 Task: Forward email with the signature Daniel Baker with the subject Payment confirmation from softage.1@softage.net to softage.8@softage.net with the message I need your input on the best way to handle a project issue that has arisen., select first 2 words, change the font color from current to yellow and background color to blue Send the email
Action: Mouse moved to (1010, 80)
Screenshot: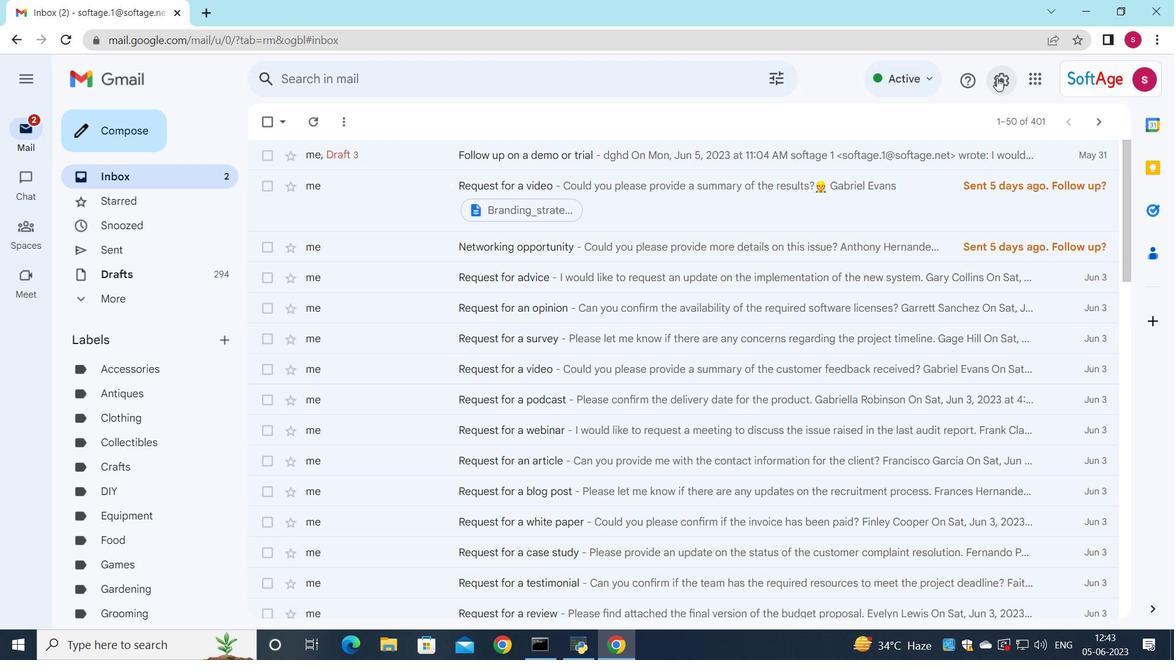
Action: Mouse pressed left at (1010, 80)
Screenshot: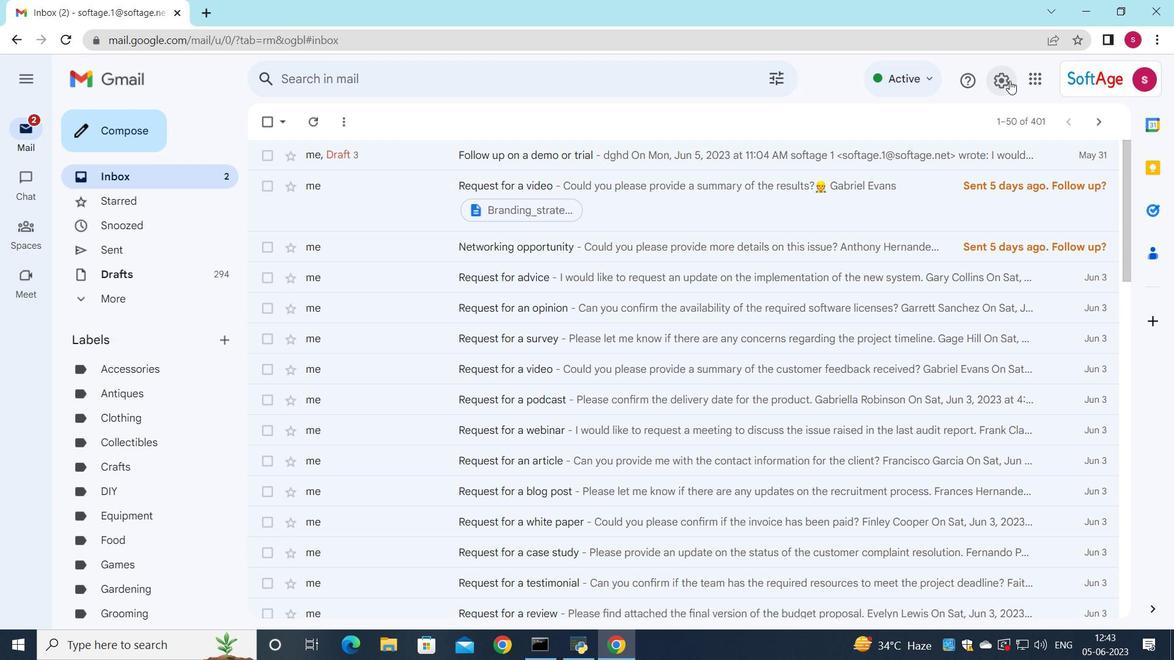 
Action: Mouse moved to (974, 170)
Screenshot: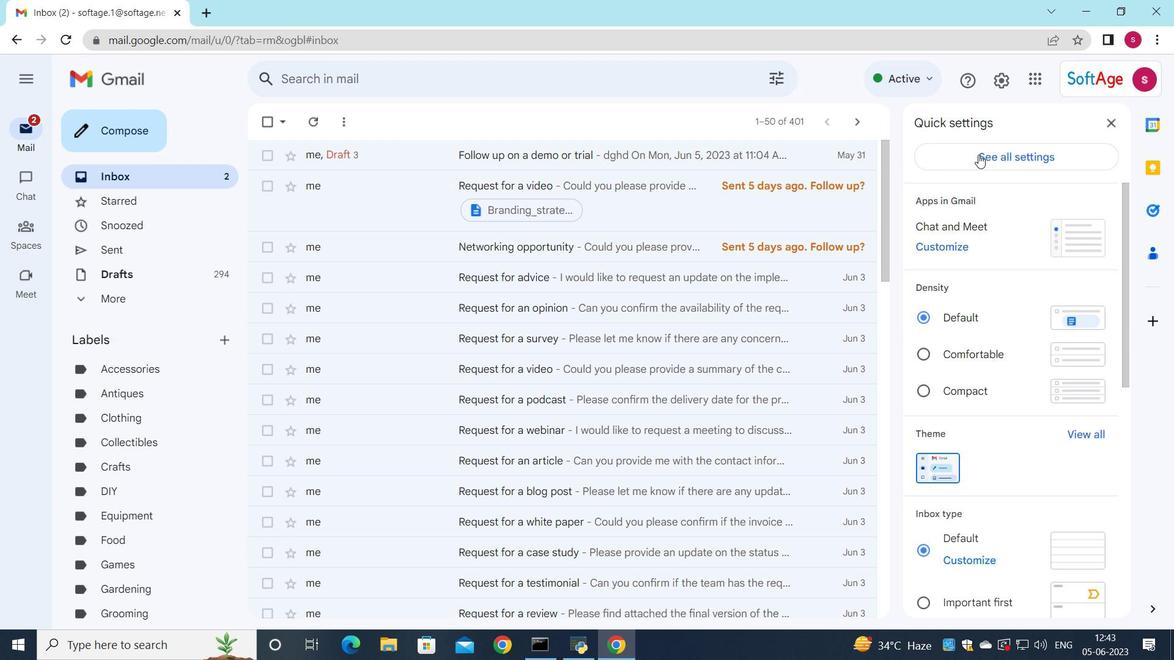 
Action: Mouse pressed left at (974, 170)
Screenshot: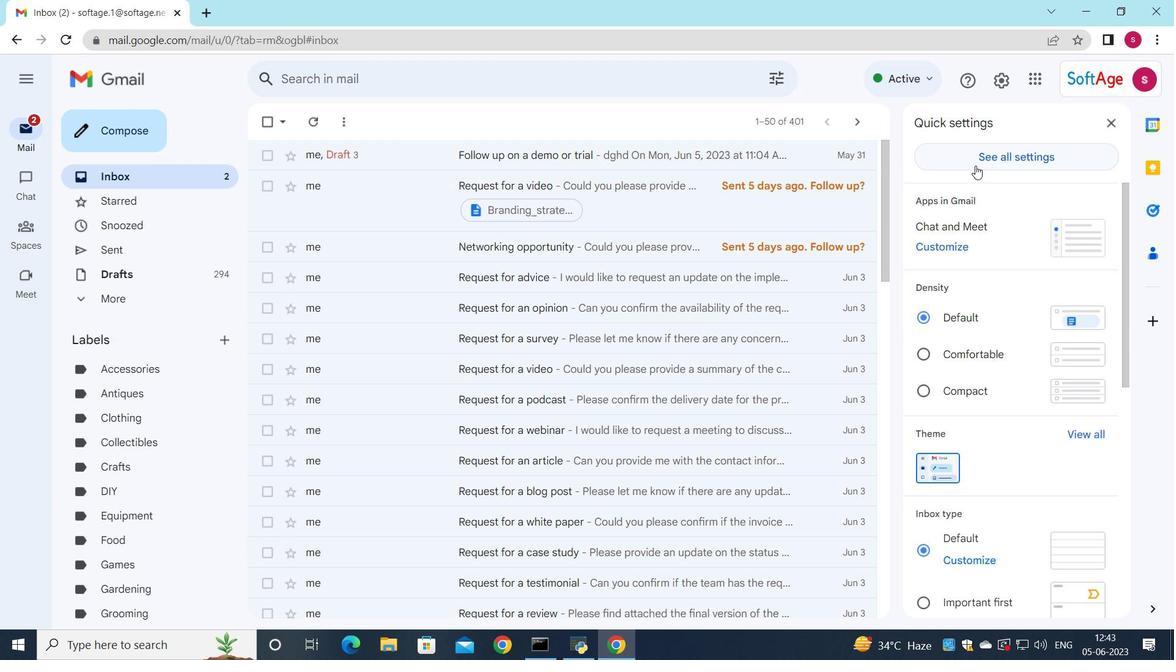 
Action: Mouse moved to (977, 160)
Screenshot: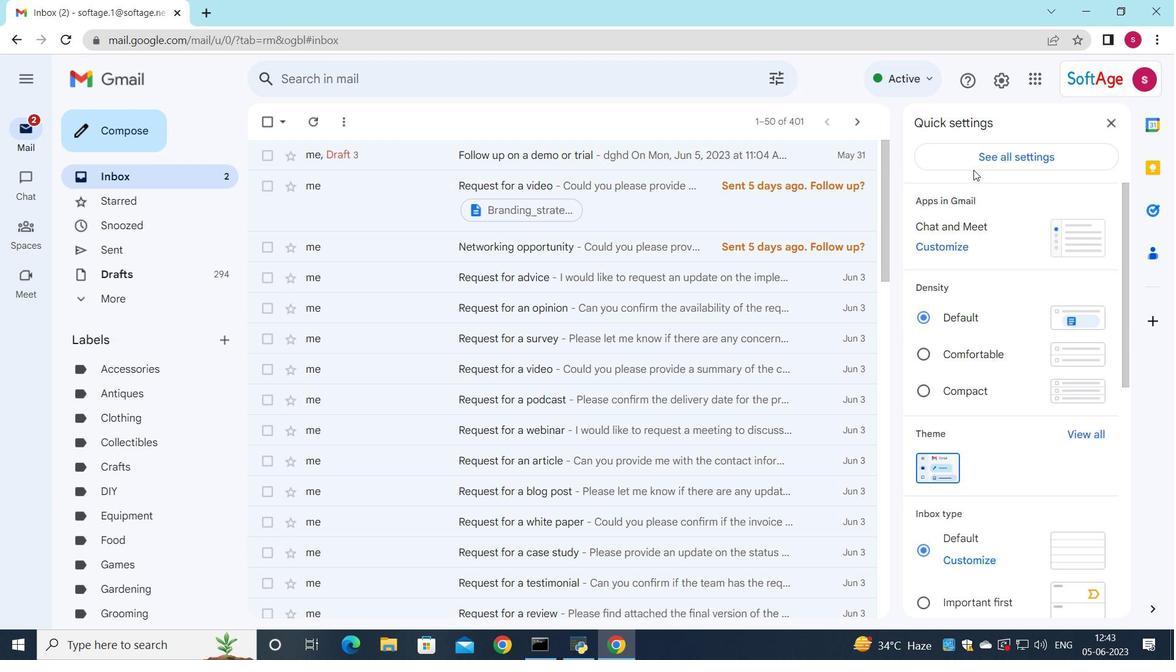 
Action: Mouse pressed left at (977, 160)
Screenshot: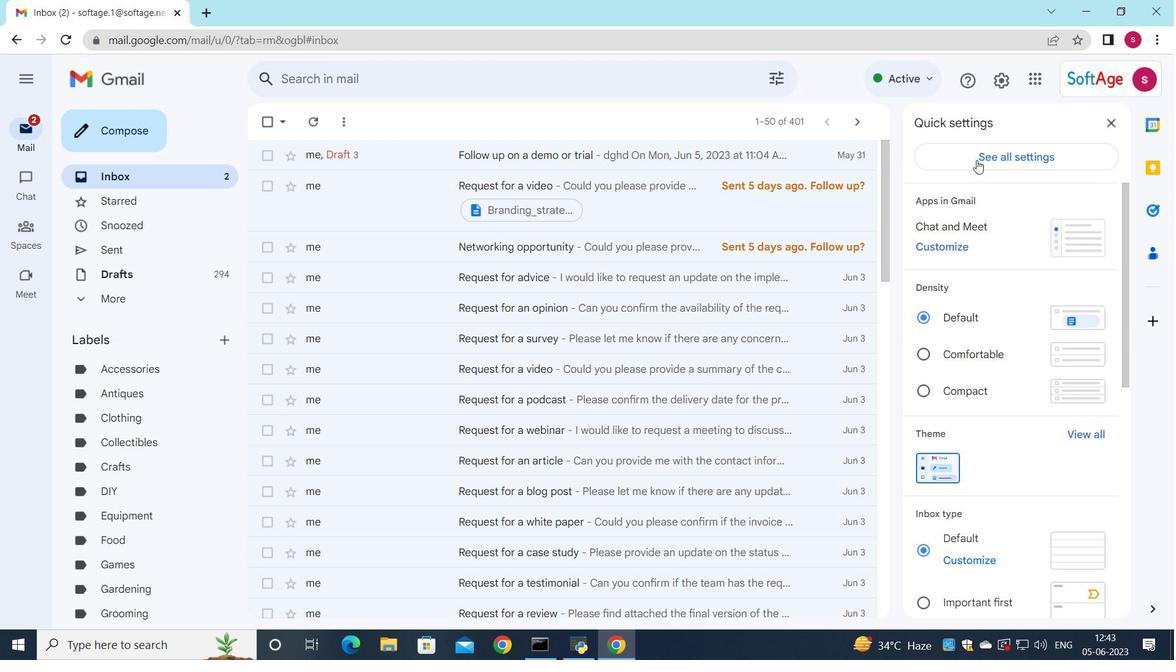 
Action: Mouse moved to (781, 245)
Screenshot: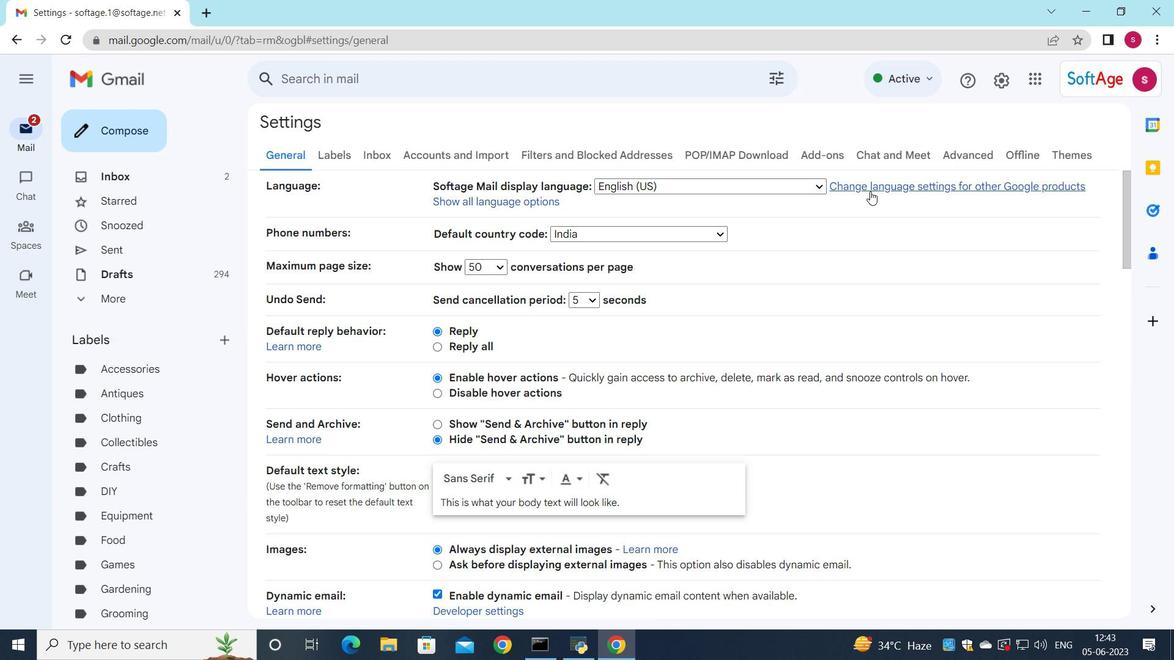 
Action: Mouse scrolled (781, 245) with delta (0, 0)
Screenshot: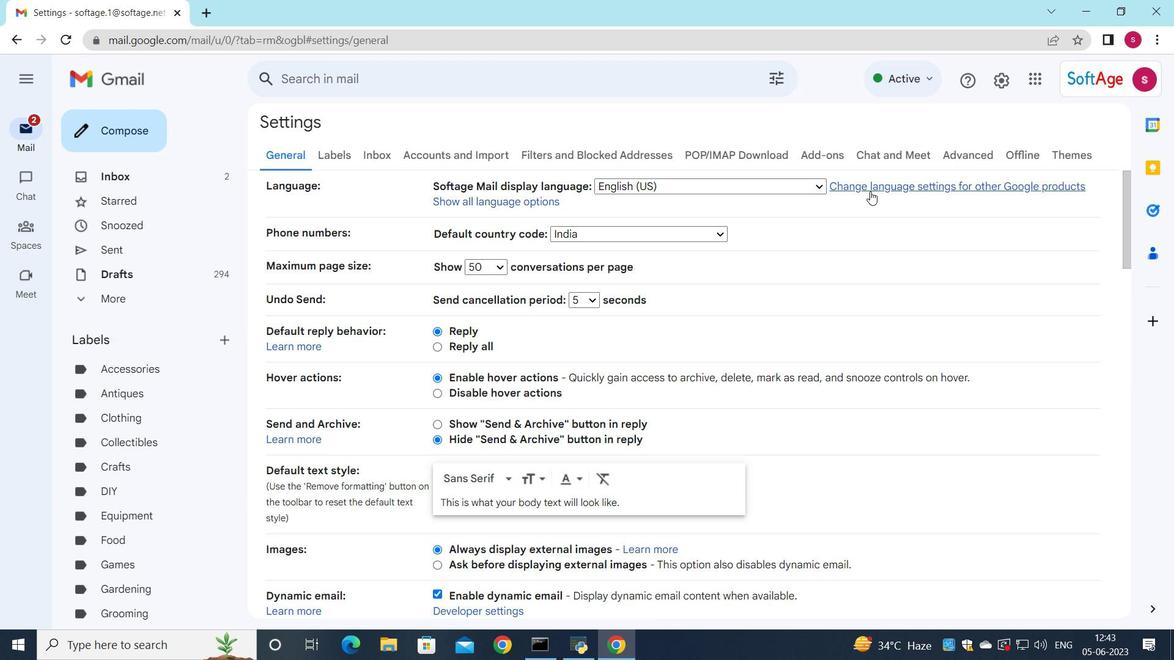 
Action: Mouse moved to (766, 256)
Screenshot: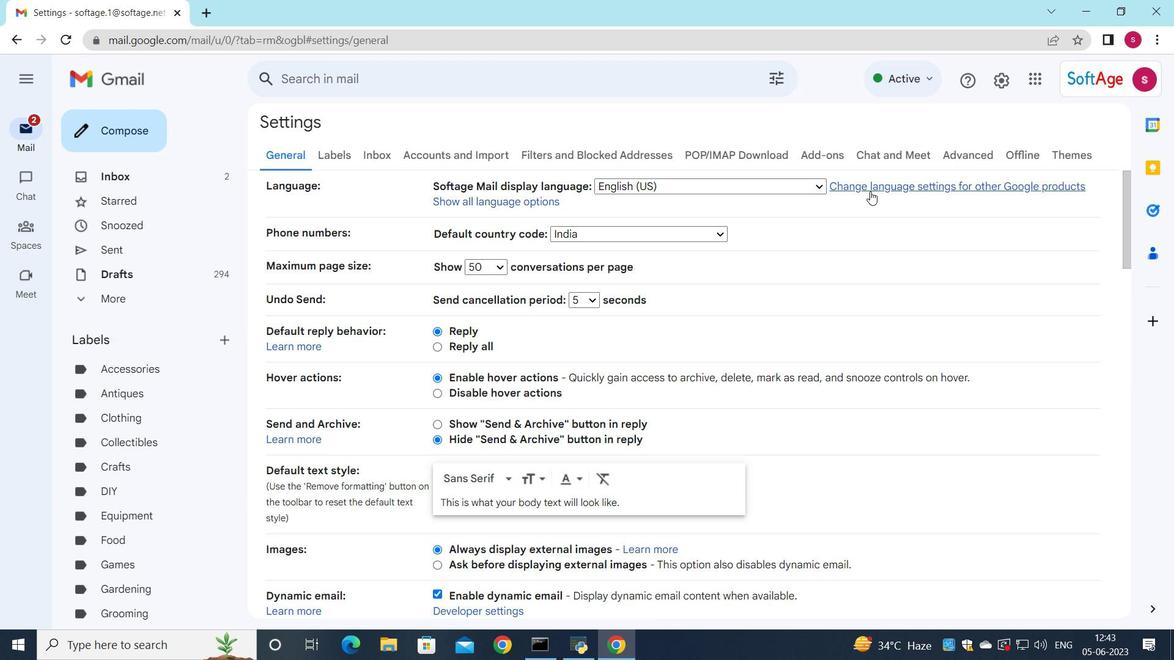 
Action: Mouse scrolled (766, 256) with delta (0, 0)
Screenshot: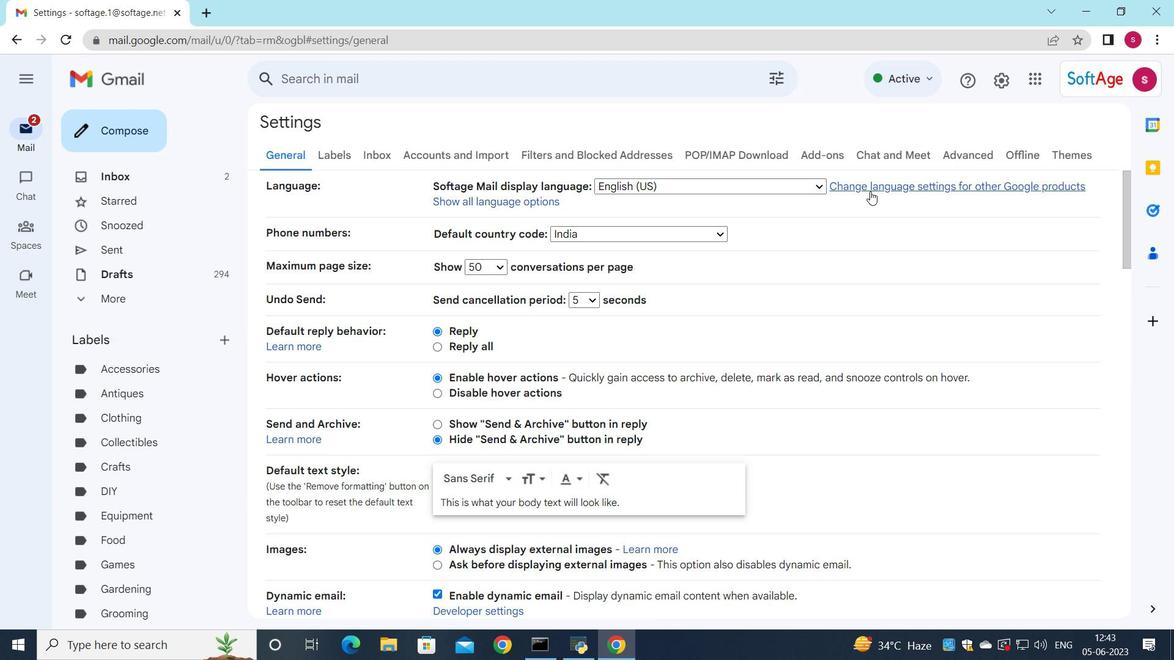
Action: Mouse moved to (742, 273)
Screenshot: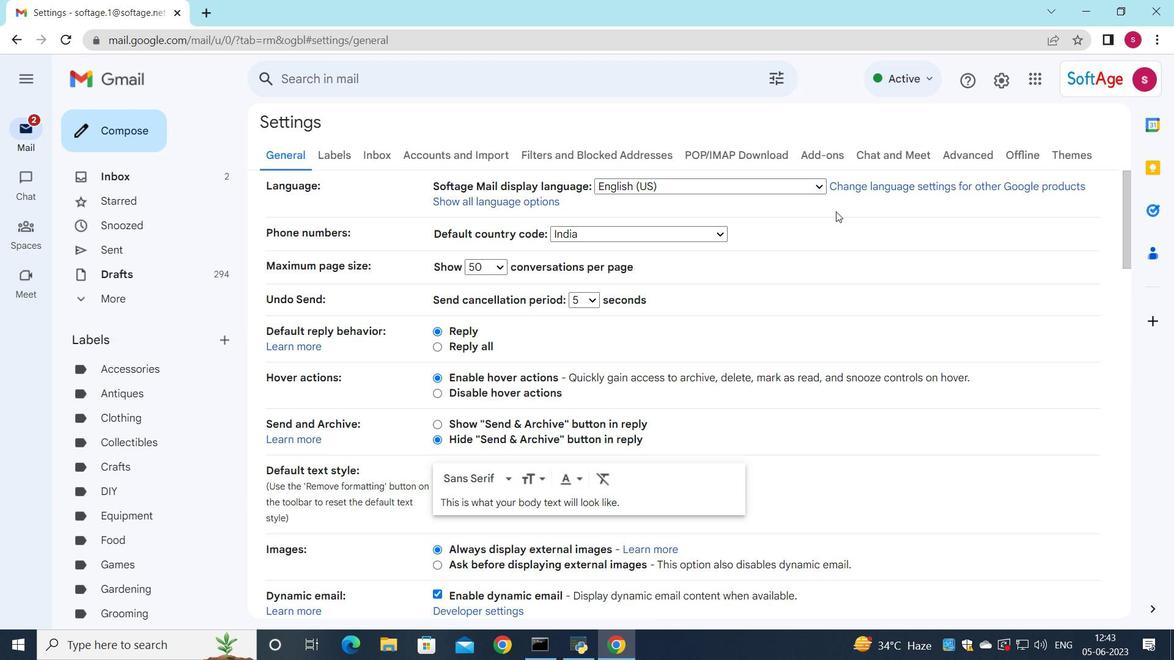 
Action: Mouse scrolled (742, 272) with delta (0, 0)
Screenshot: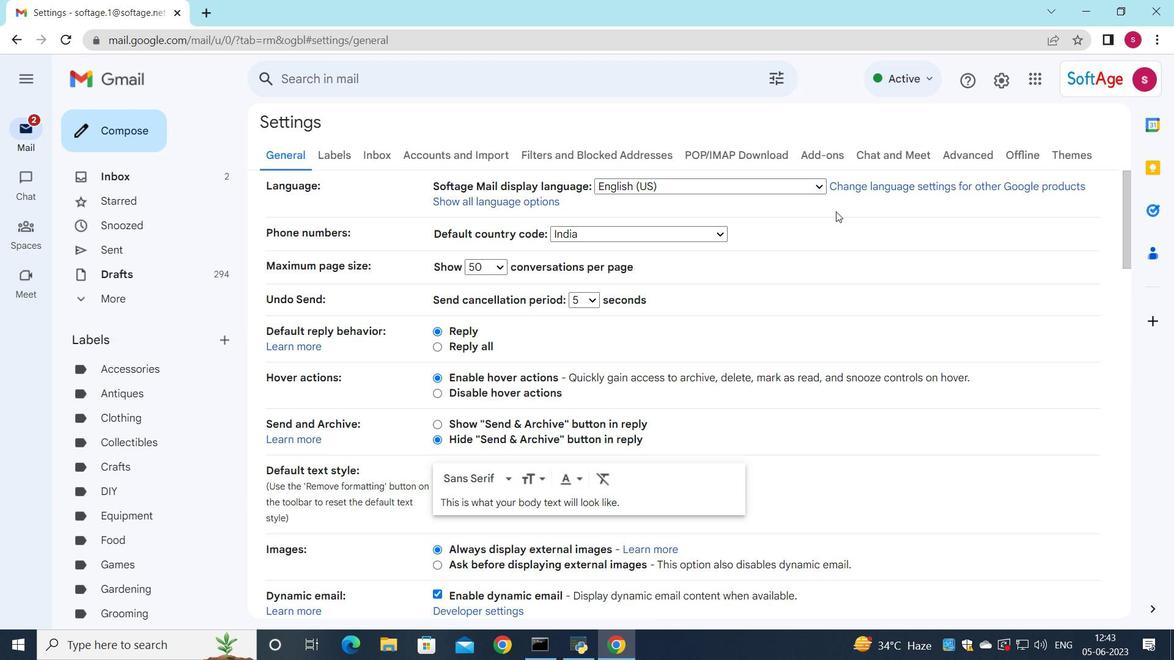 
Action: Mouse moved to (684, 308)
Screenshot: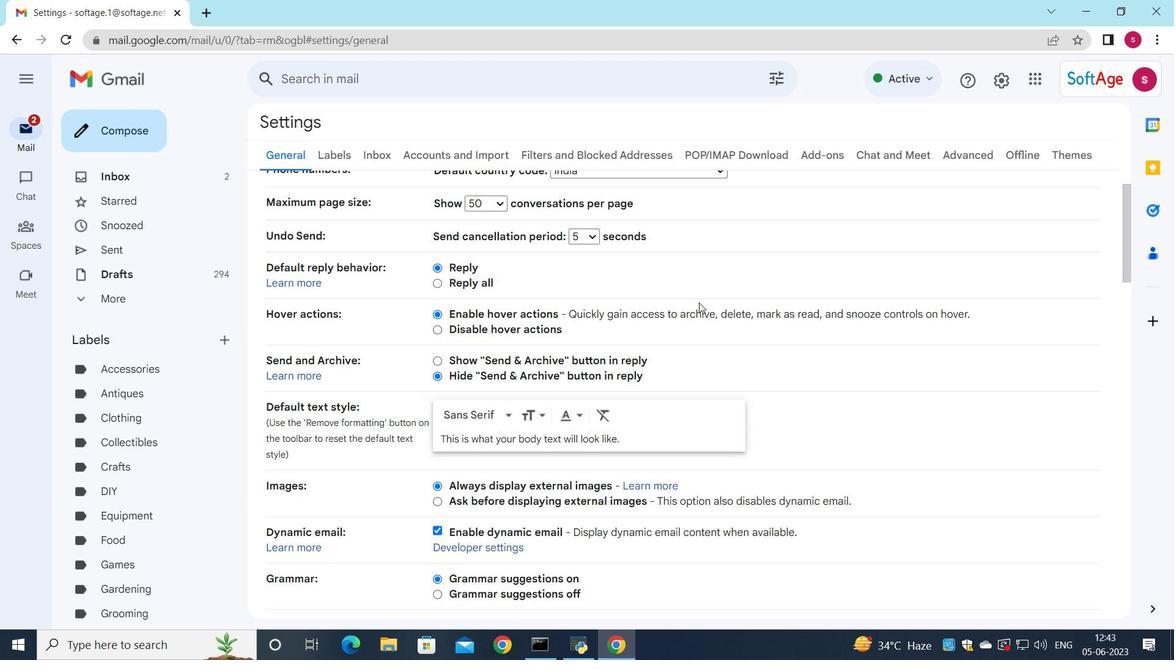 
Action: Mouse scrolled (684, 307) with delta (0, 0)
Screenshot: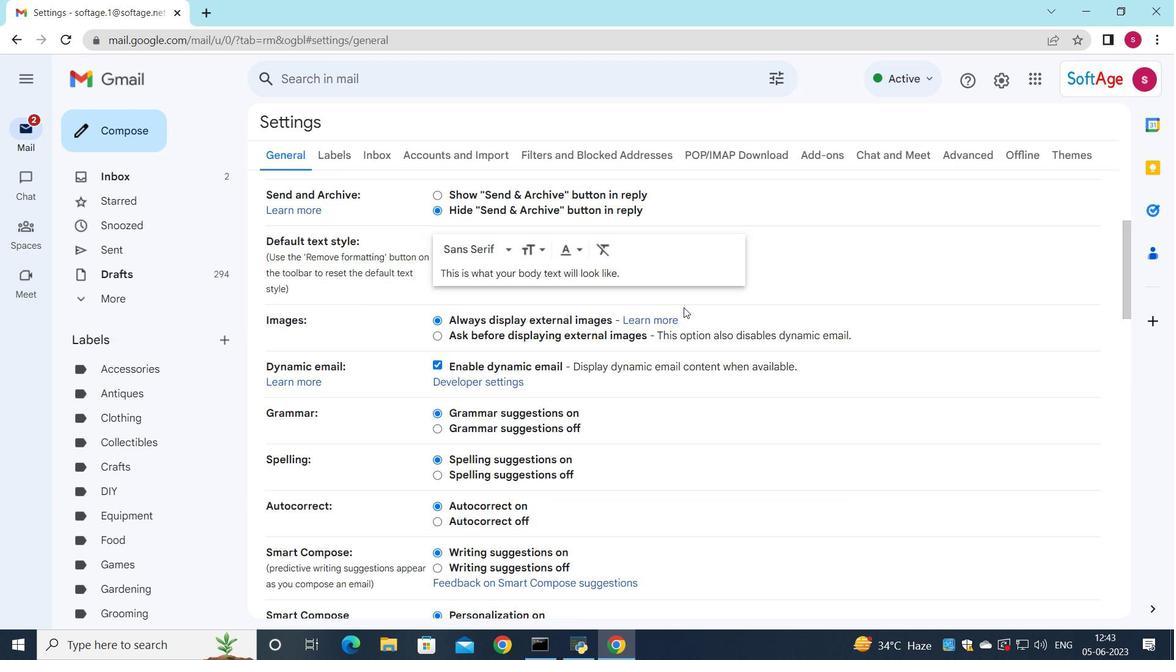 
Action: Mouse scrolled (684, 307) with delta (0, 0)
Screenshot: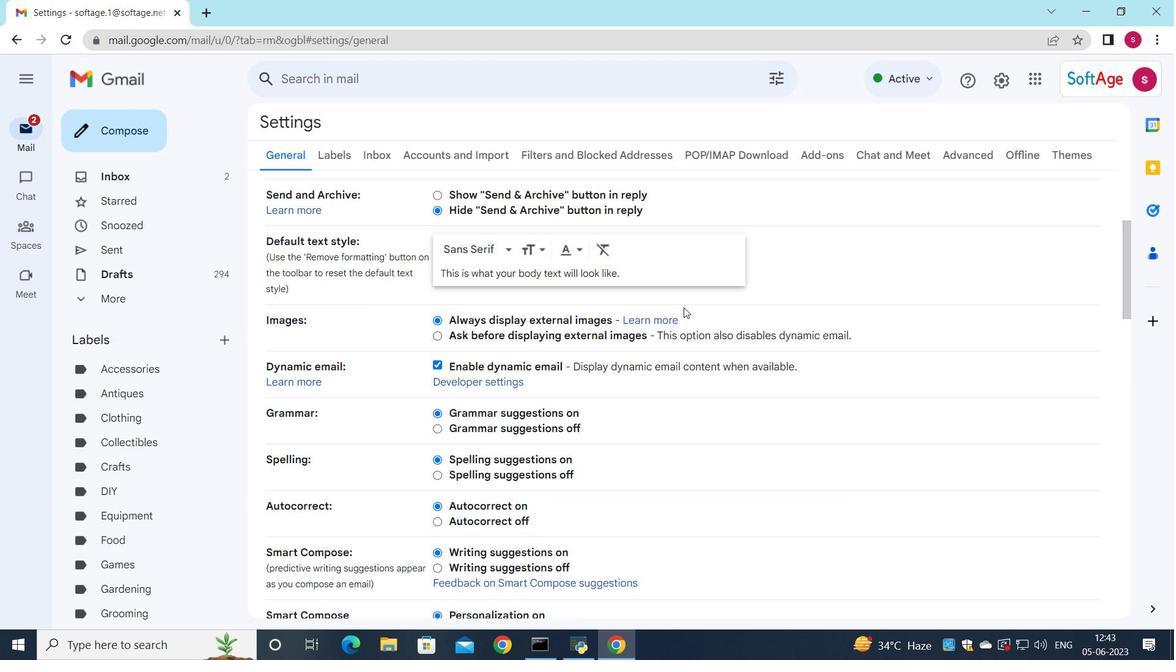 
Action: Mouse scrolled (684, 307) with delta (0, 0)
Screenshot: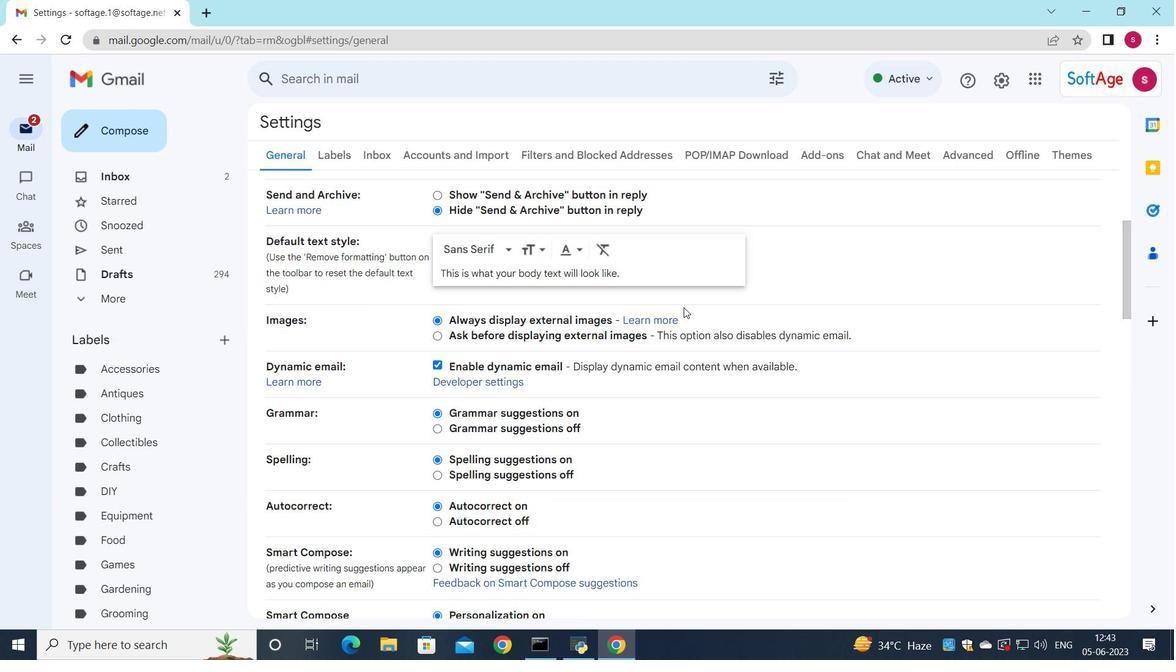 
Action: Mouse moved to (680, 312)
Screenshot: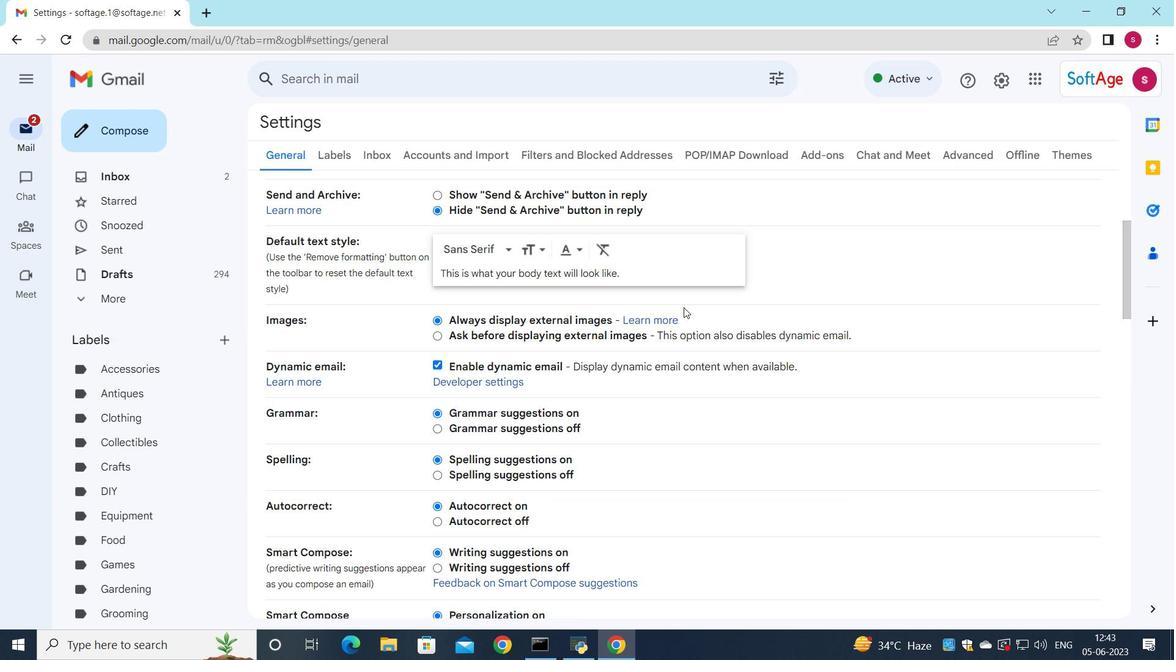 
Action: Mouse scrolled (680, 312) with delta (0, 0)
Screenshot: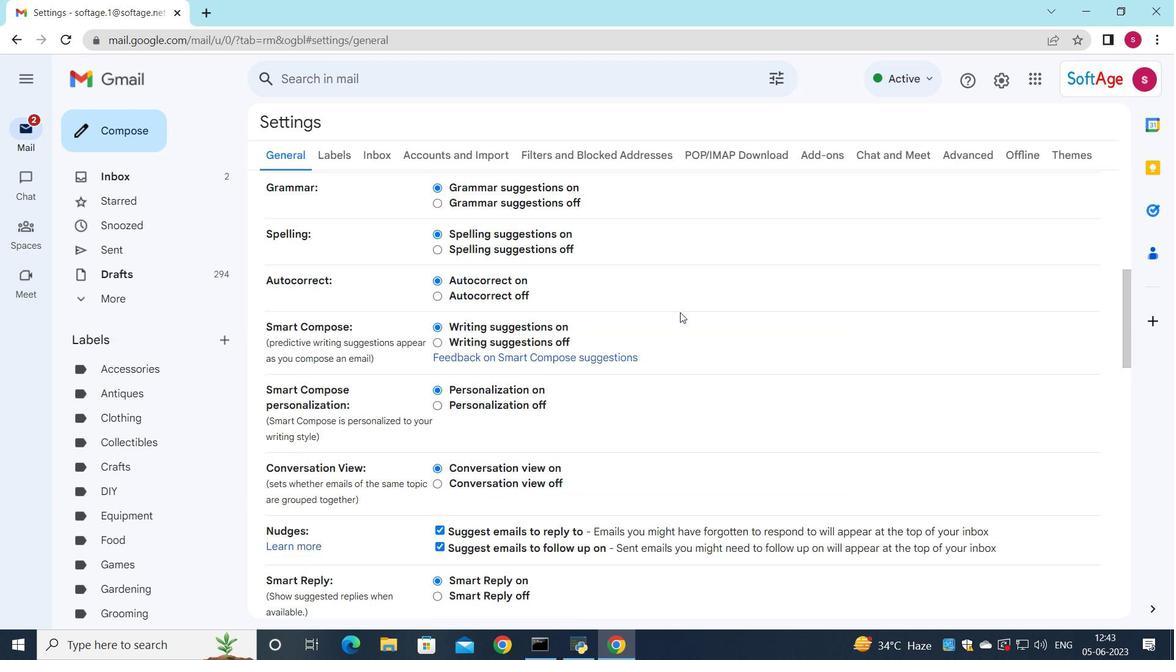 
Action: Mouse scrolled (680, 312) with delta (0, 0)
Screenshot: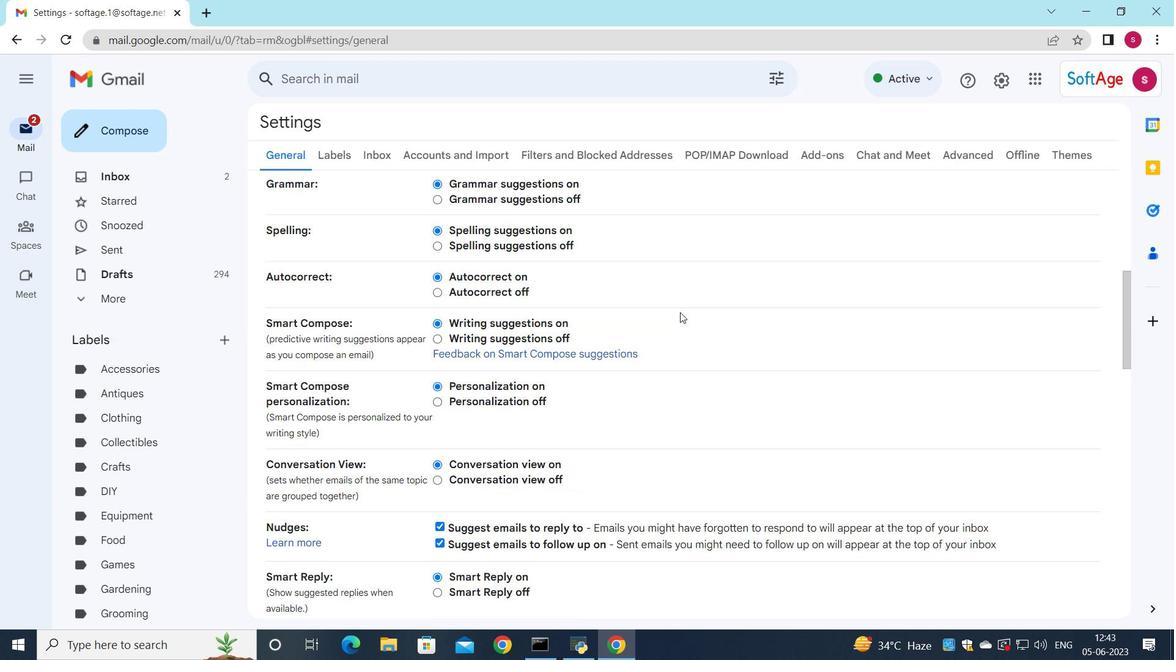 
Action: Mouse scrolled (680, 312) with delta (0, 0)
Screenshot: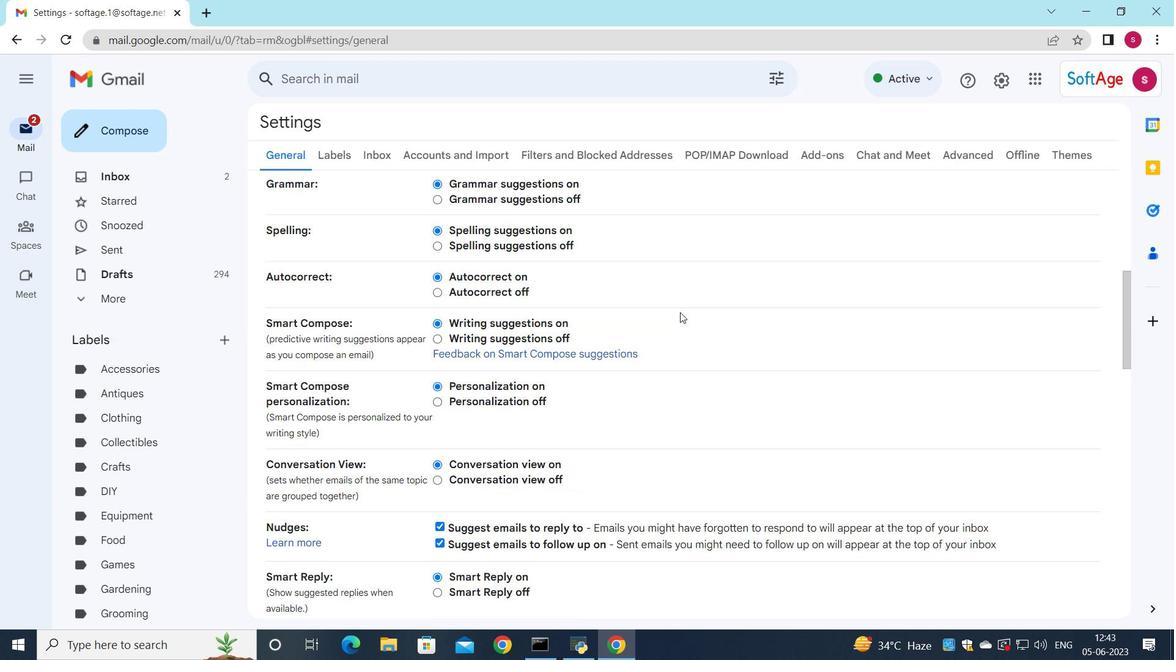 
Action: Mouse scrolled (680, 312) with delta (0, 0)
Screenshot: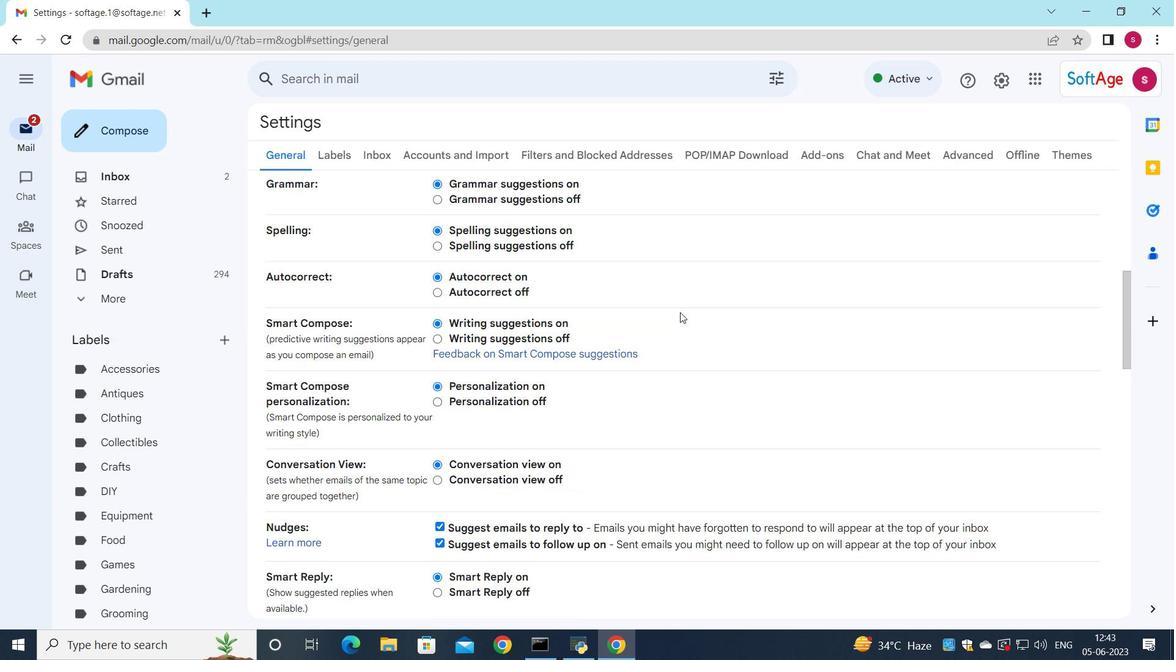 
Action: Mouse scrolled (680, 312) with delta (0, 0)
Screenshot: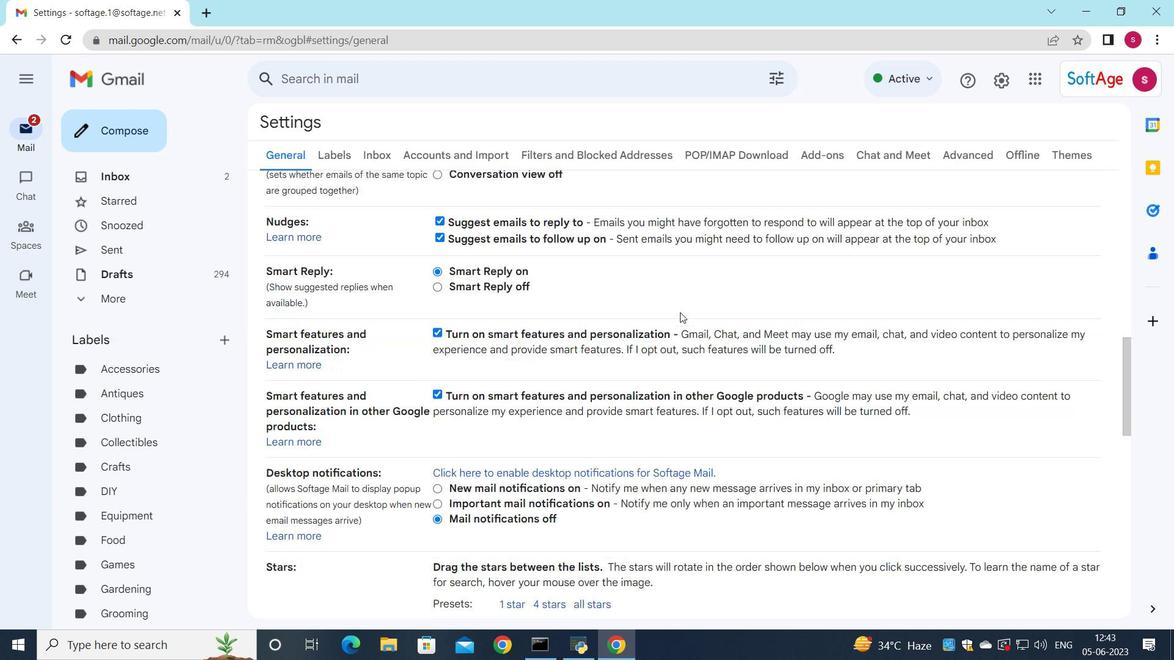 
Action: Mouse scrolled (680, 312) with delta (0, 0)
Screenshot: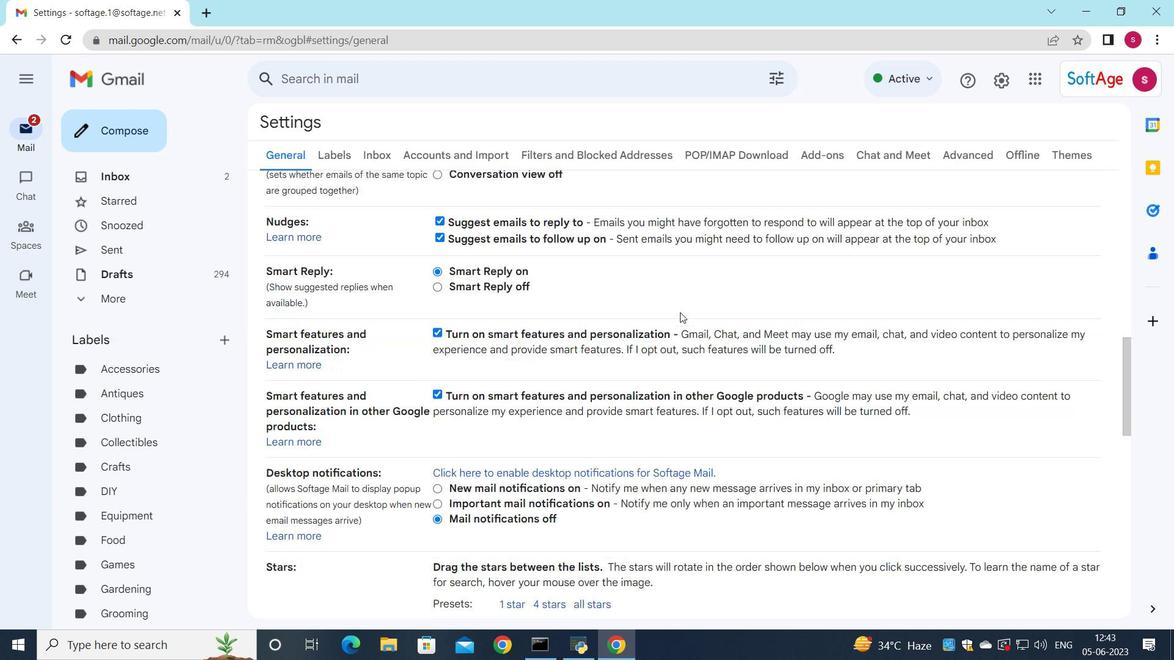 
Action: Mouse scrolled (680, 312) with delta (0, 0)
Screenshot: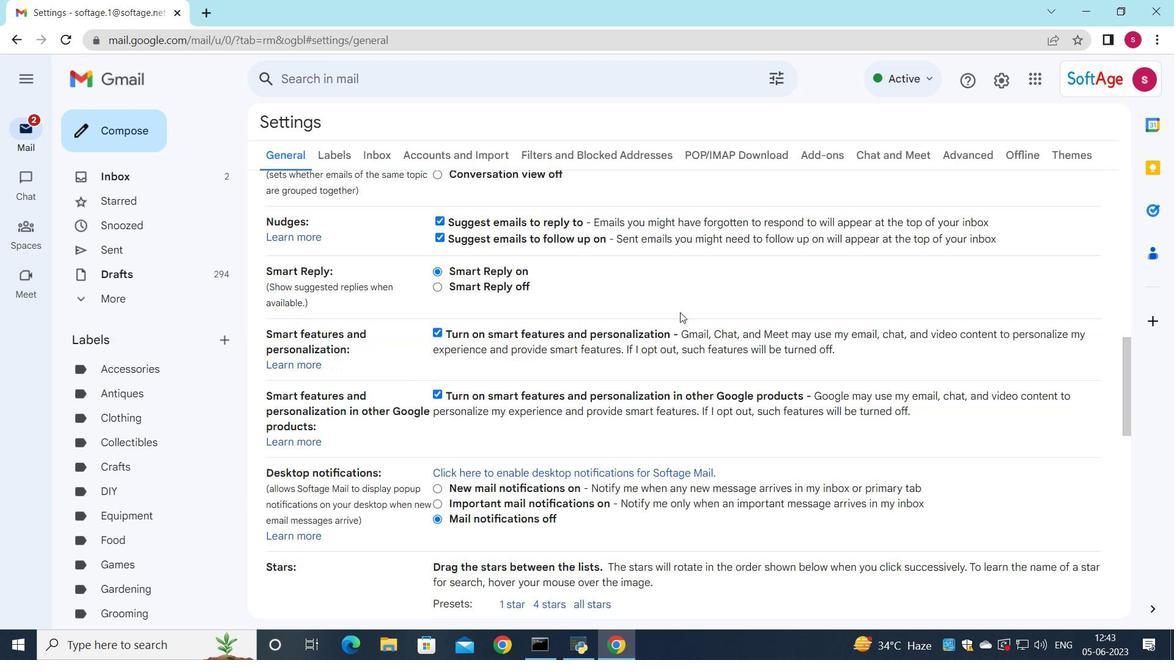 
Action: Mouse scrolled (680, 312) with delta (0, 0)
Screenshot: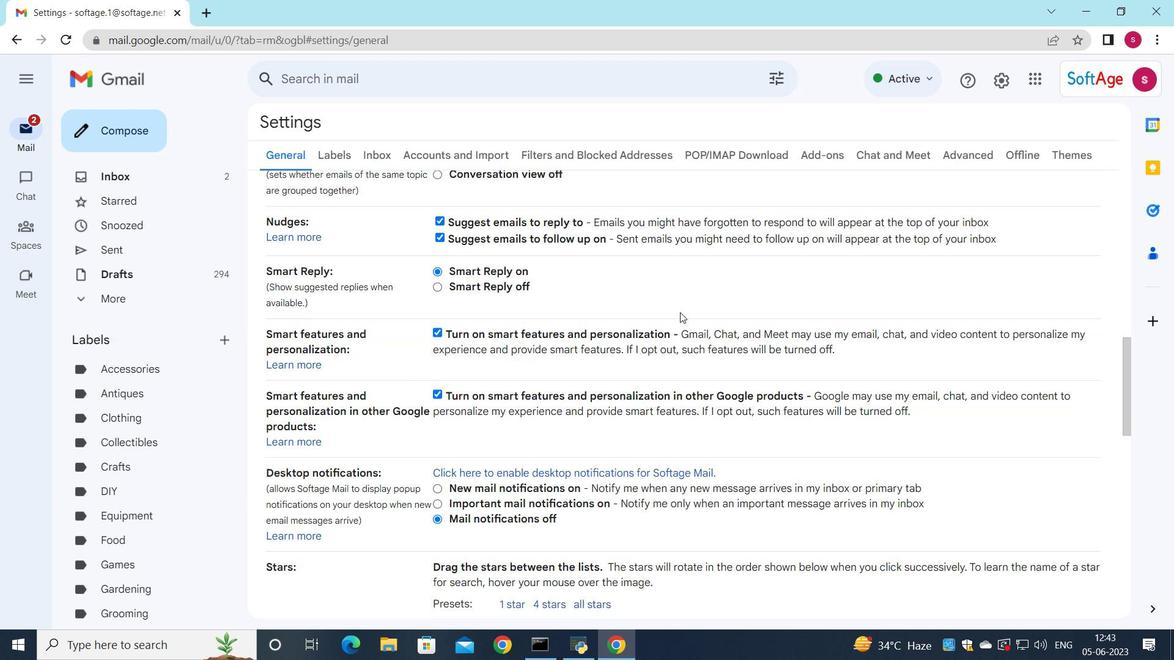 
Action: Mouse moved to (675, 326)
Screenshot: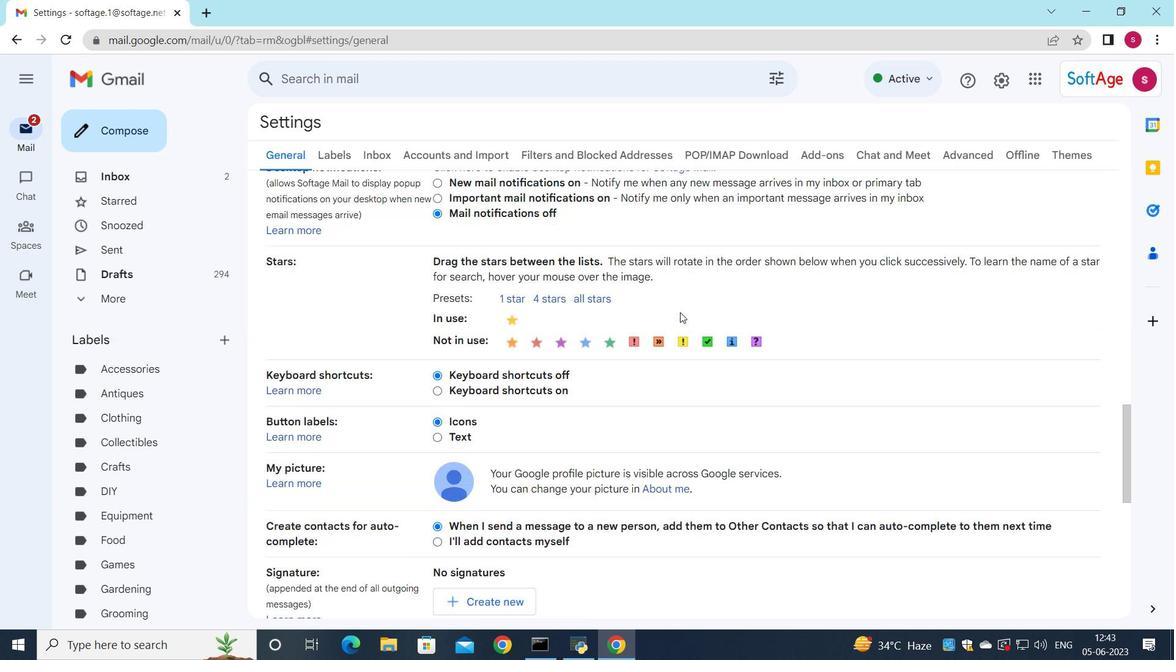
Action: Mouse scrolled (675, 325) with delta (0, 0)
Screenshot: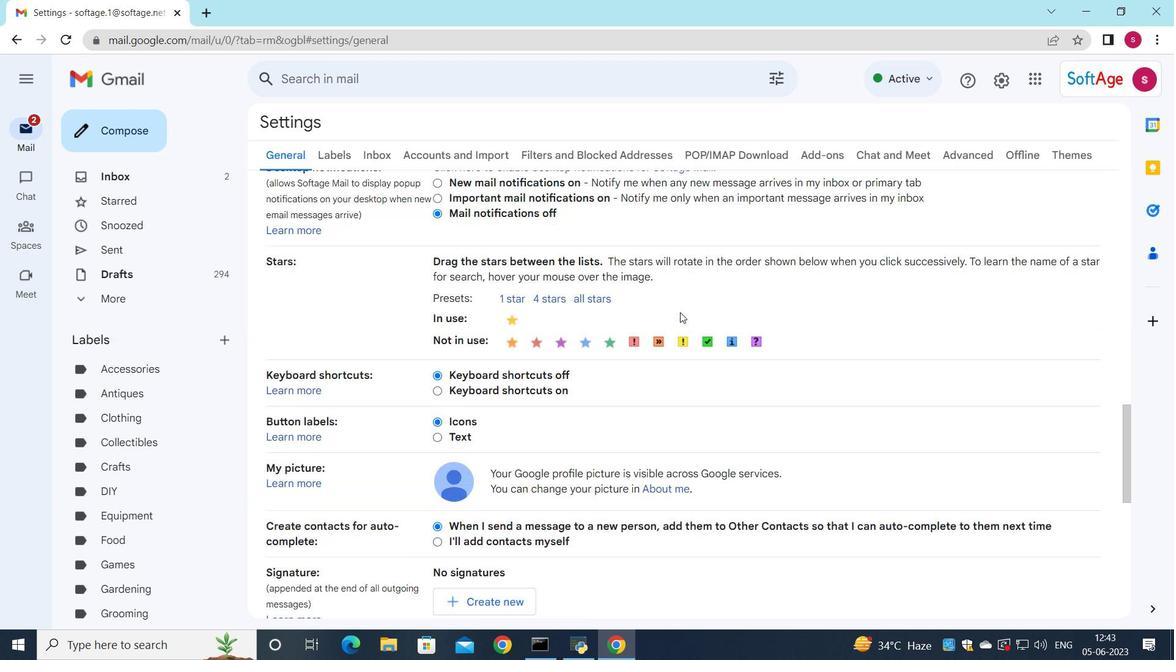 
Action: Mouse moved to (674, 328)
Screenshot: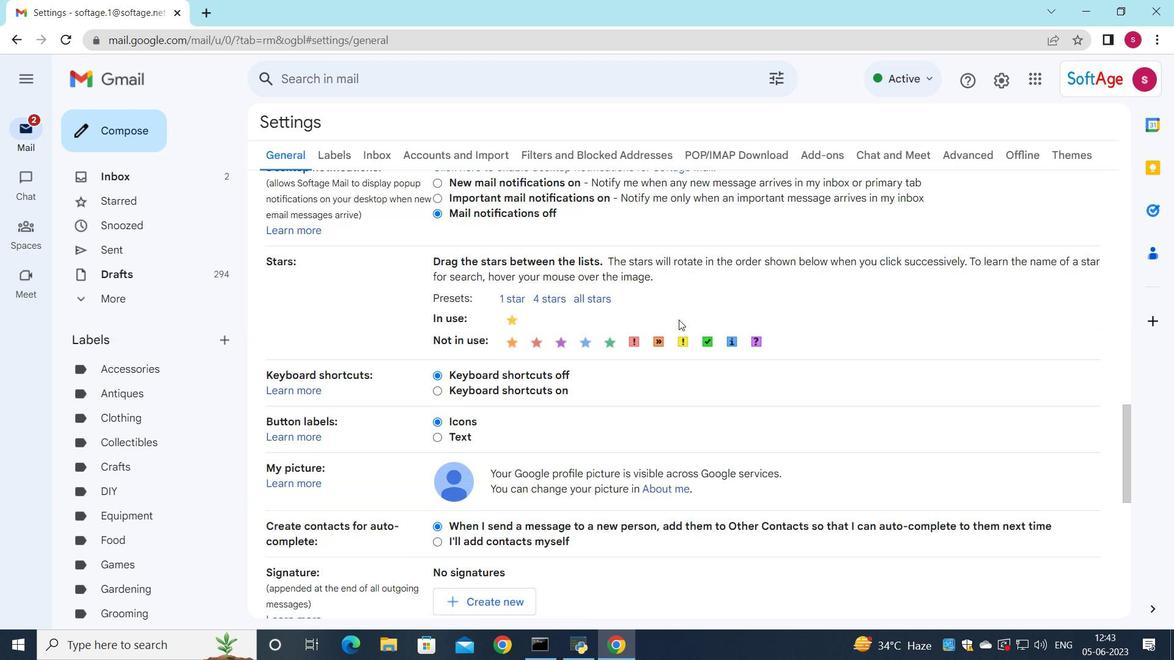 
Action: Mouse scrolled (674, 327) with delta (0, 0)
Screenshot: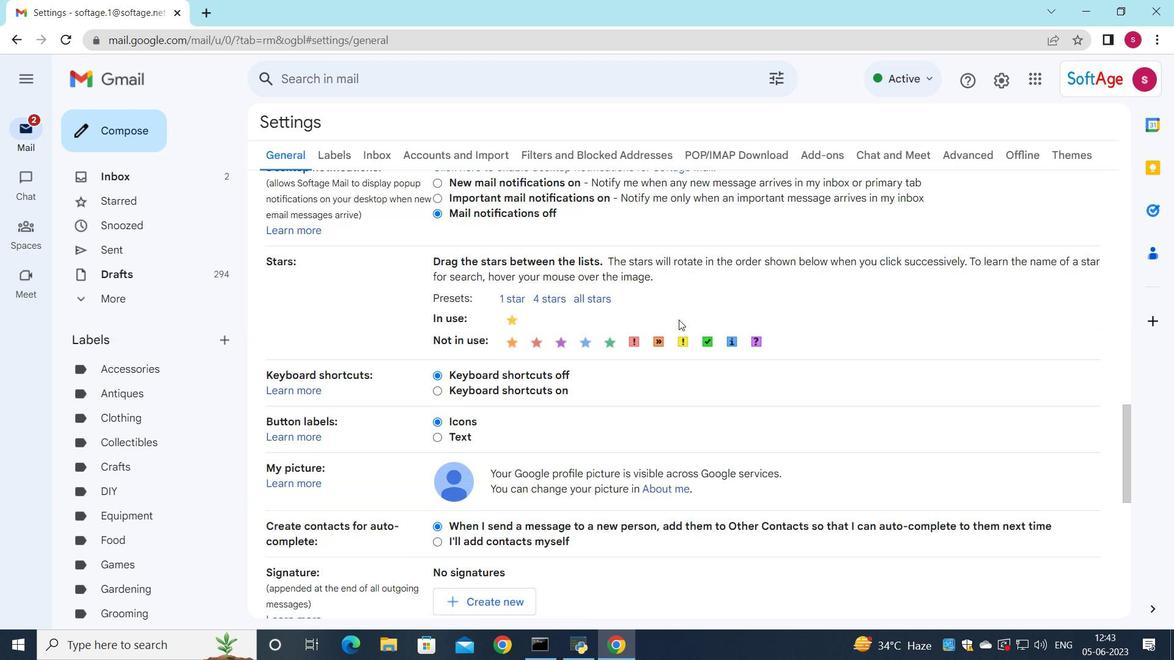 
Action: Mouse moved to (671, 332)
Screenshot: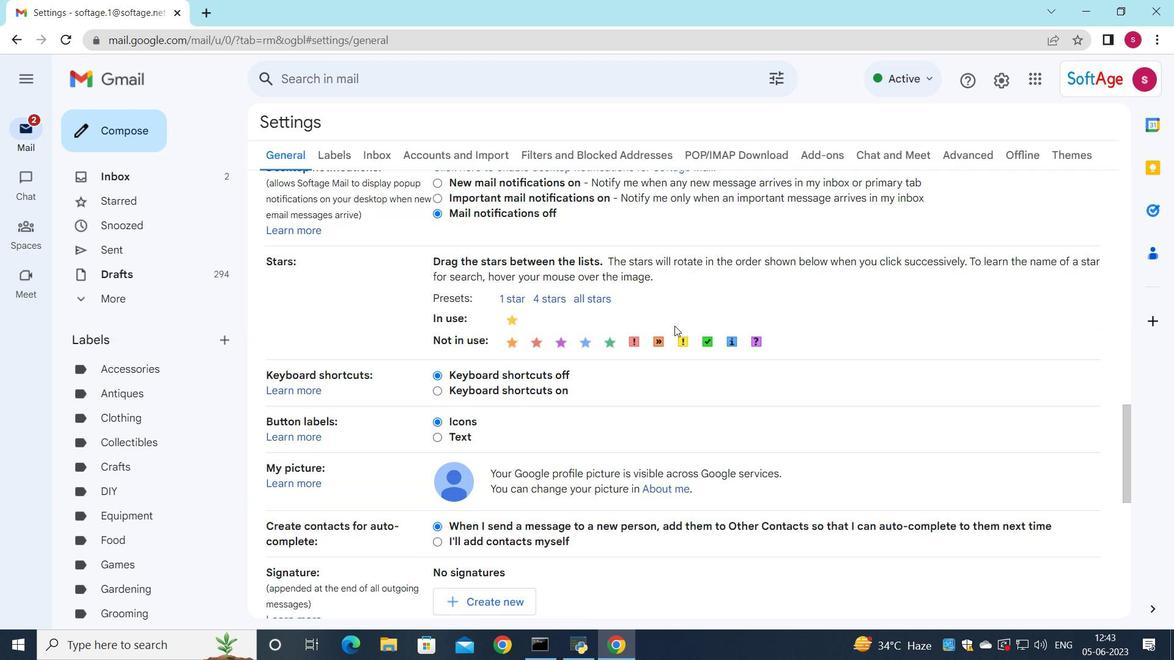 
Action: Mouse scrolled (671, 332) with delta (0, 0)
Screenshot: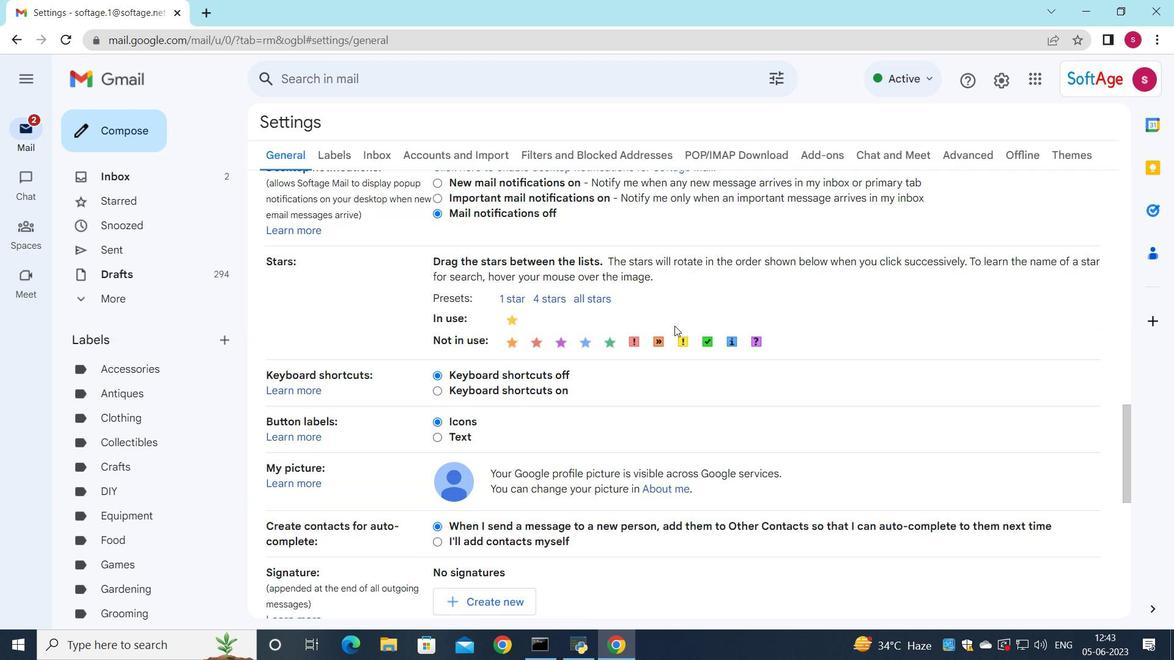 
Action: Mouse moved to (446, 376)
Screenshot: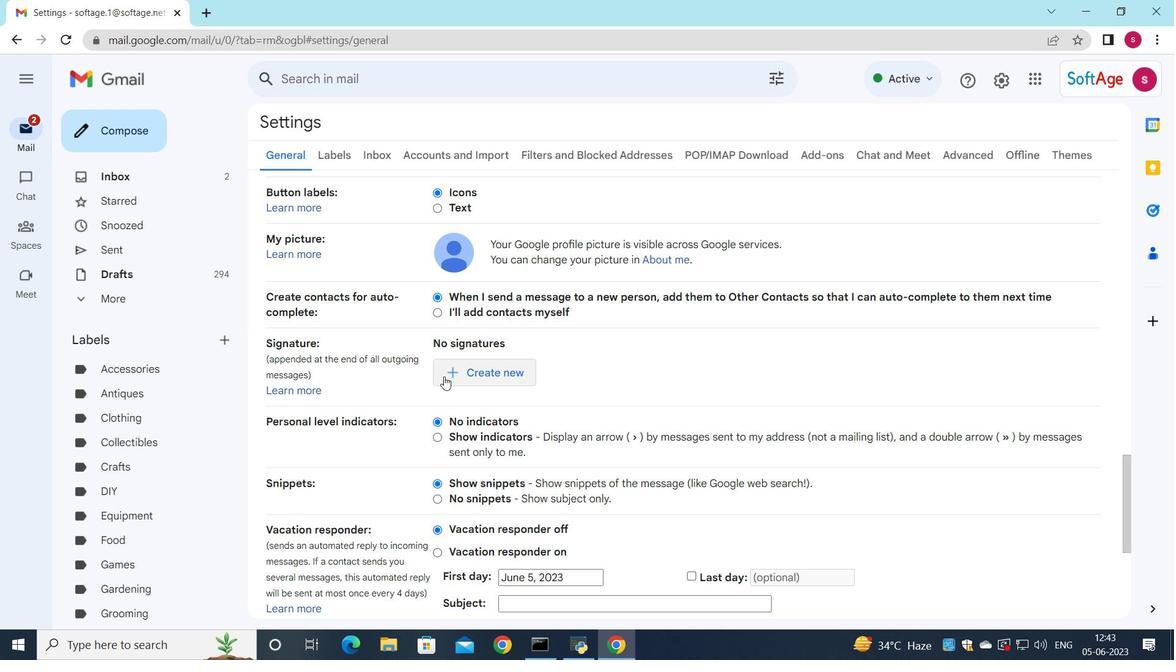 
Action: Mouse pressed left at (446, 376)
Screenshot: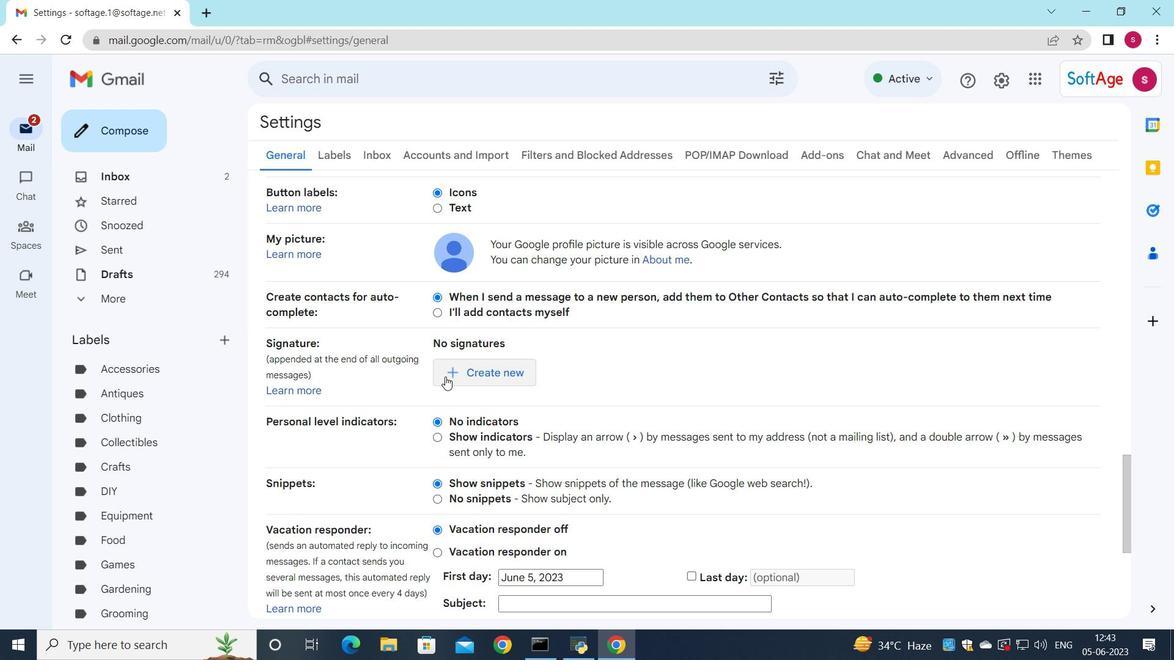
Action: Mouse moved to (513, 378)
Screenshot: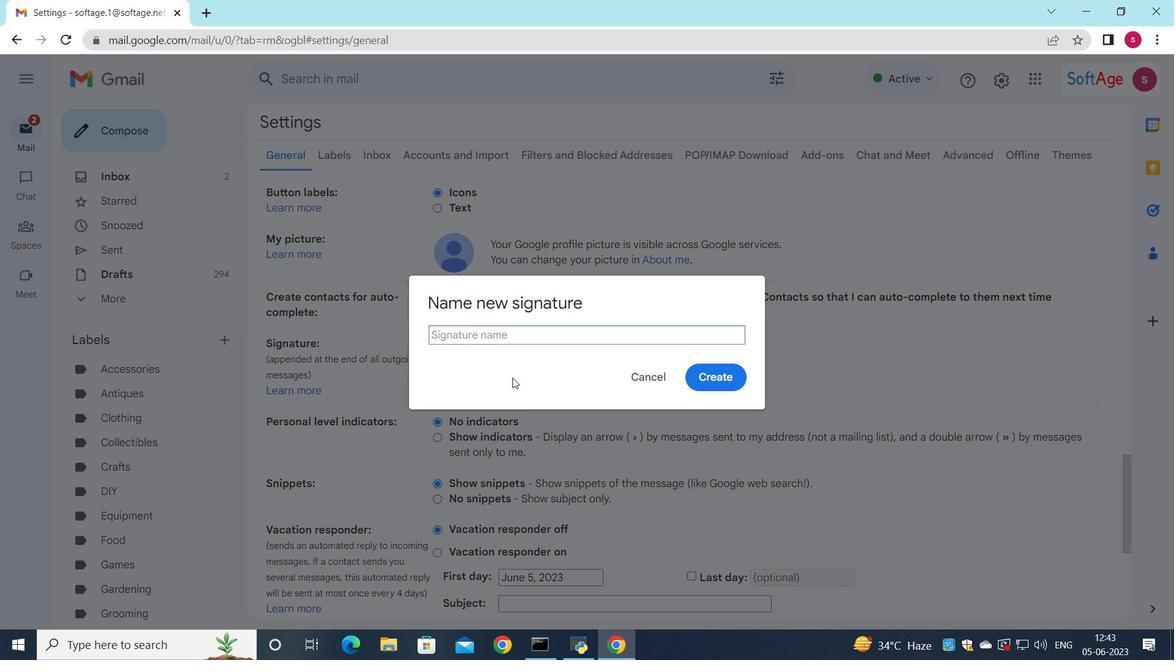 
Action: Key pressed <Key.shift>daniel<Key.space><Key.backspace><Key.backspace><Key.backspace><Key.backspace><Key.backspace><Key.backspace><Key.backspace><Key.backspace><Key.backspace><Key.backspace><Key.backspace><Key.backspace><Key.backspace><Key.shift>Daniel<Key.space><Key.shift>Baker
Screenshot: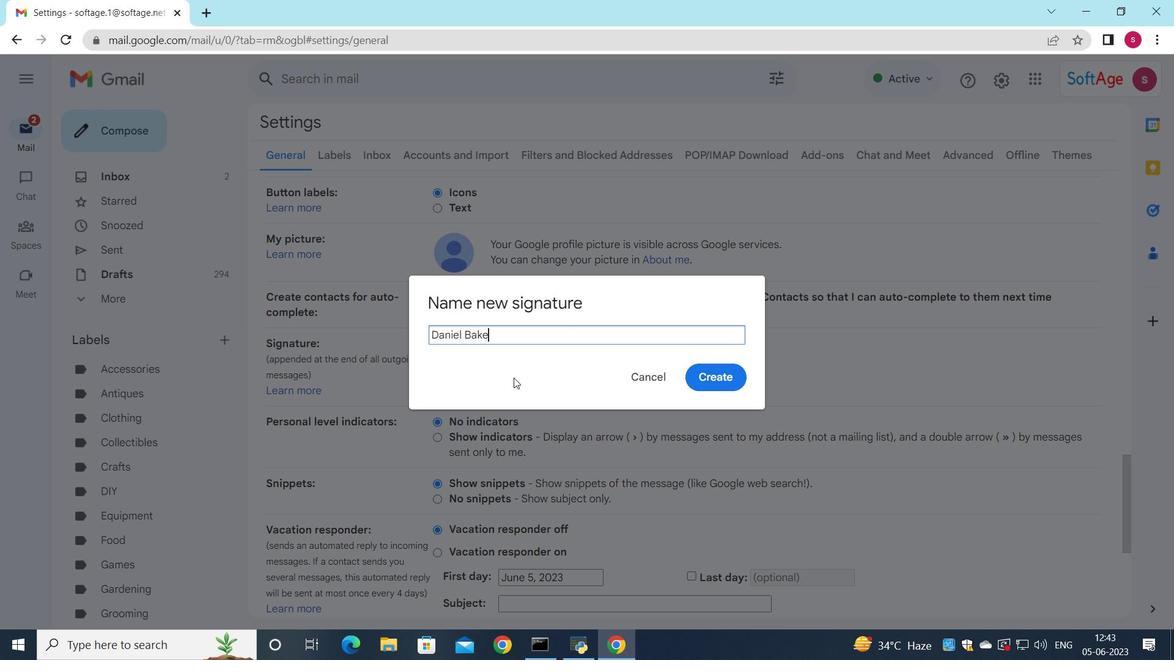 
Action: Mouse moved to (732, 376)
Screenshot: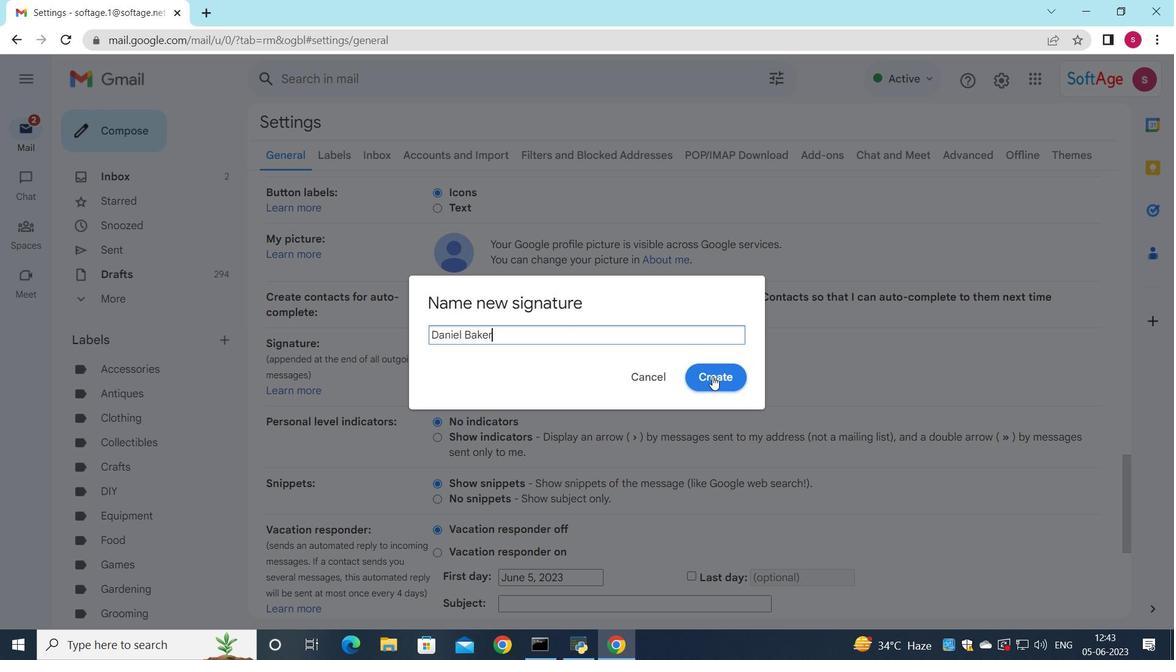 
Action: Mouse pressed left at (732, 376)
Screenshot: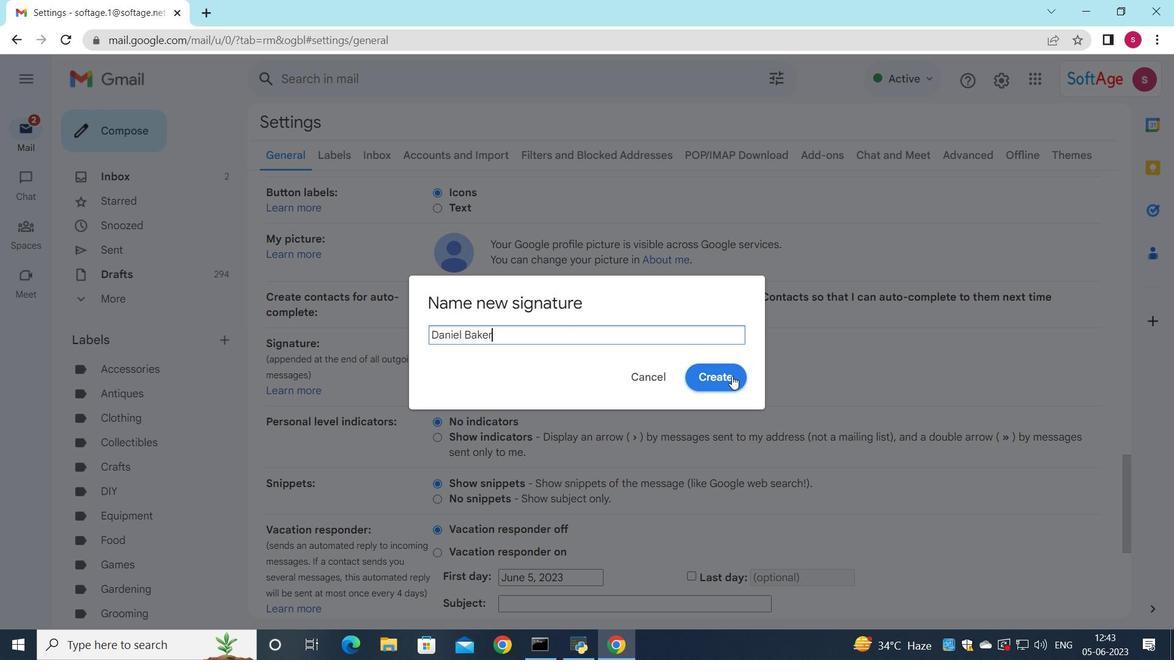 
Action: Mouse moved to (735, 359)
Screenshot: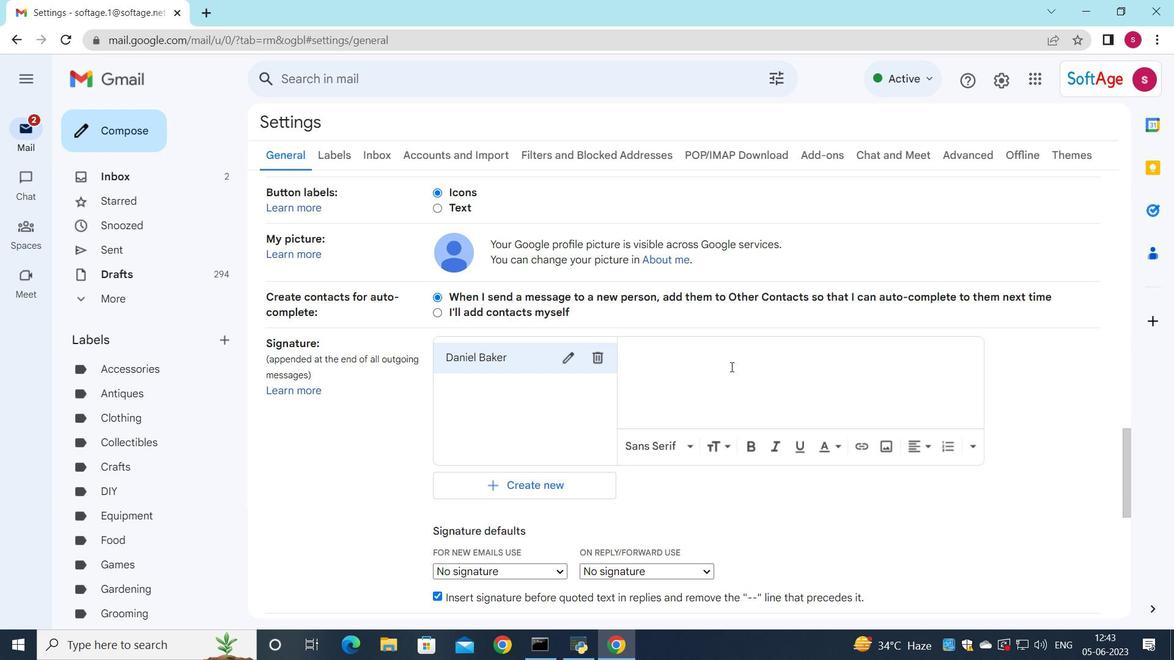 
Action: Mouse pressed left at (735, 359)
Screenshot: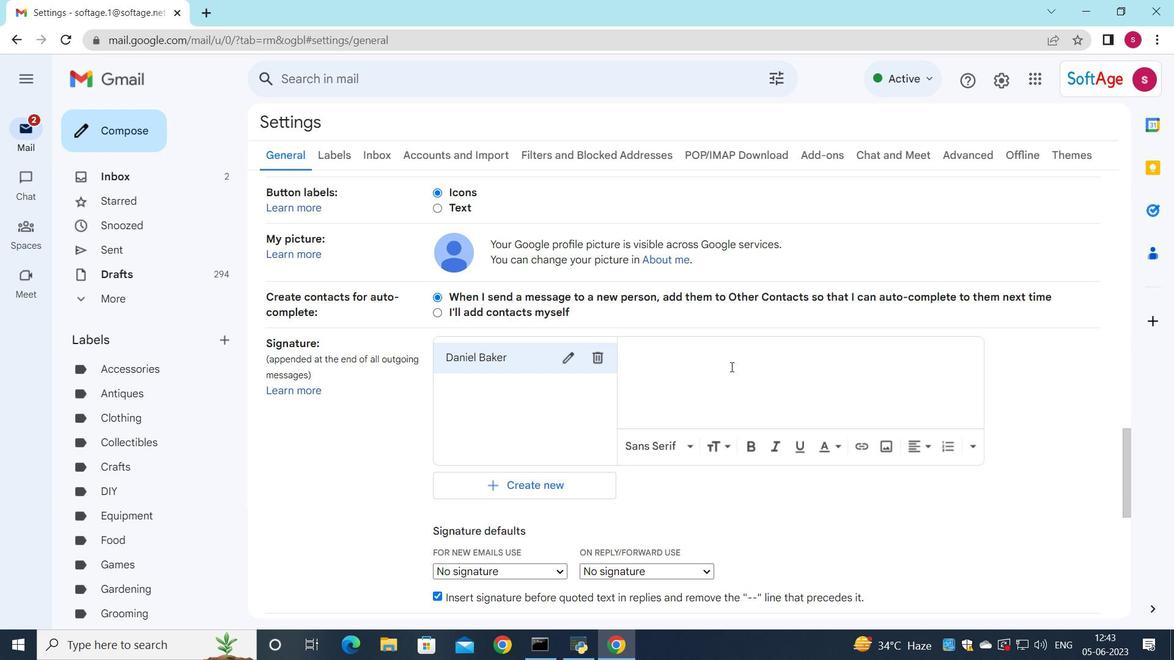 
Action: Key pressed <Key.shift><Key.shift><Key.shift><Key.shift><Key.shift><Key.shift><Key.shift><Key.shift><Key.shift><Key.shift><Key.shift><Key.shift><Key.shift><Key.shift><Key.shift><Key.shift><Key.shift><Key.shift><Key.shift><Key.shift><Key.shift>Daniel<Key.space><Key.shift>Baker
Screenshot: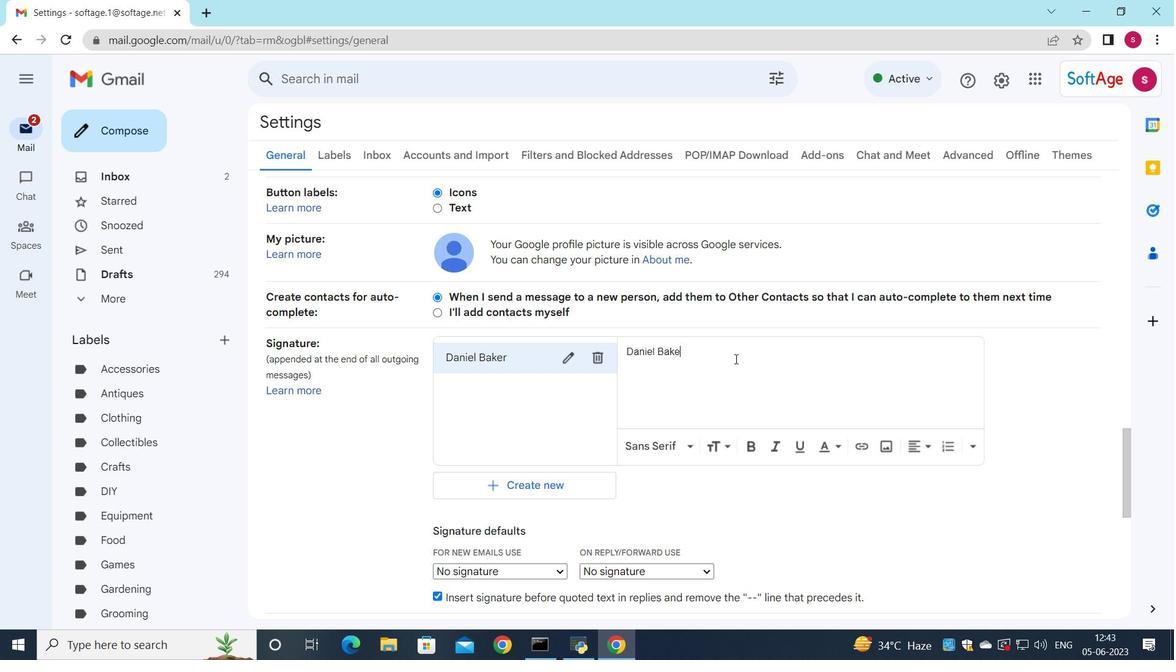 
Action: Mouse moved to (731, 362)
Screenshot: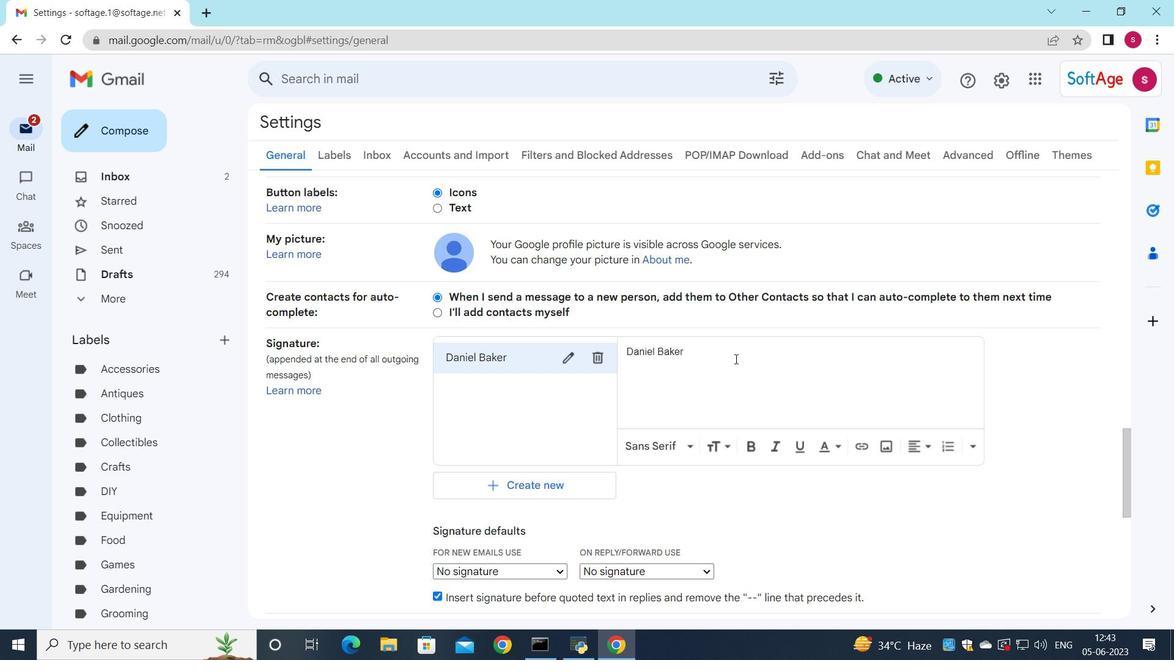 
Action: Mouse scrolled (731, 361) with delta (0, 0)
Screenshot: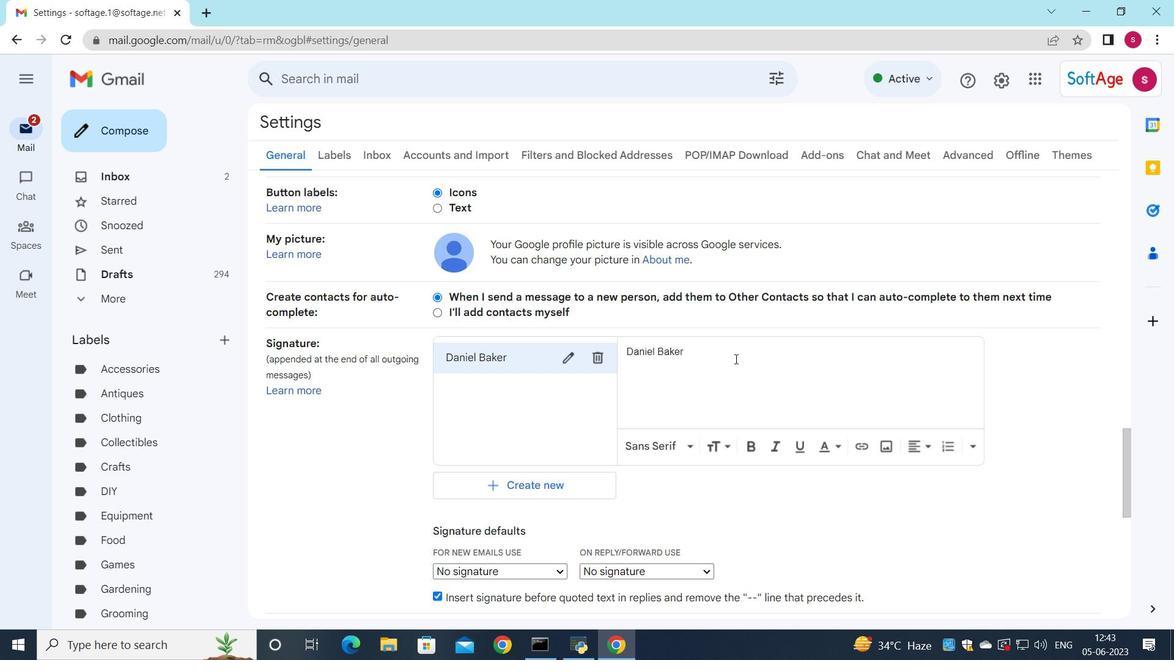 
Action: Mouse moved to (673, 407)
Screenshot: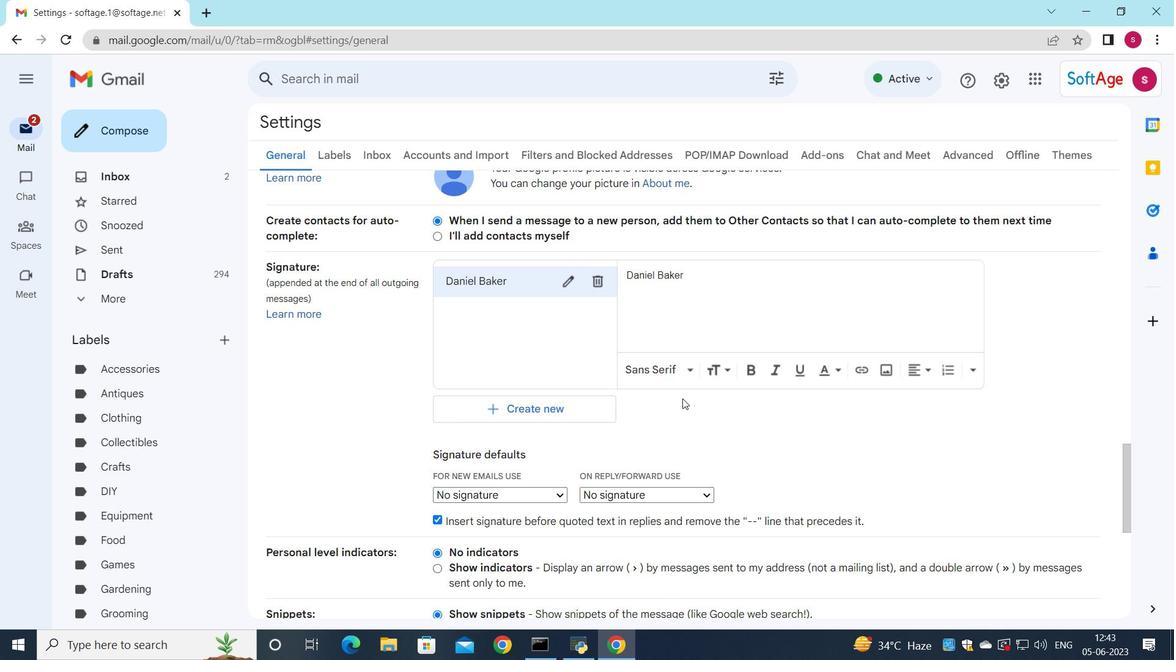 
Action: Mouse scrolled (673, 406) with delta (0, 0)
Screenshot: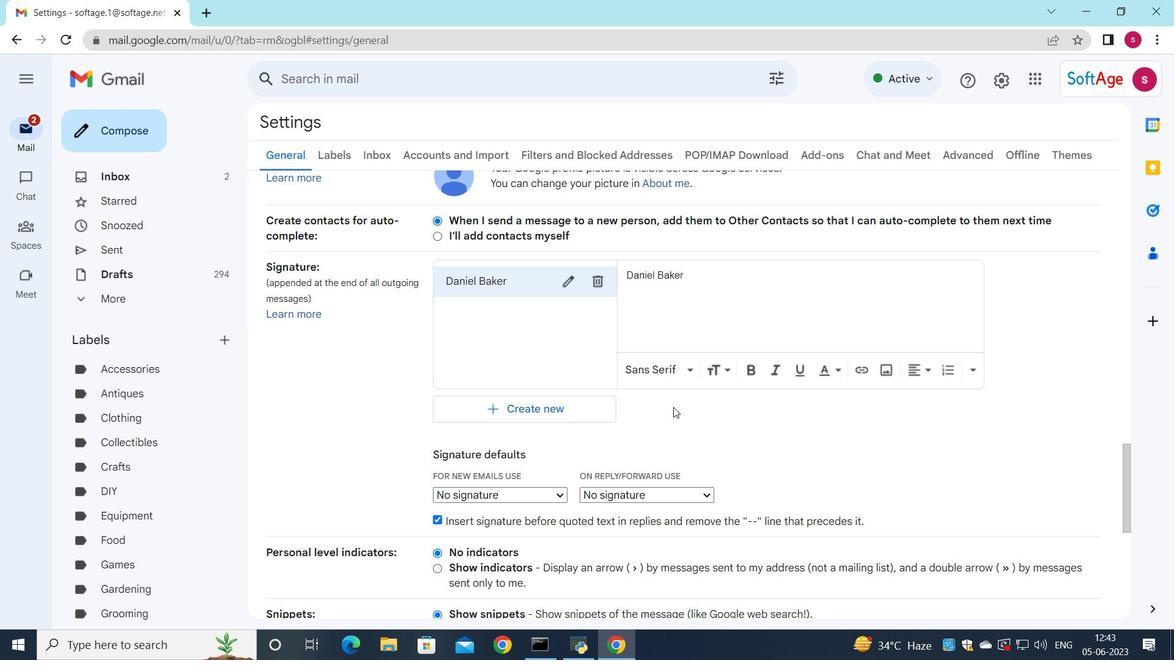 
Action: Mouse scrolled (673, 406) with delta (0, 0)
Screenshot: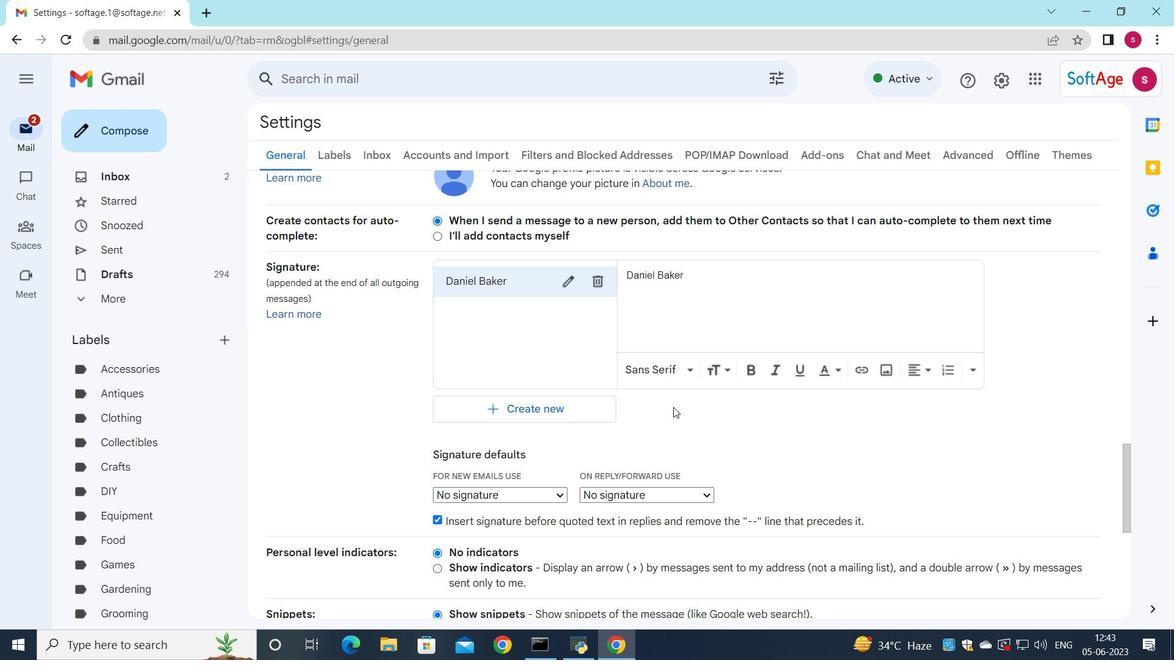 
Action: Mouse scrolled (673, 406) with delta (0, 0)
Screenshot: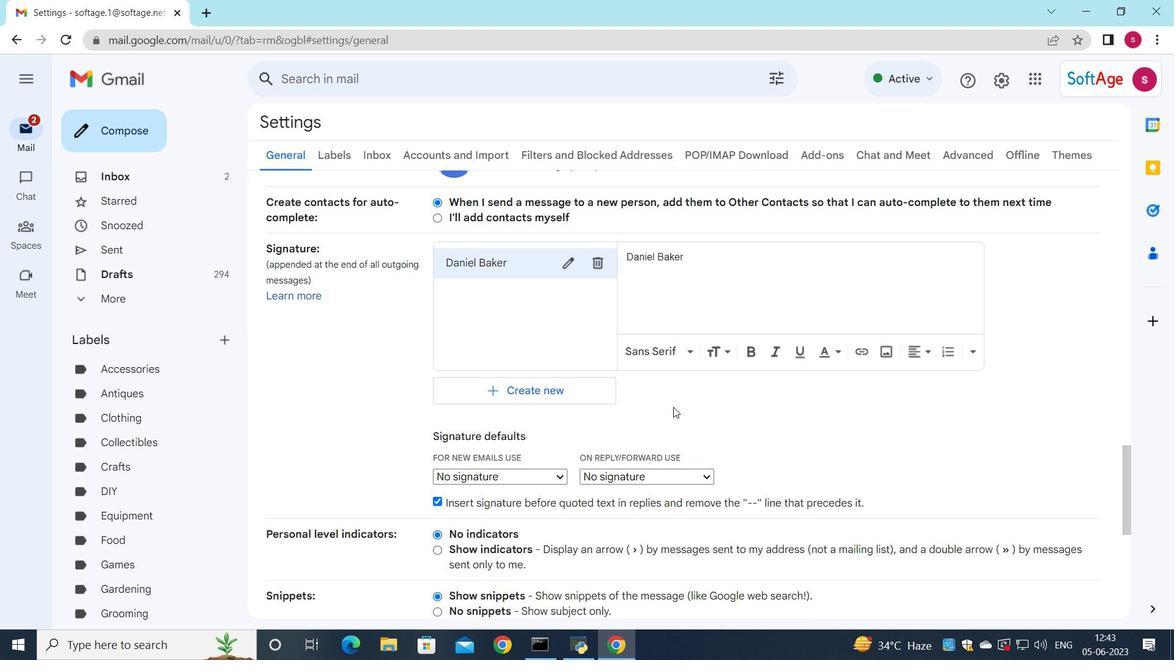 
Action: Mouse moved to (547, 257)
Screenshot: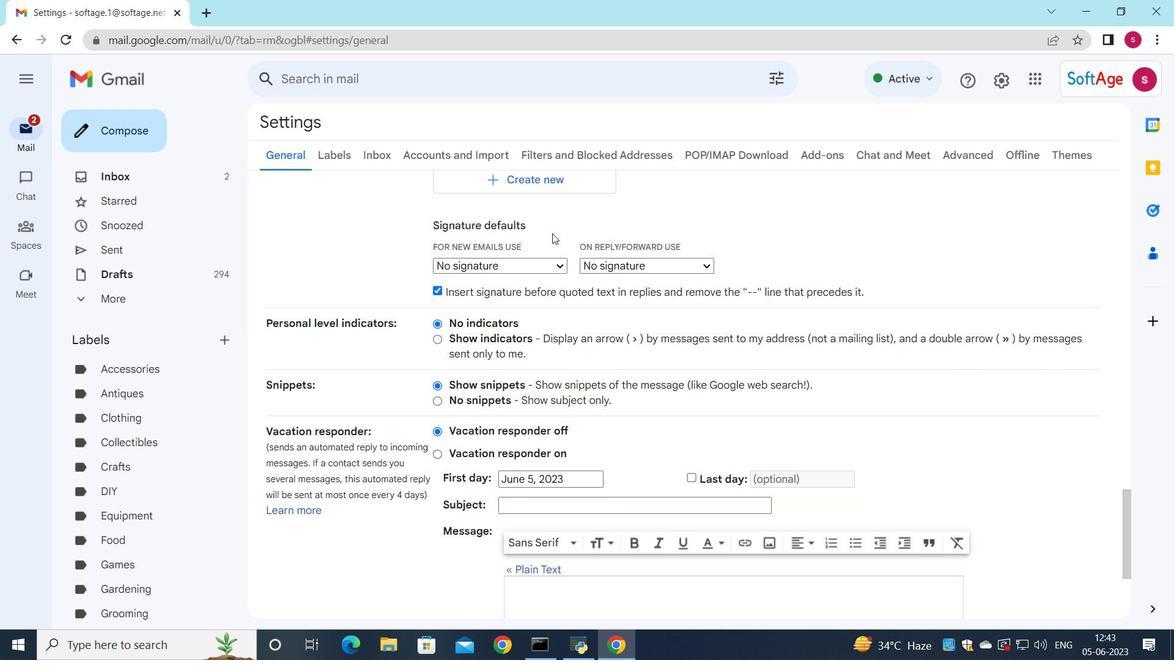 
Action: Mouse pressed left at (547, 257)
Screenshot: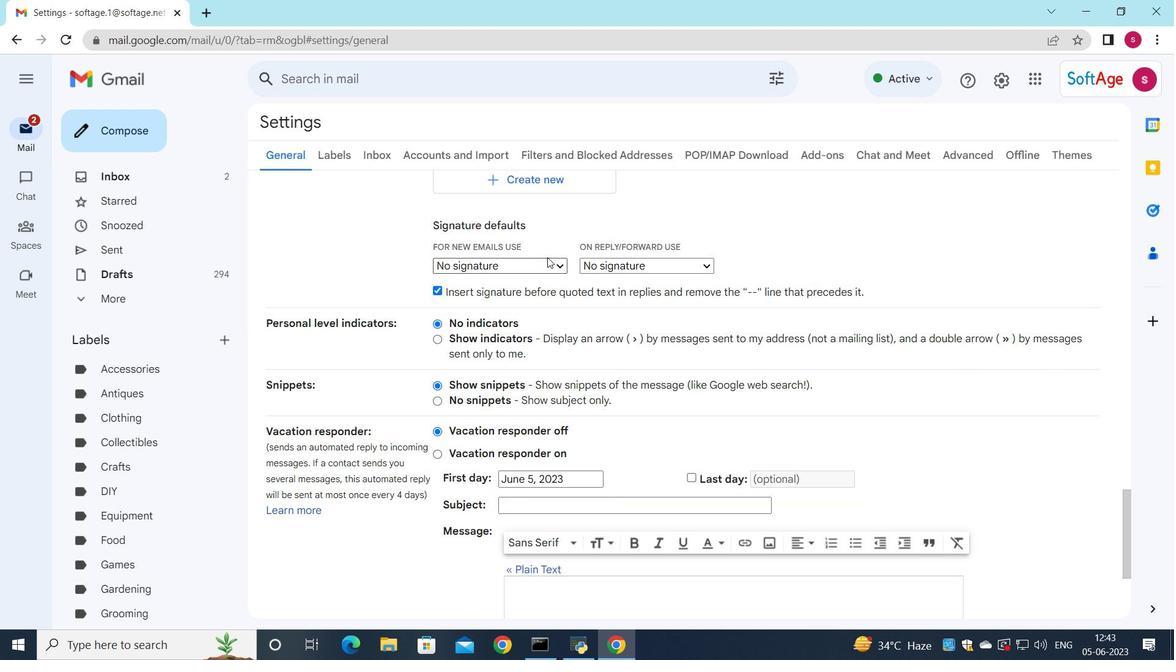 
Action: Mouse moved to (541, 294)
Screenshot: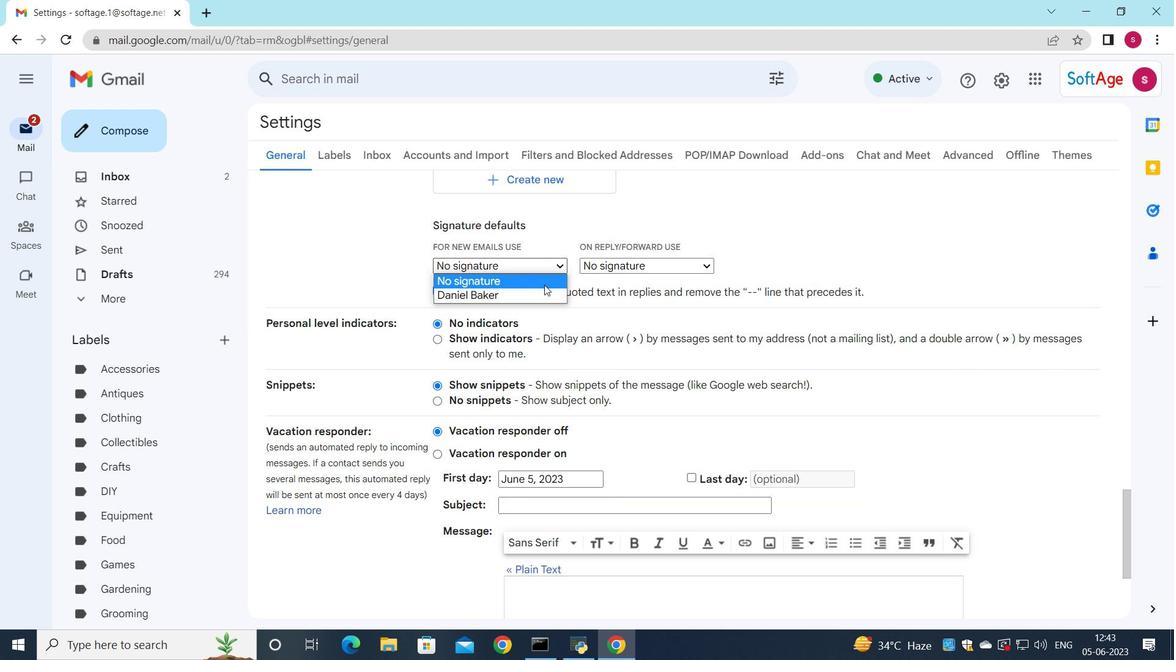 
Action: Mouse pressed left at (541, 294)
Screenshot: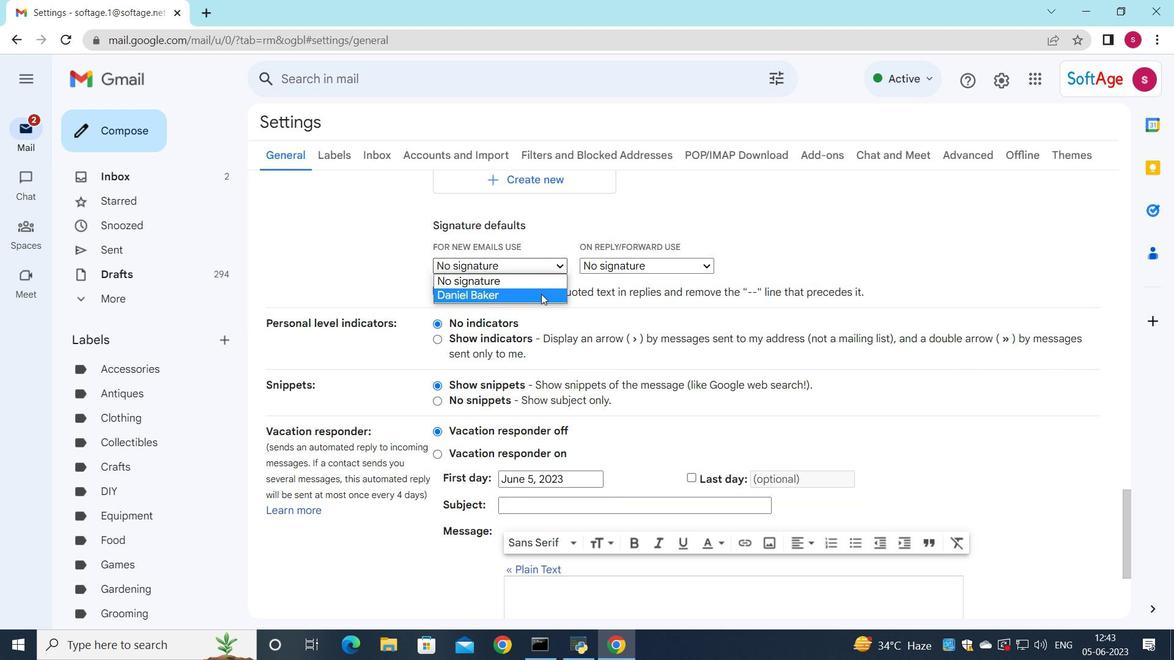 
Action: Mouse moved to (620, 266)
Screenshot: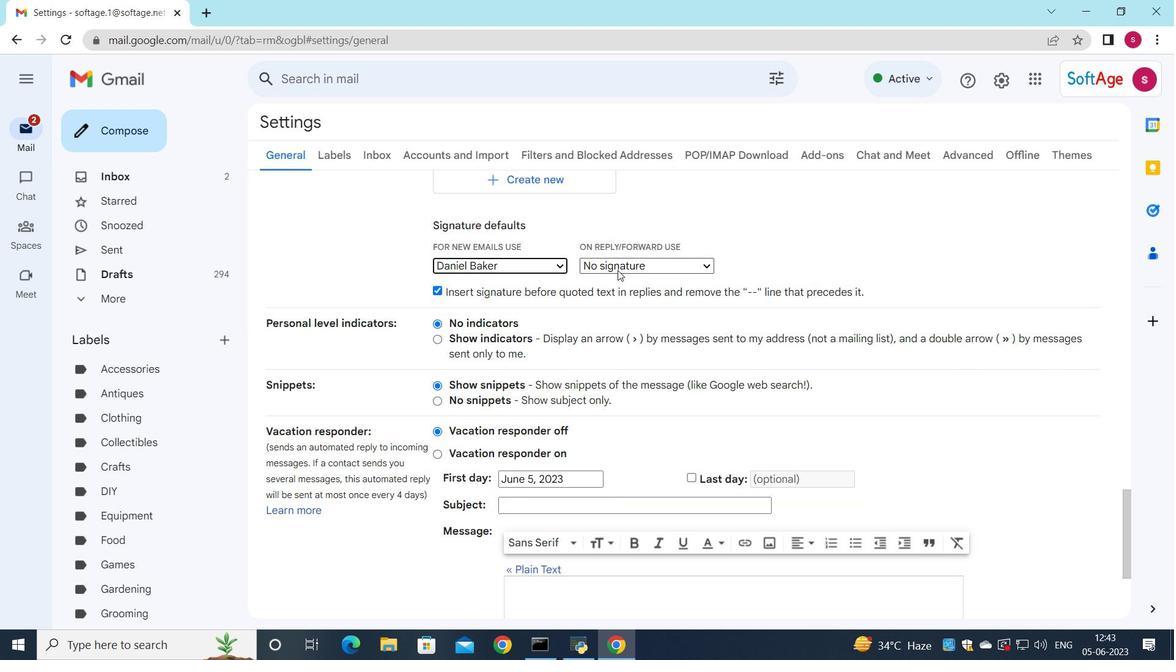 
Action: Mouse pressed left at (620, 266)
Screenshot: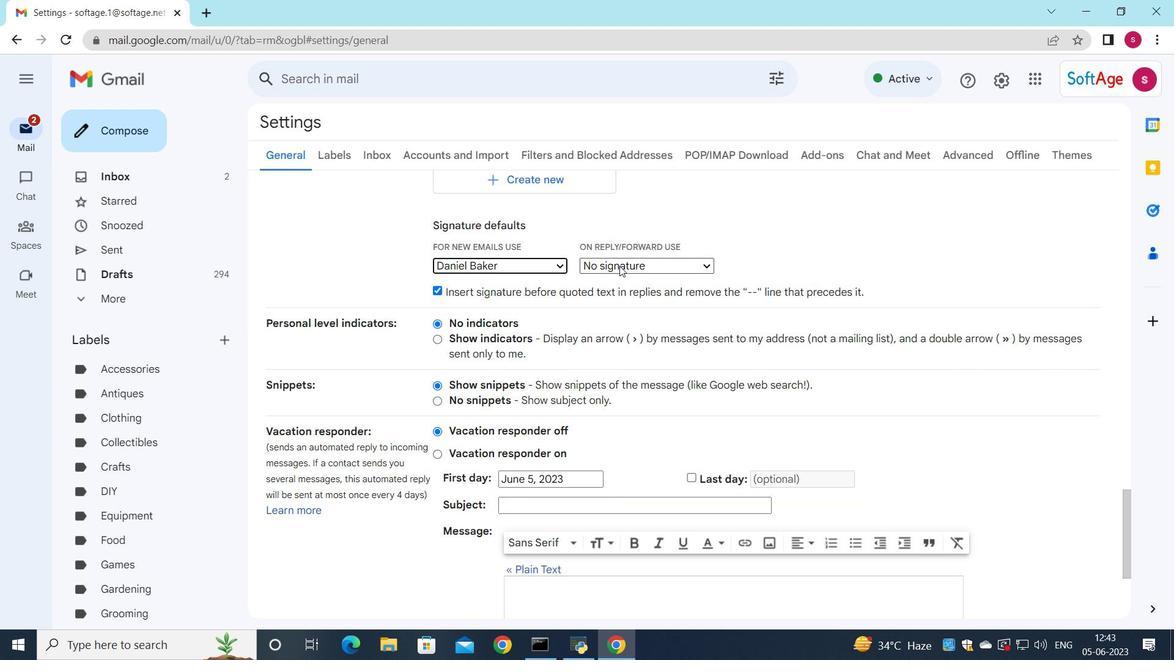 
Action: Mouse moved to (621, 293)
Screenshot: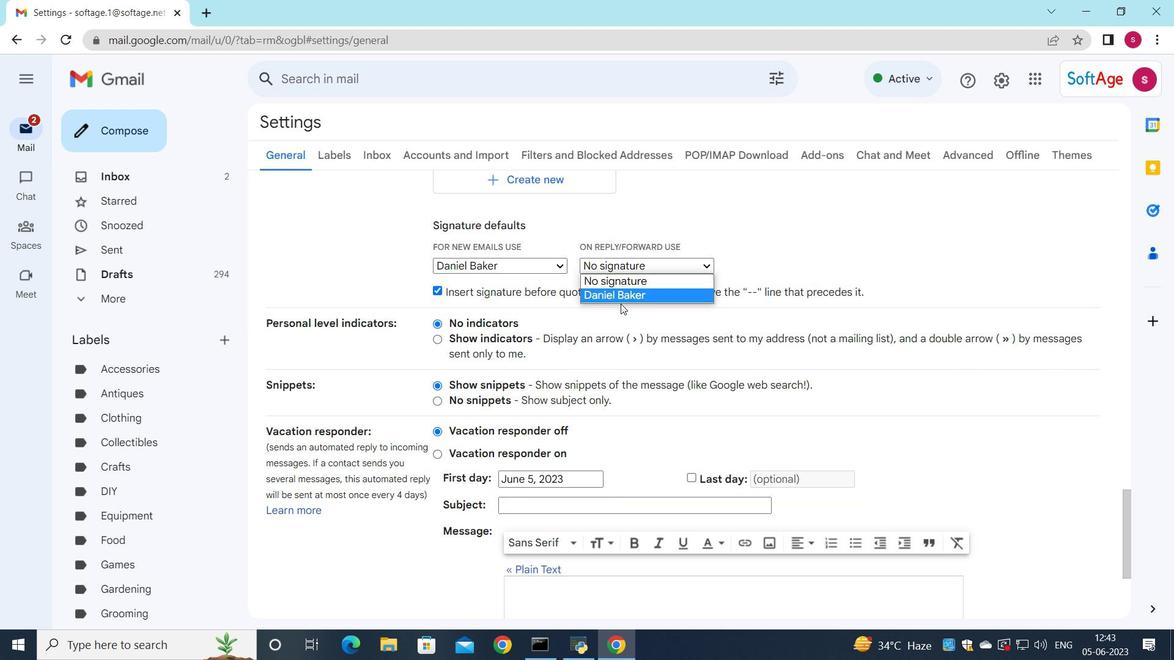 
Action: Mouse pressed left at (621, 293)
Screenshot: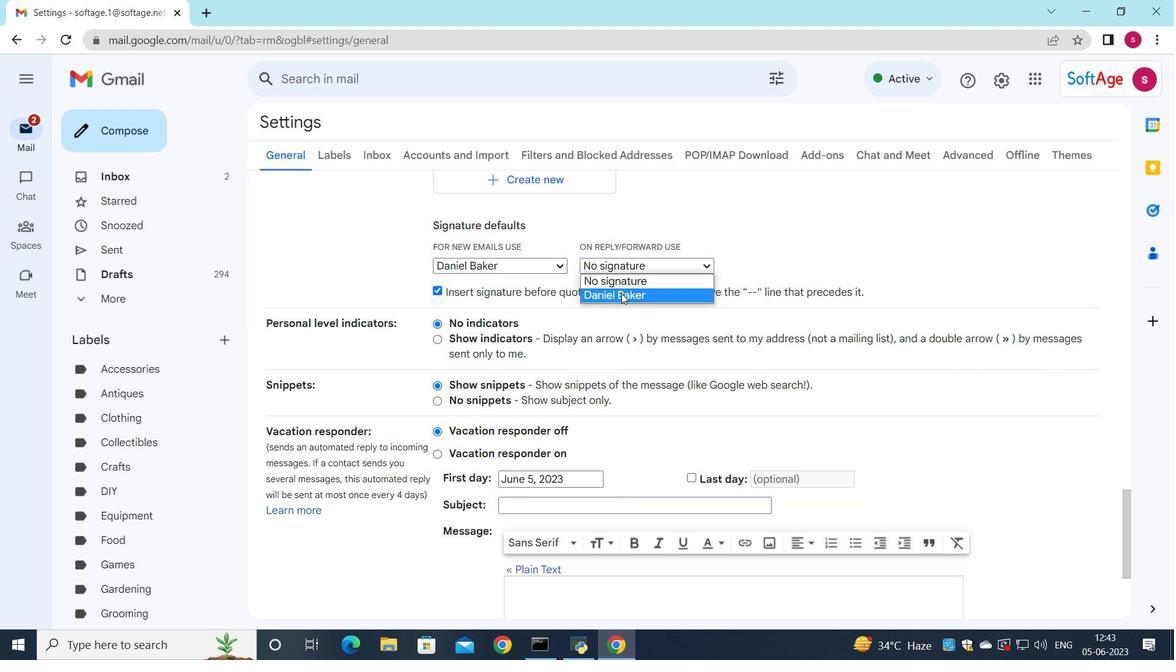 
Action: Mouse moved to (604, 311)
Screenshot: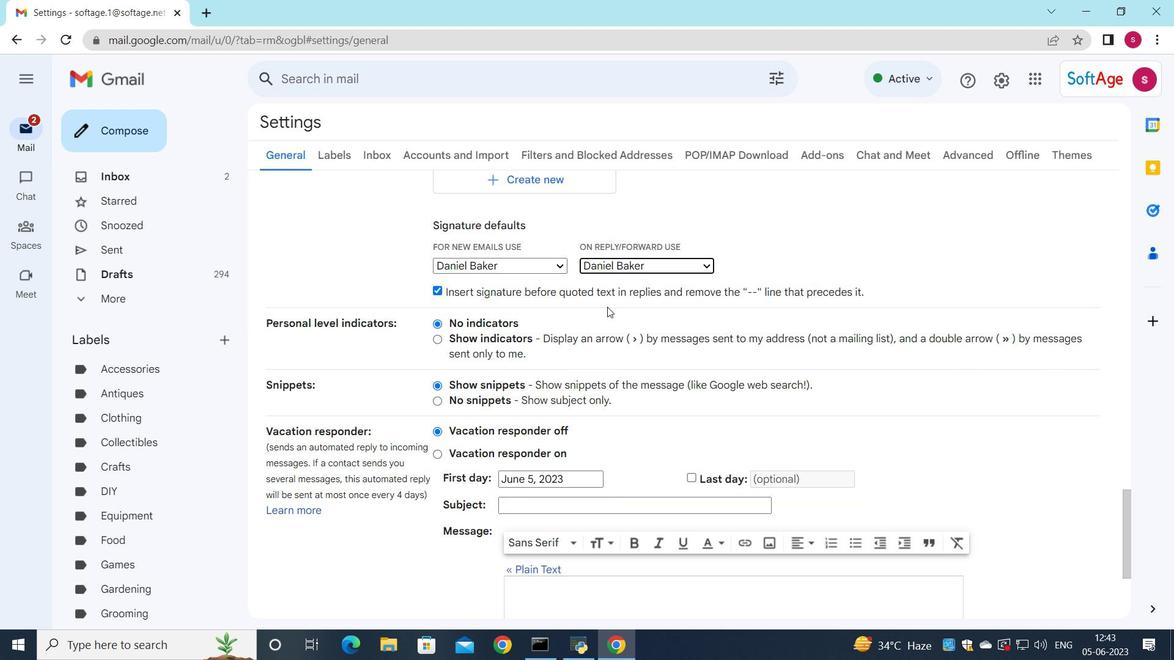 
Action: Mouse scrolled (604, 310) with delta (0, 0)
Screenshot: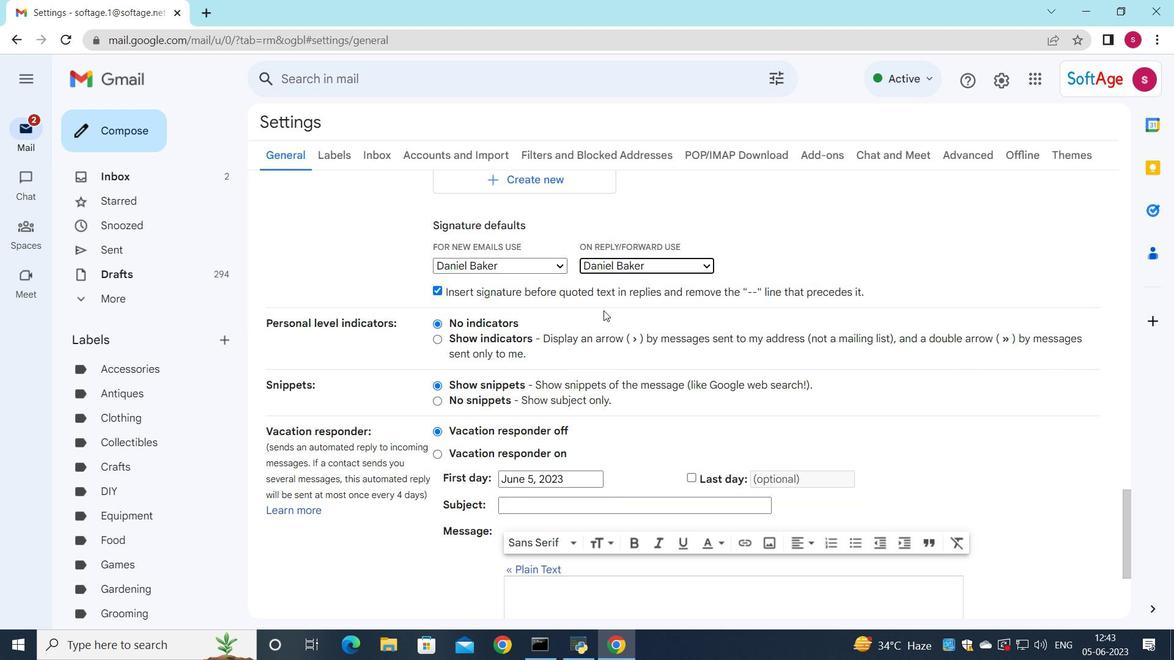
Action: Mouse scrolled (604, 310) with delta (0, 0)
Screenshot: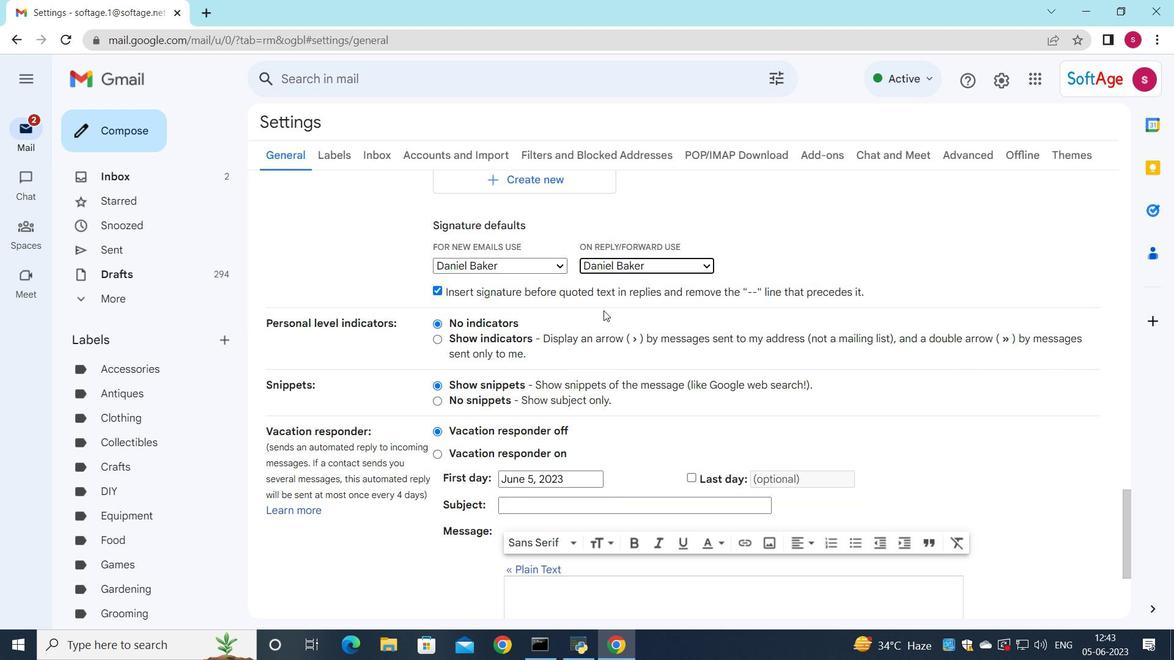 
Action: Mouse scrolled (604, 310) with delta (0, 0)
Screenshot: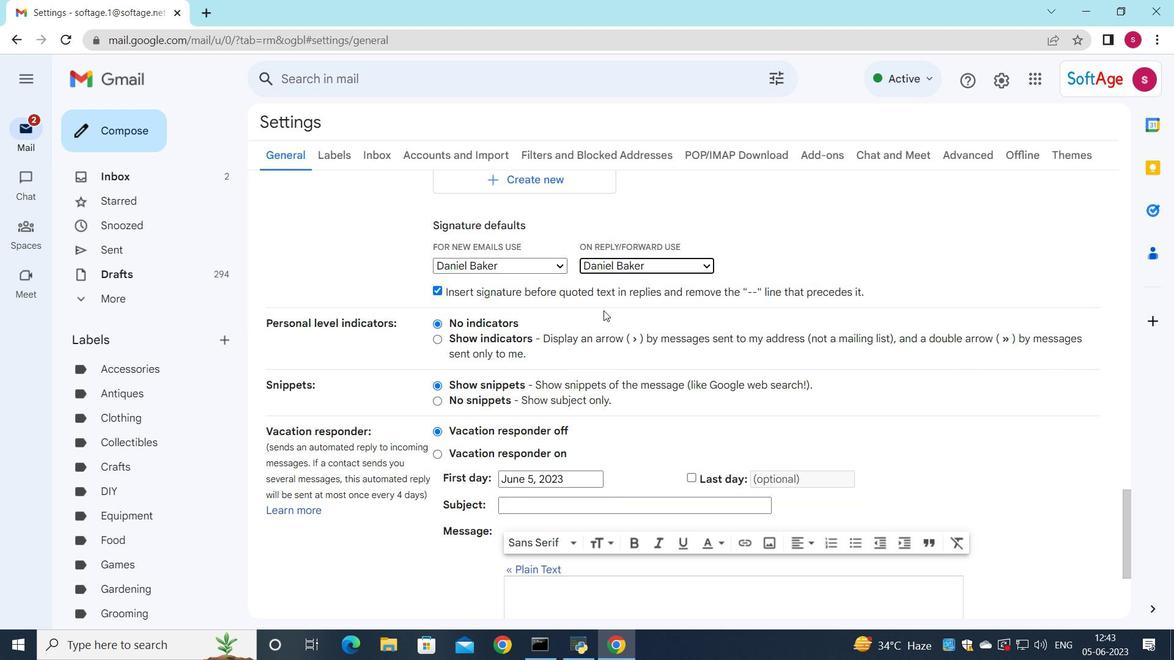 
Action: Mouse moved to (651, 539)
Screenshot: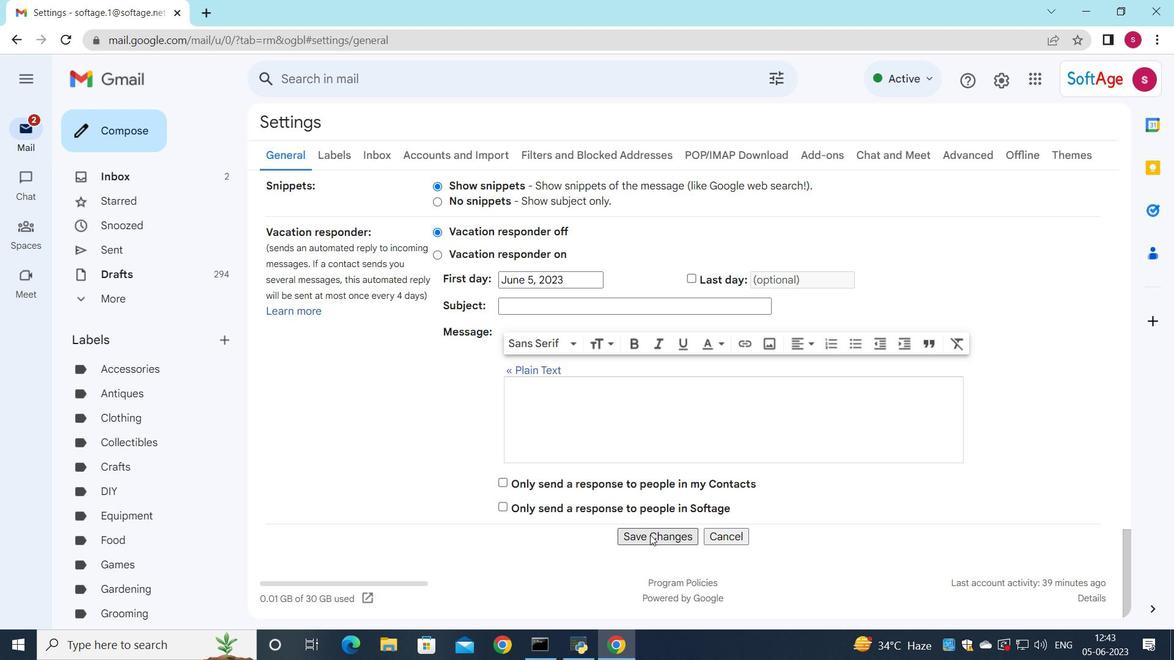 
Action: Mouse pressed left at (651, 539)
Screenshot: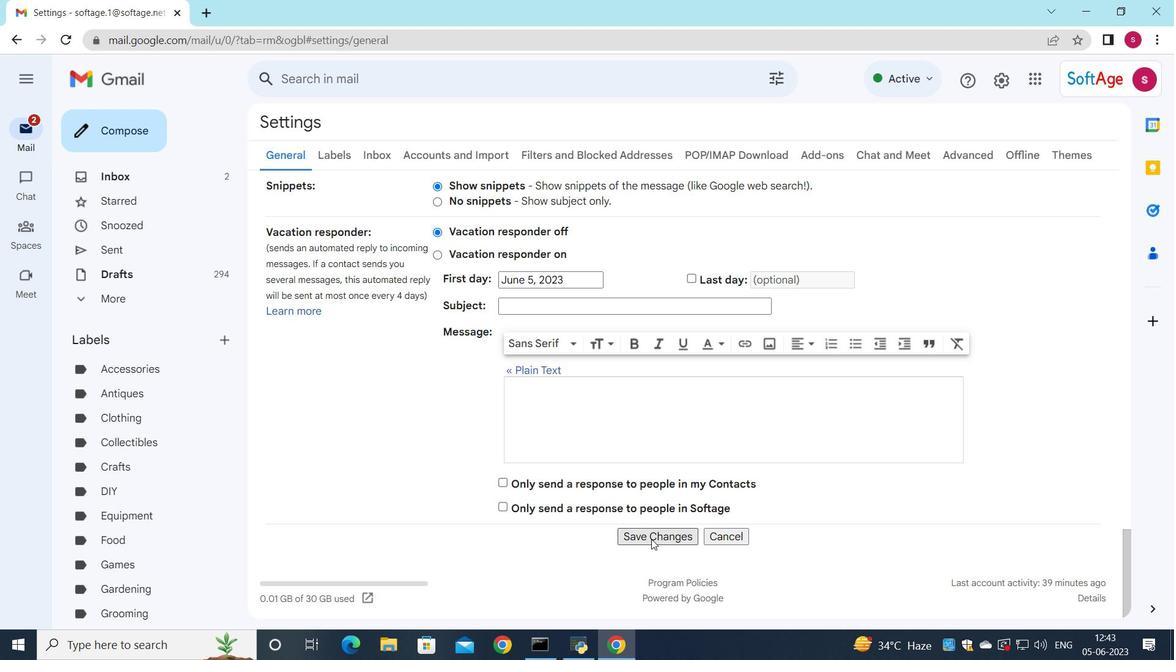 
Action: Mouse moved to (683, 189)
Screenshot: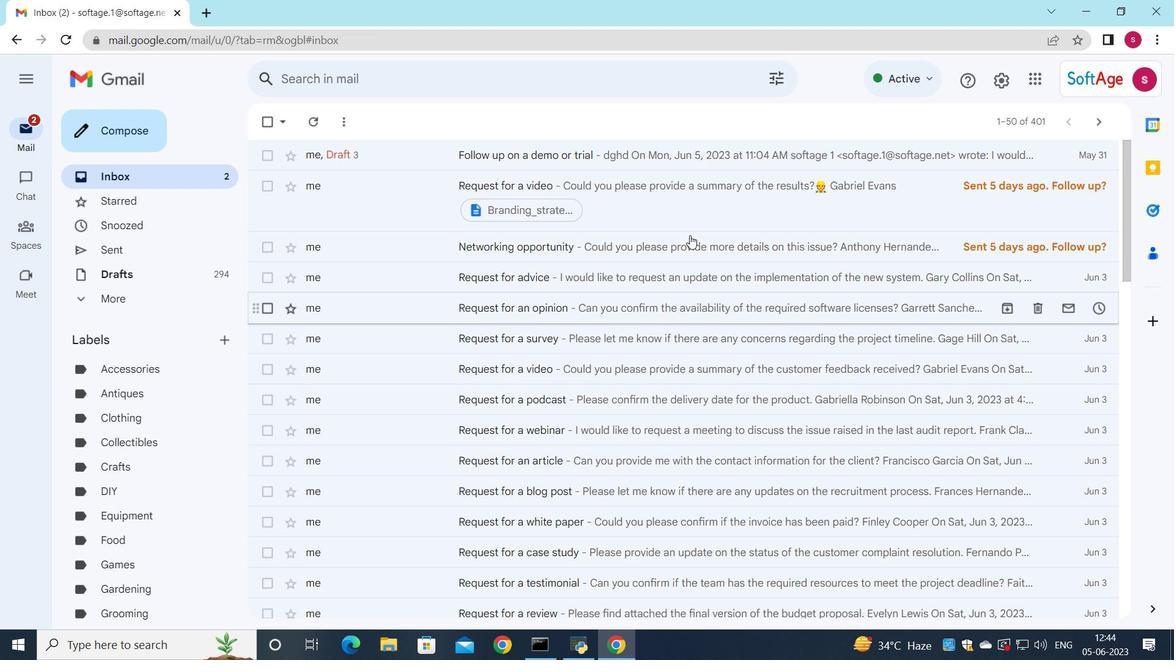 
Action: Mouse pressed left at (683, 189)
Screenshot: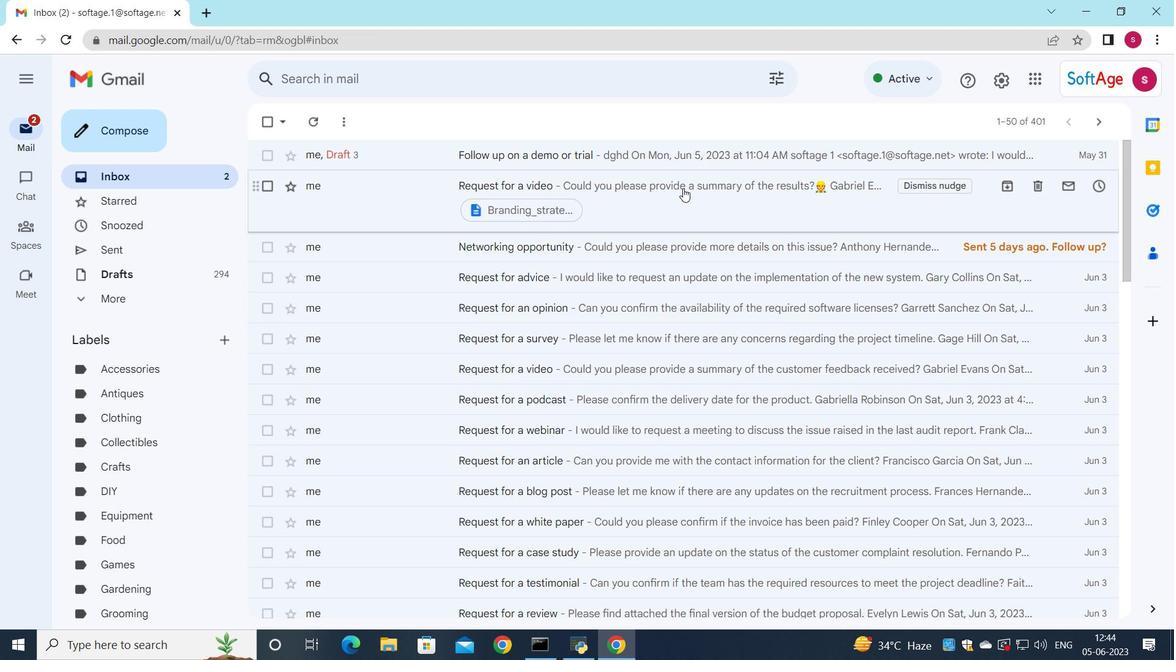 
Action: Mouse moved to (528, 493)
Screenshot: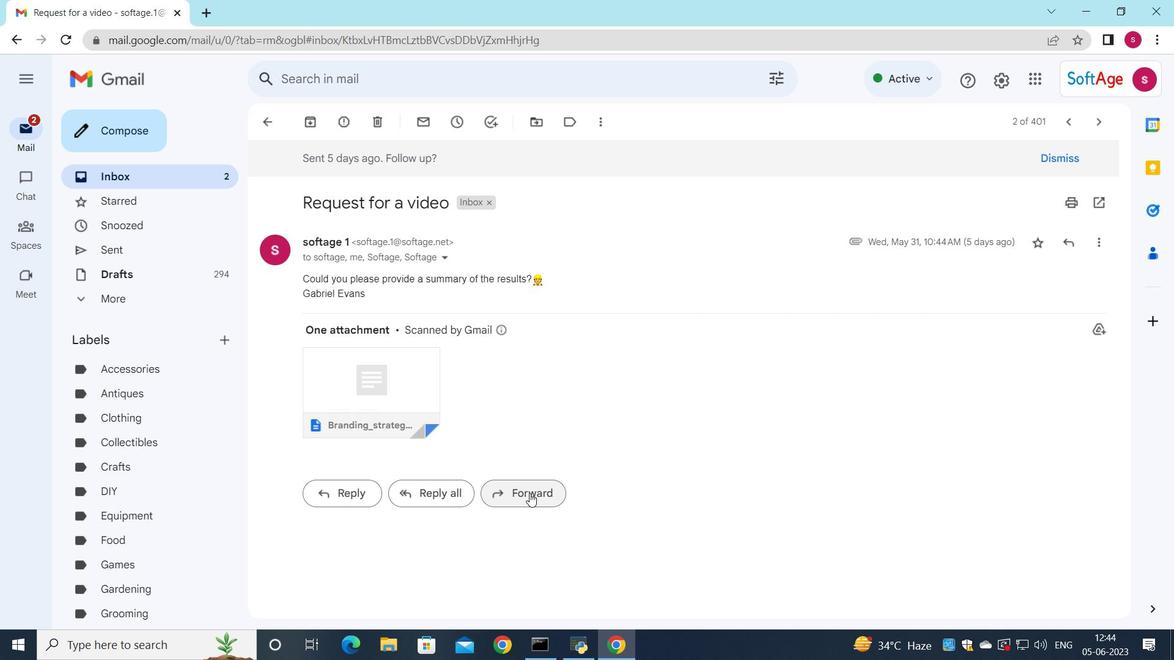 
Action: Mouse pressed left at (528, 493)
Screenshot: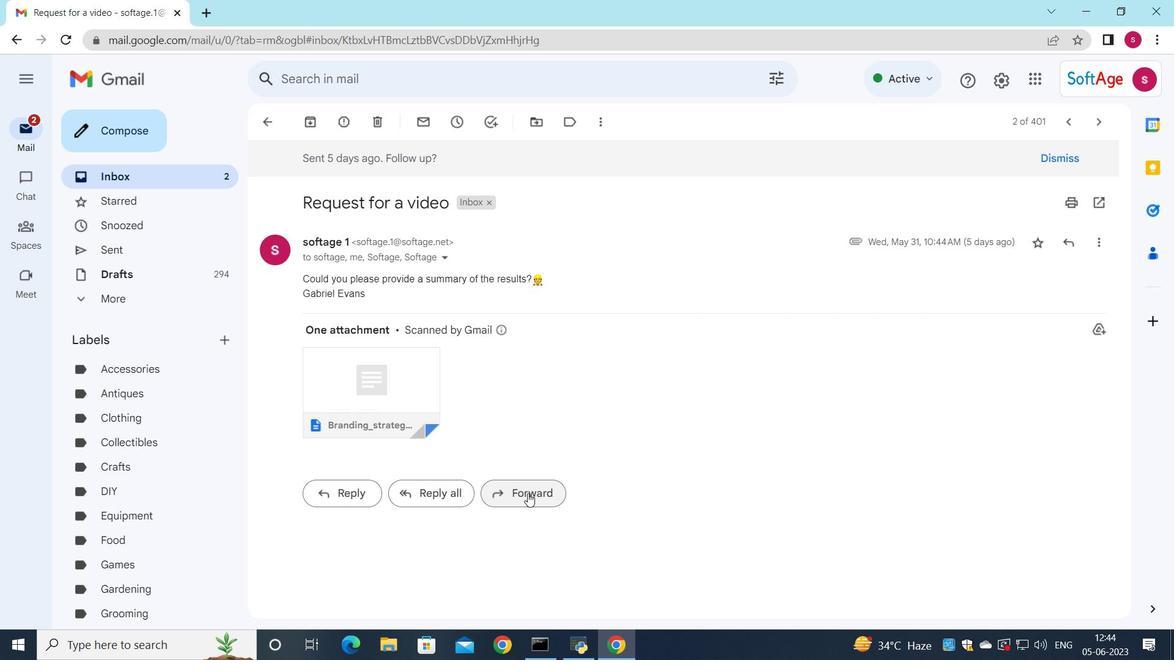 
Action: Mouse moved to (329, 461)
Screenshot: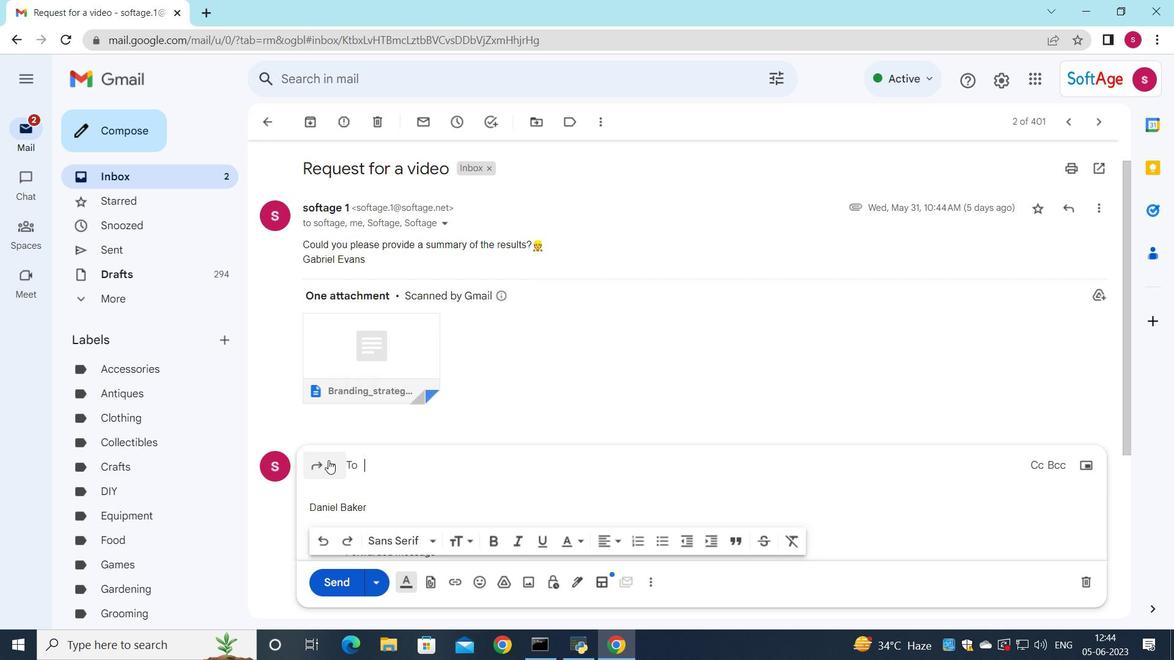 
Action: Mouse pressed left at (329, 461)
Screenshot: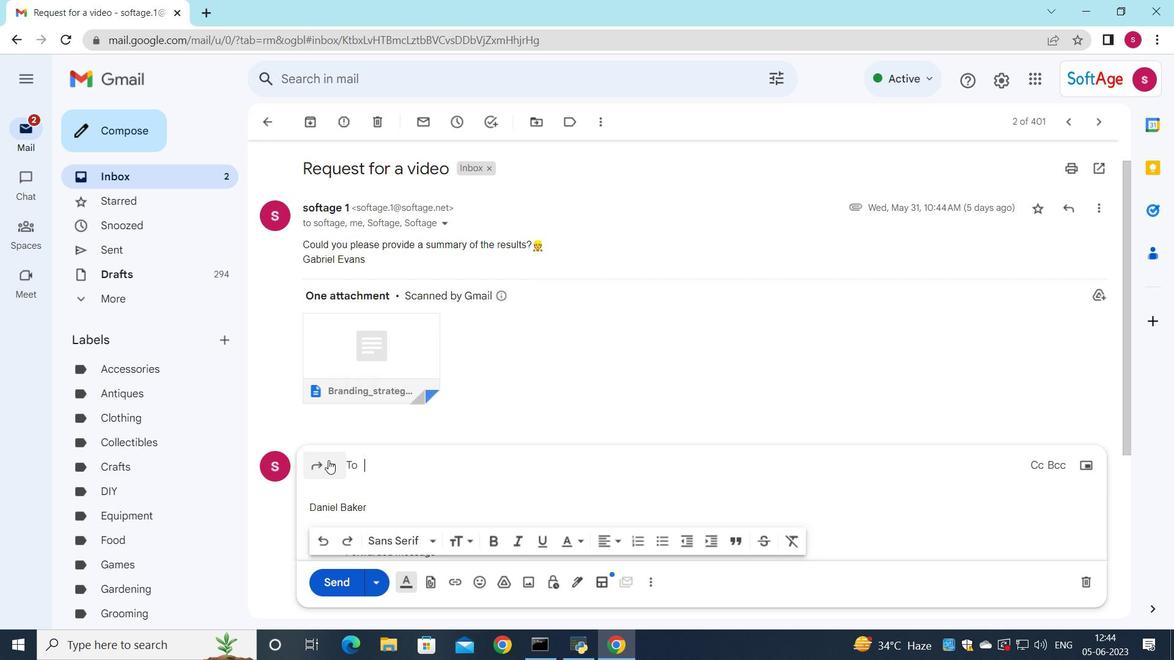 
Action: Mouse moved to (365, 408)
Screenshot: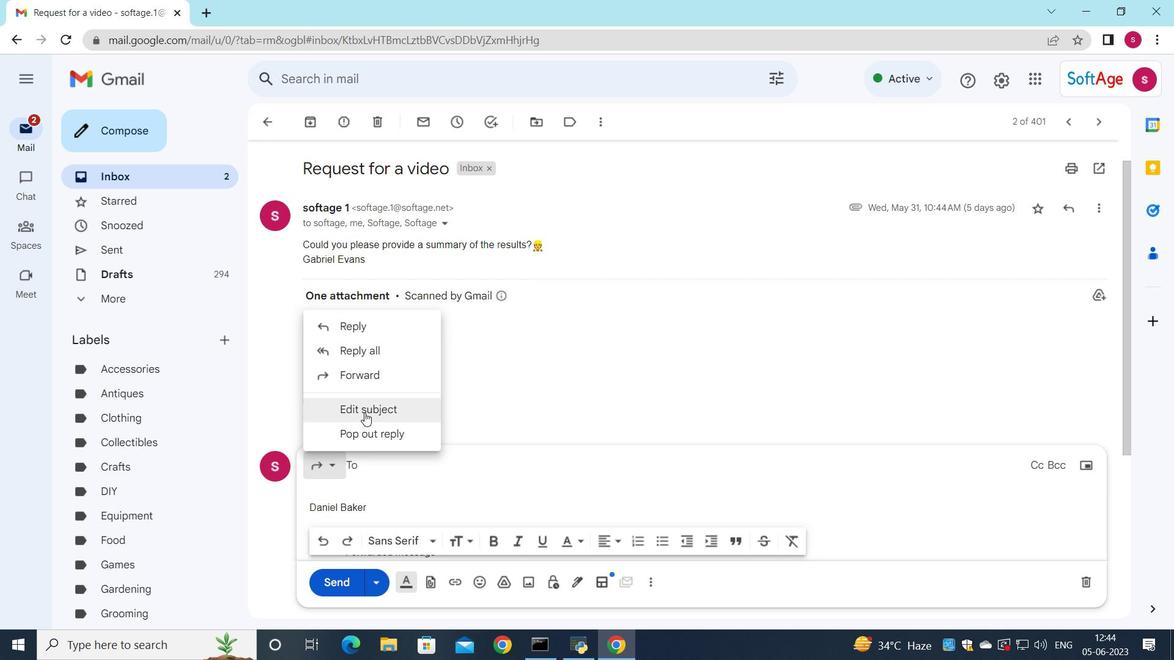 
Action: Mouse pressed left at (365, 408)
Screenshot: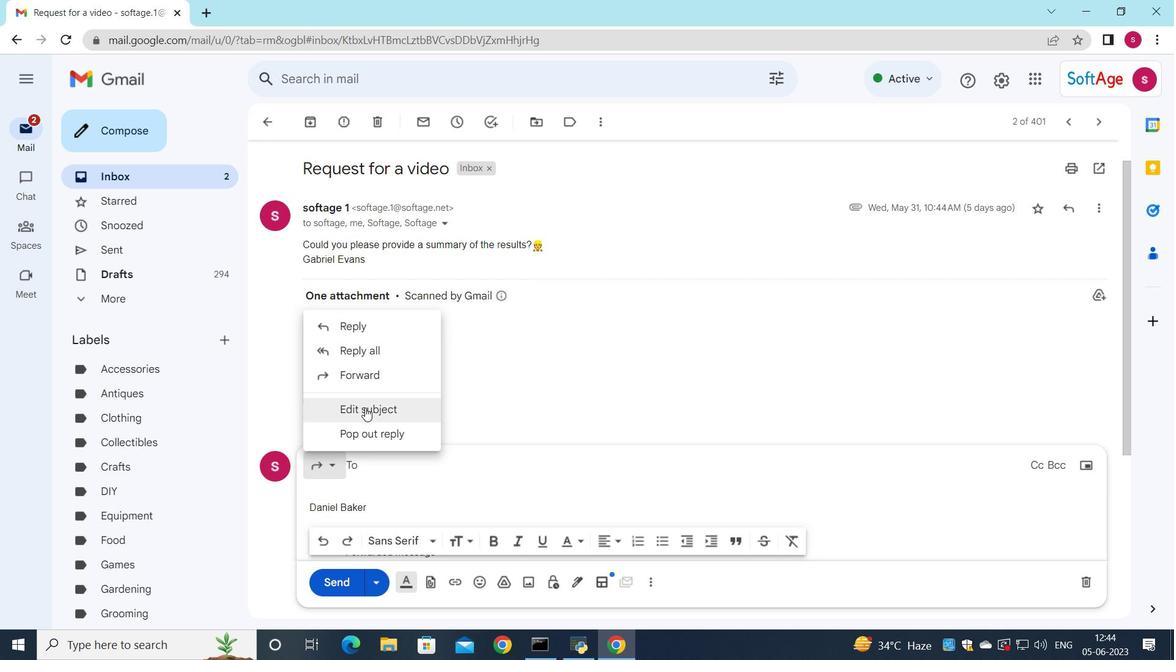
Action: Mouse moved to (832, 275)
Screenshot: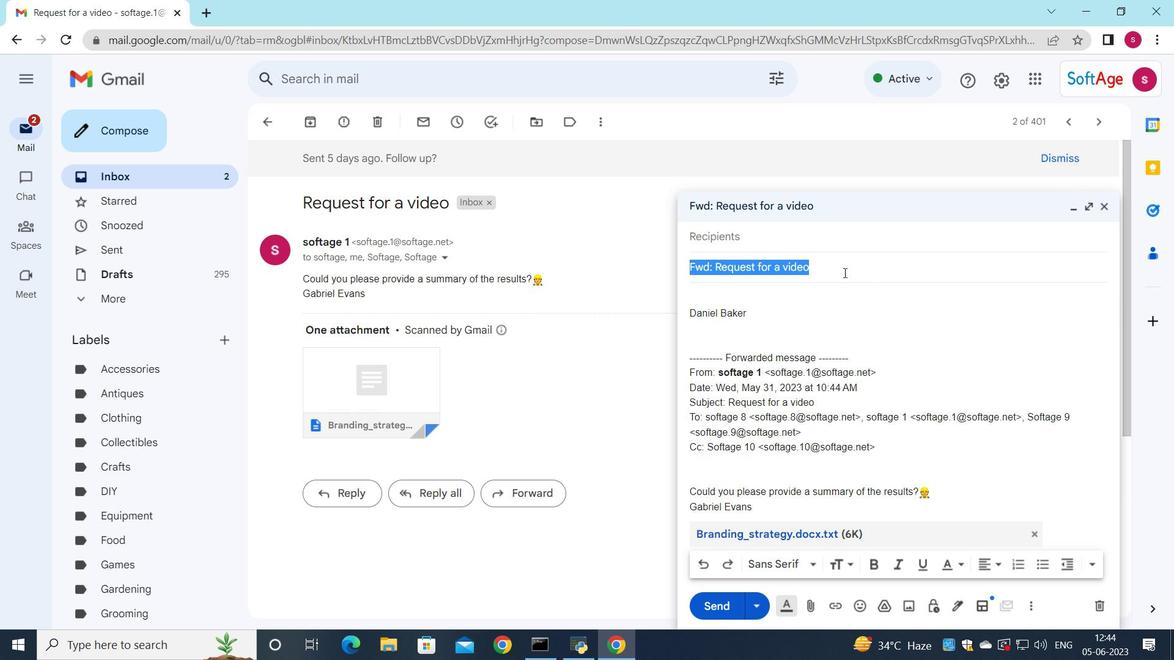 
Action: Key pressed <Key.shift>Payment<Key.space>confirmation
Screenshot: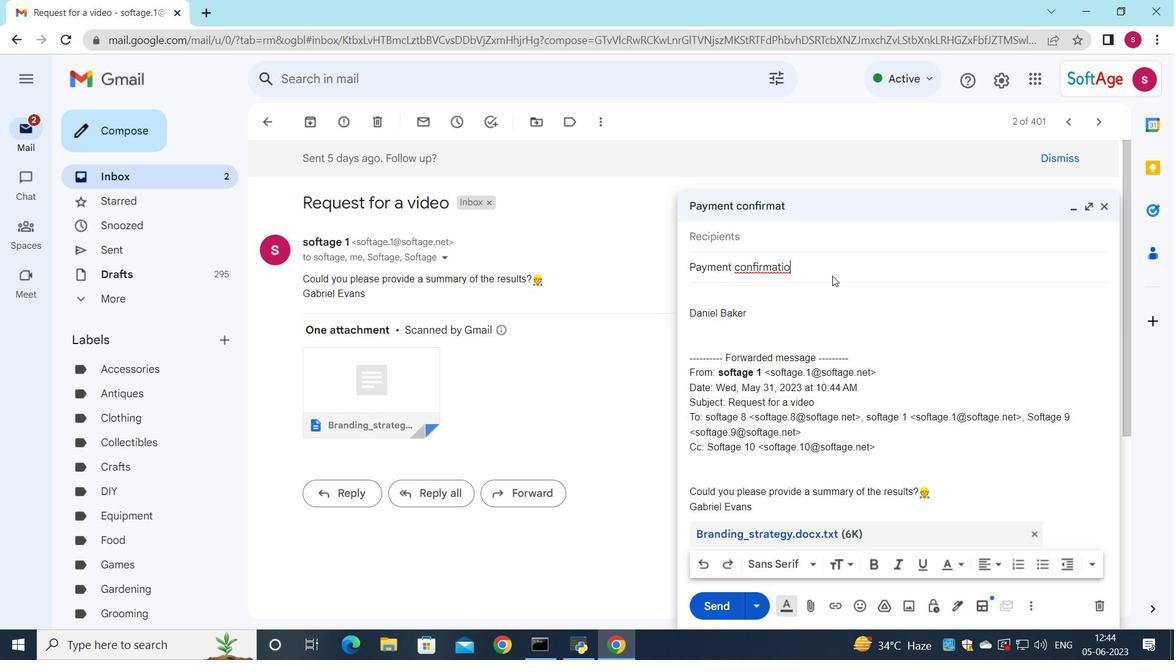 
Action: Mouse moved to (768, 242)
Screenshot: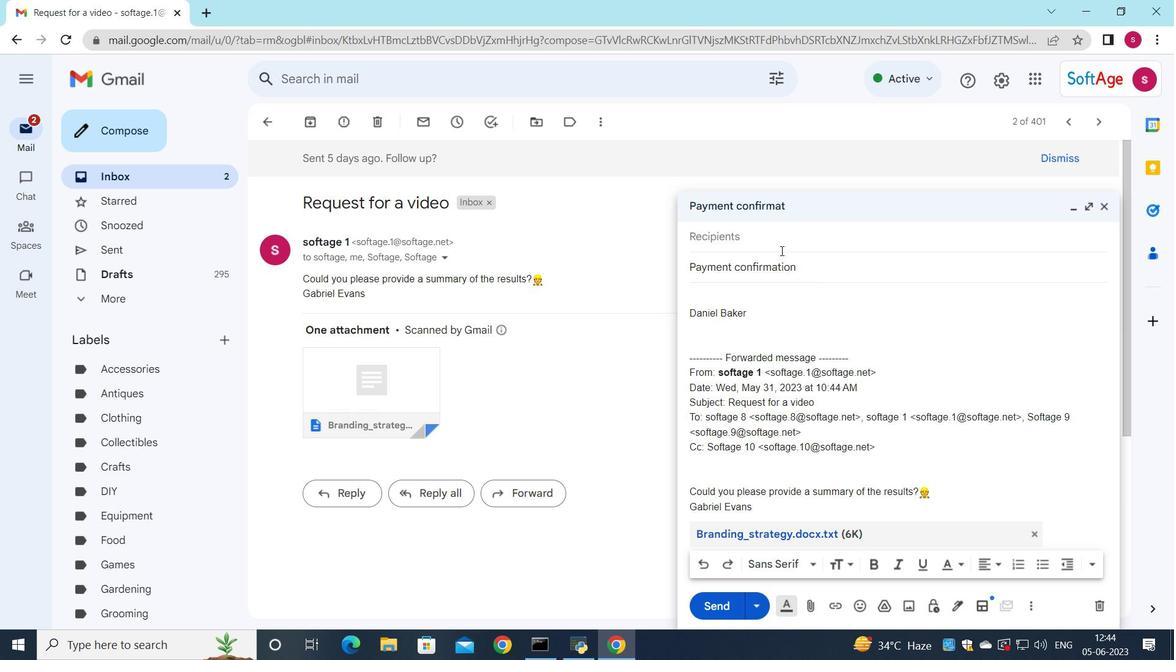 
Action: Mouse pressed left at (768, 242)
Screenshot: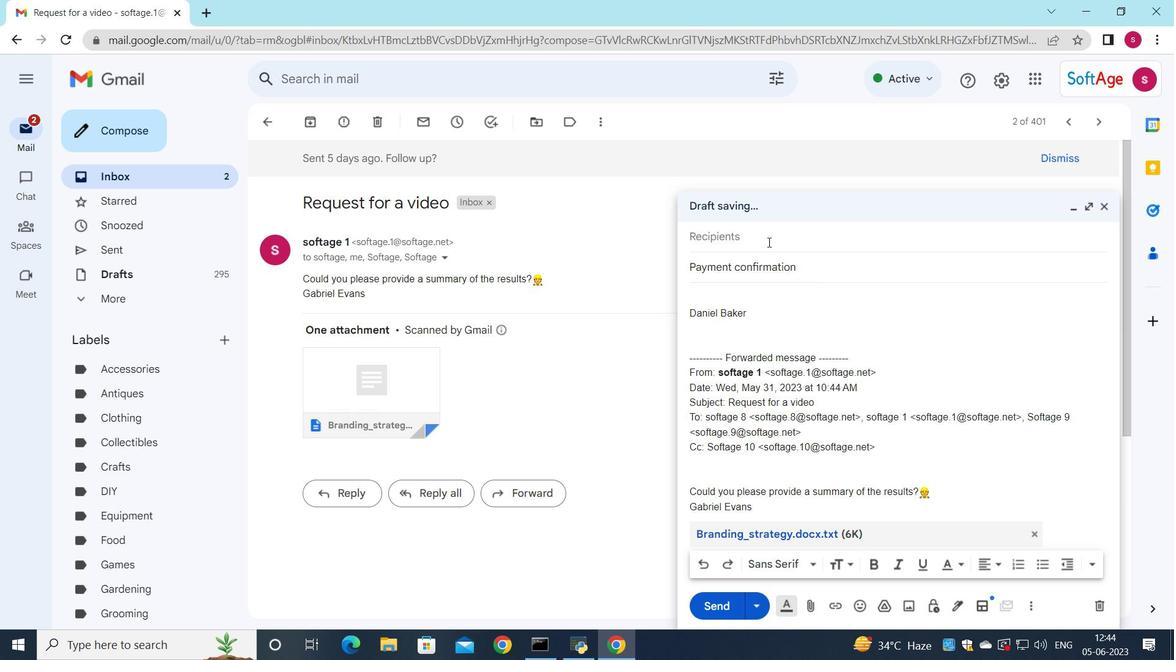 
Action: Key pressed s
Screenshot: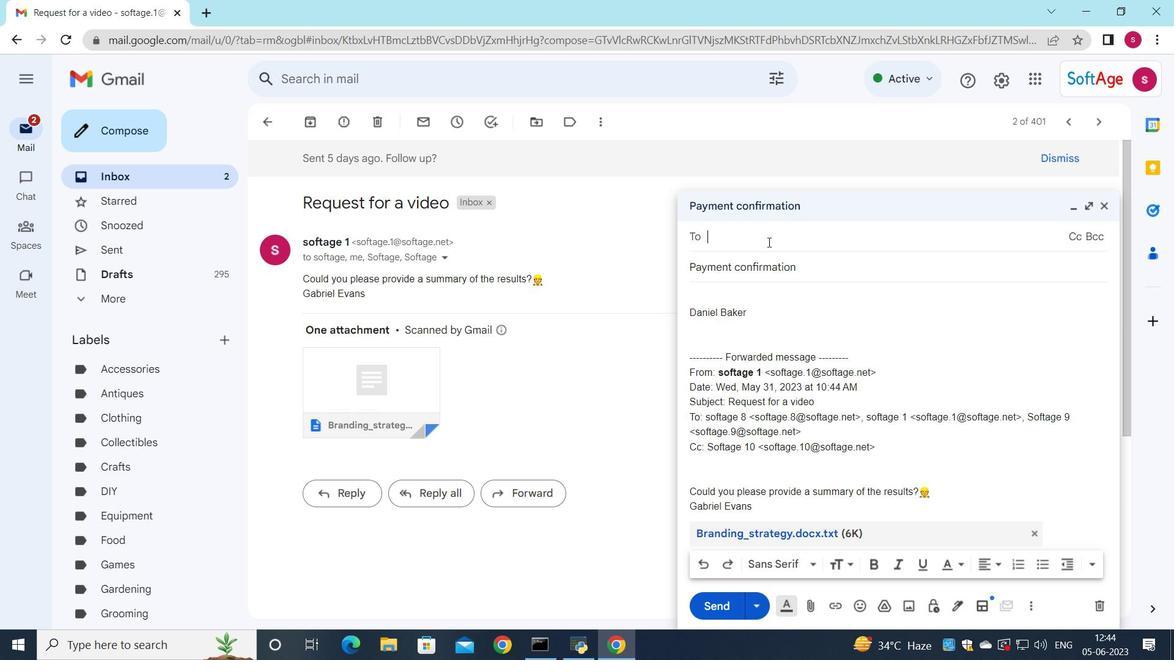 
Action: Mouse moved to (852, 226)
Screenshot: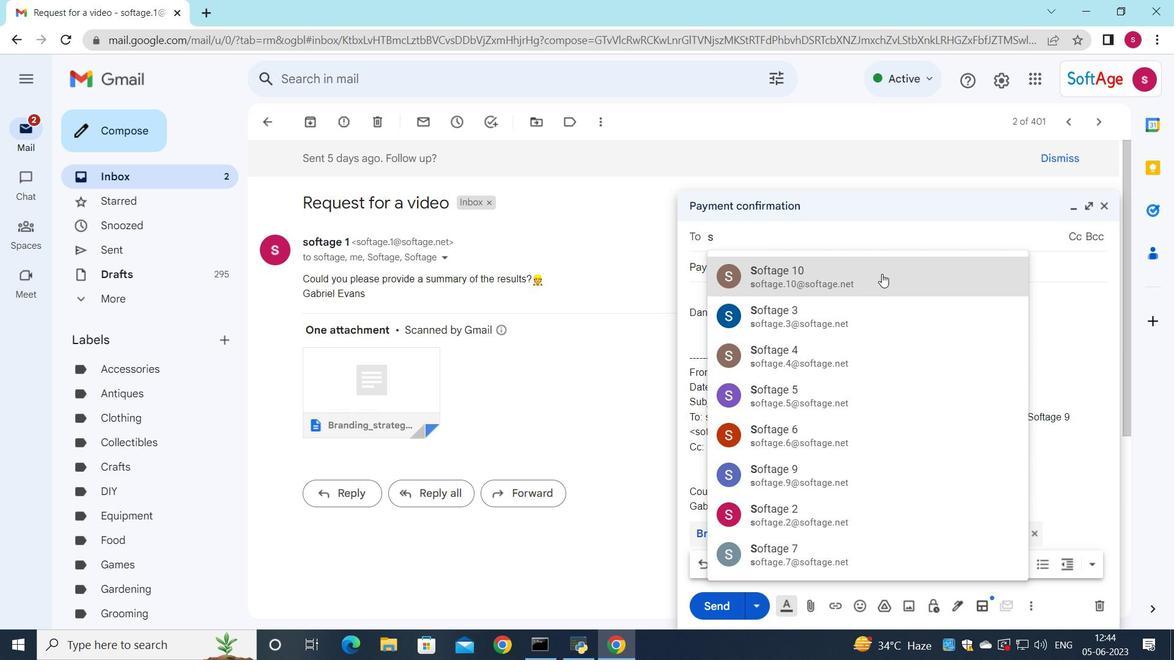 
Action: Key pressed oftage.8
Screenshot: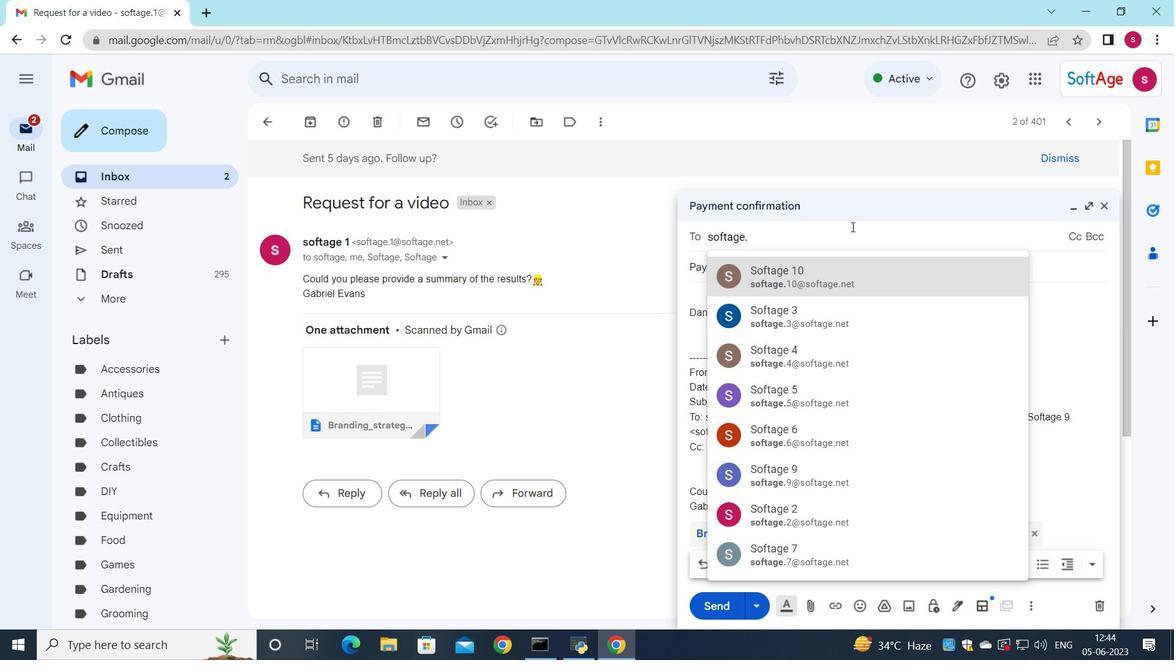 
Action: Mouse moved to (890, 275)
Screenshot: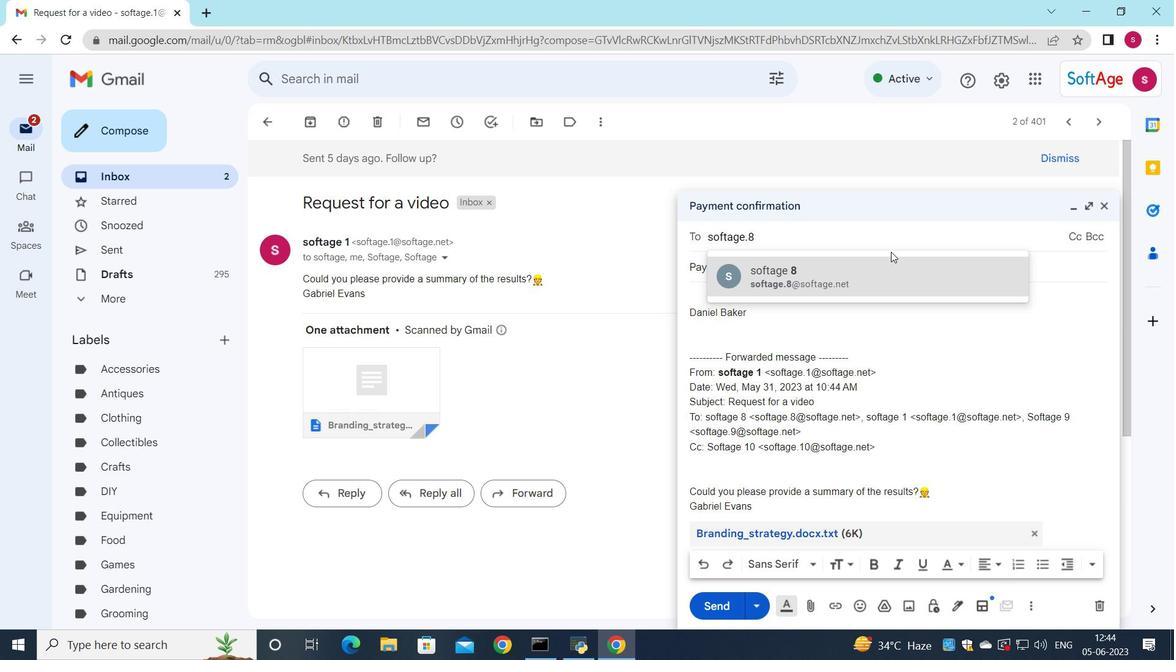 
Action: Mouse pressed left at (890, 275)
Screenshot: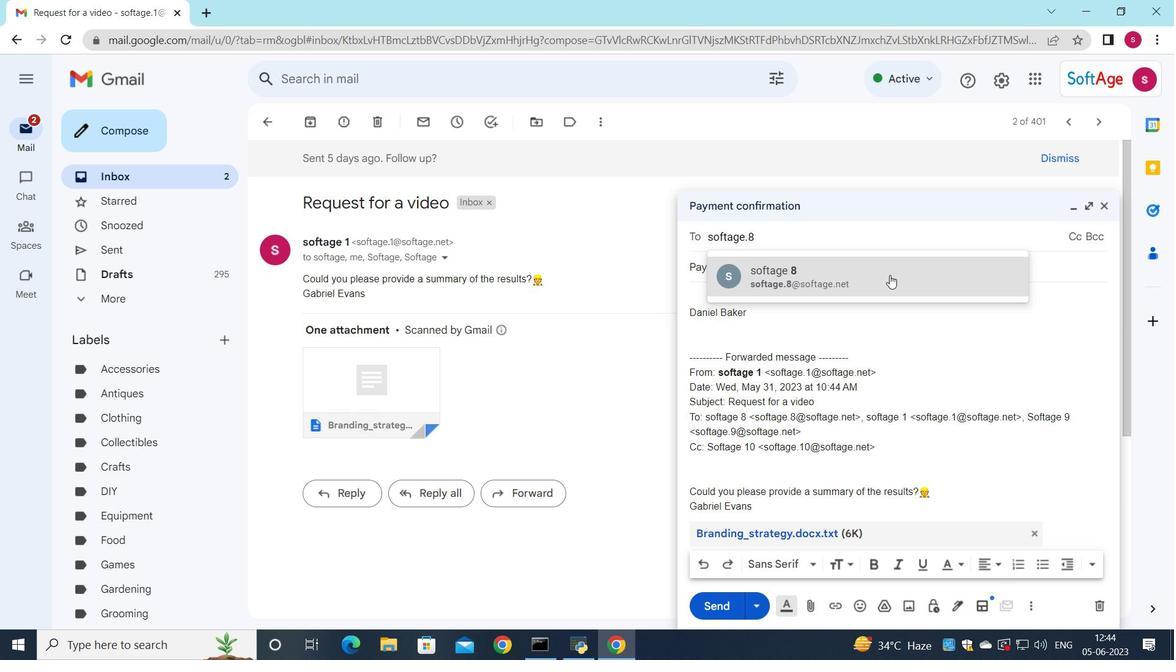 
Action: Mouse moved to (727, 310)
Screenshot: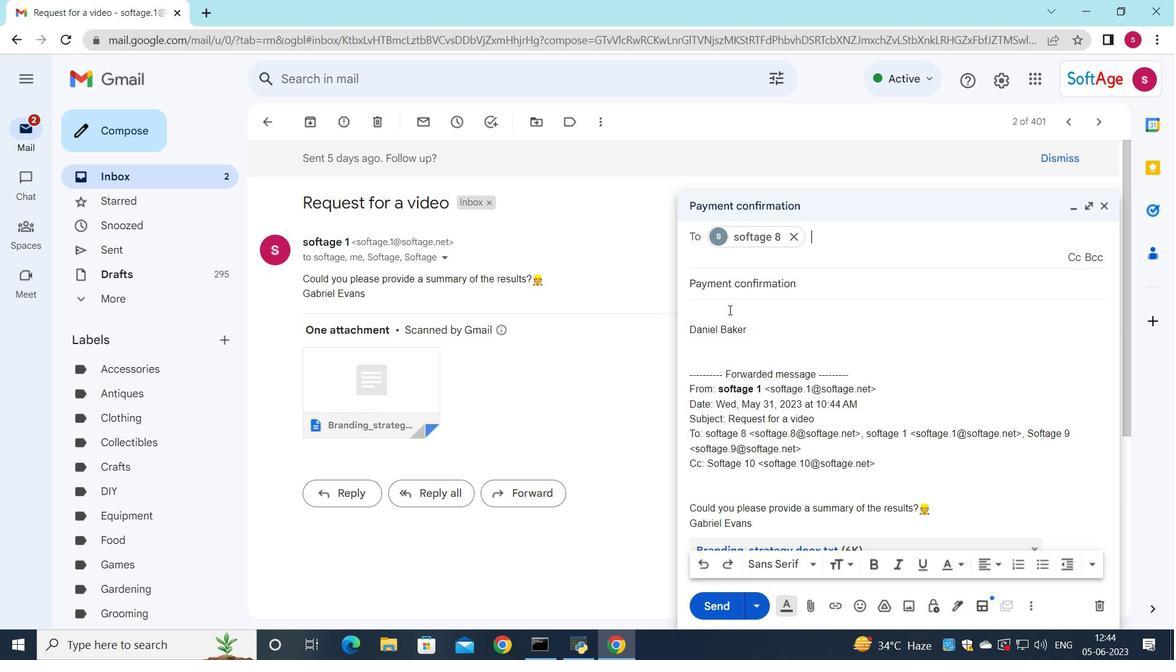 
Action: Mouse pressed left at (727, 310)
Screenshot: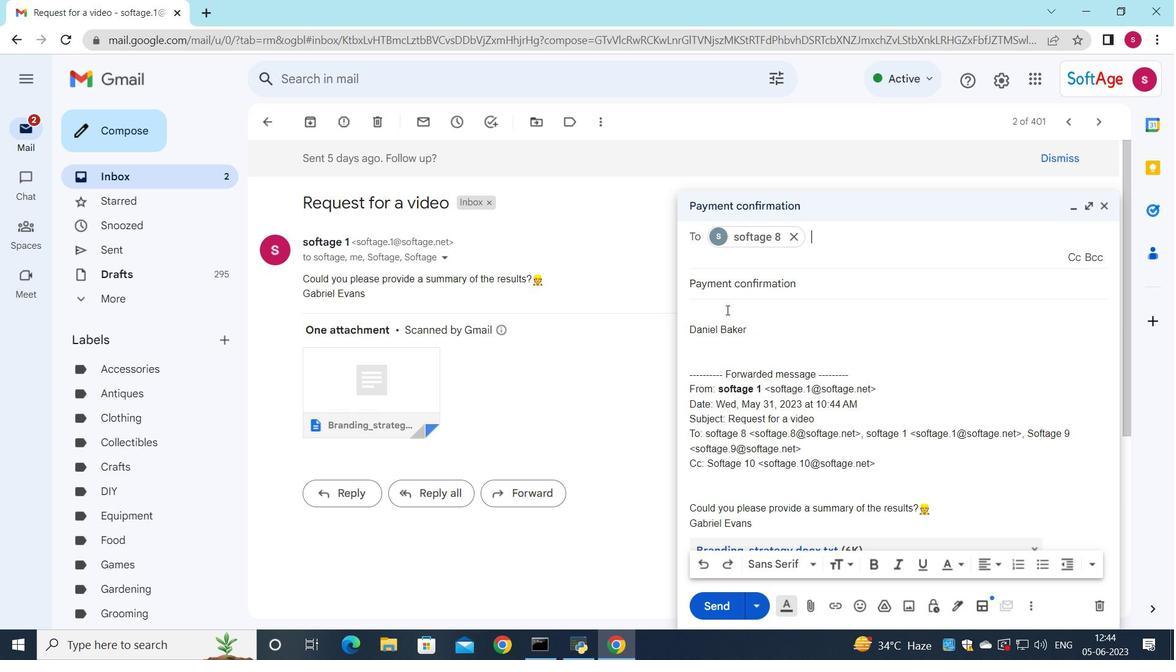 
Action: Mouse moved to (787, 271)
Screenshot: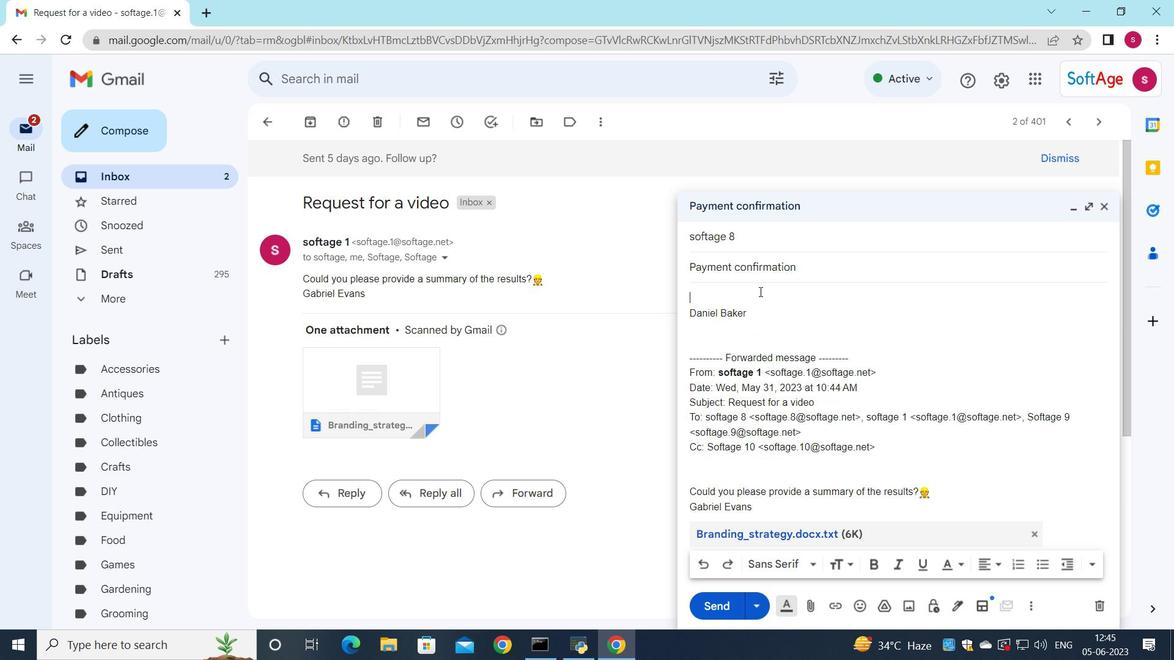 
Action: Key pressed <Key.shift>I<Key.space>need<Key.space>your<Key.space>input<Key.space>on<Key.space>the<Key.space>best<Key.space>way<Key.space>to<Key.space>hn<Key.backspace>andle<Key.space>a<Key.space>projecty<Key.backspace><Key.space>issue<Key.space>that<Key.space>has<Key.space>arisen.
Screenshot: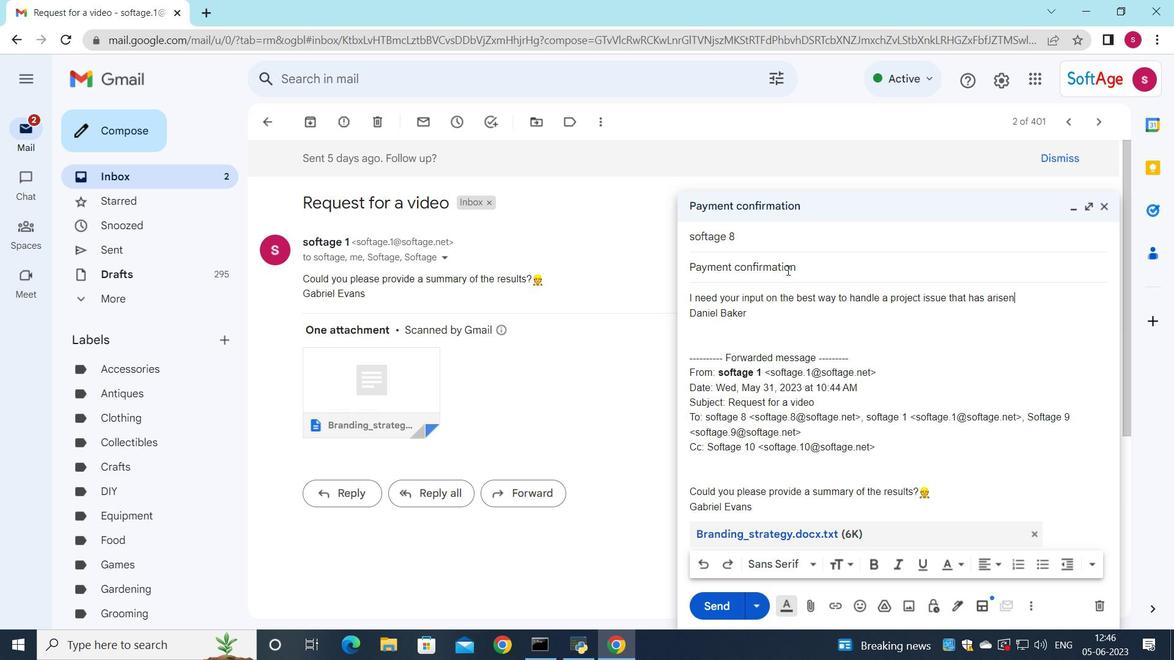 
Action: Mouse moved to (717, 295)
Screenshot: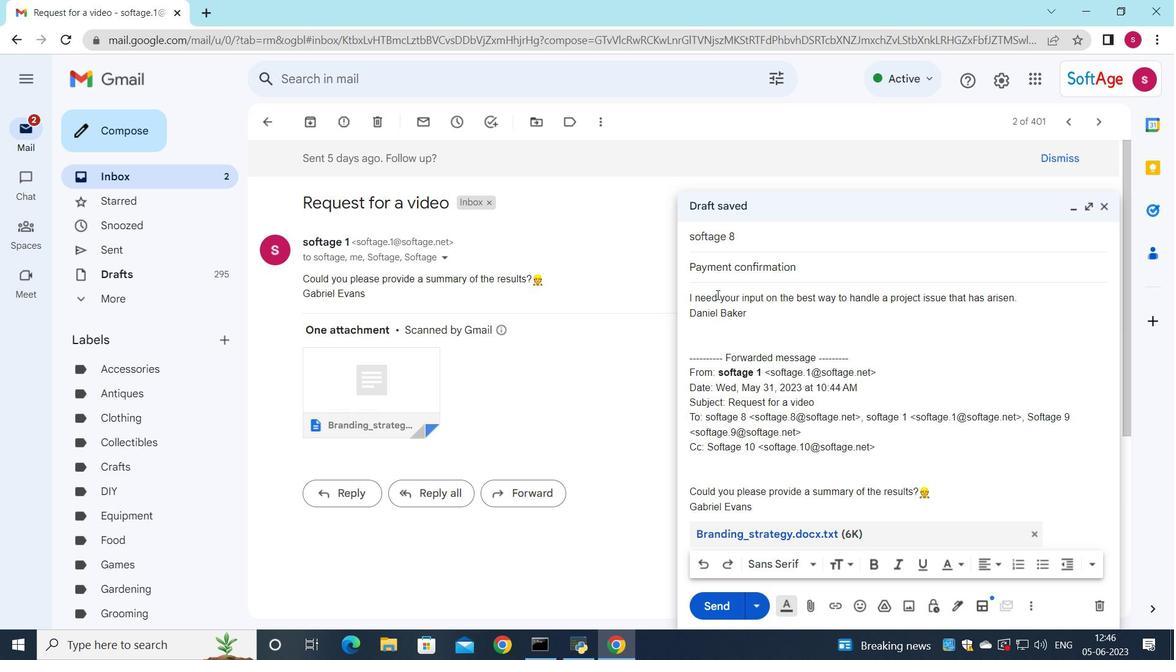 
Action: Mouse pressed left at (717, 295)
Screenshot: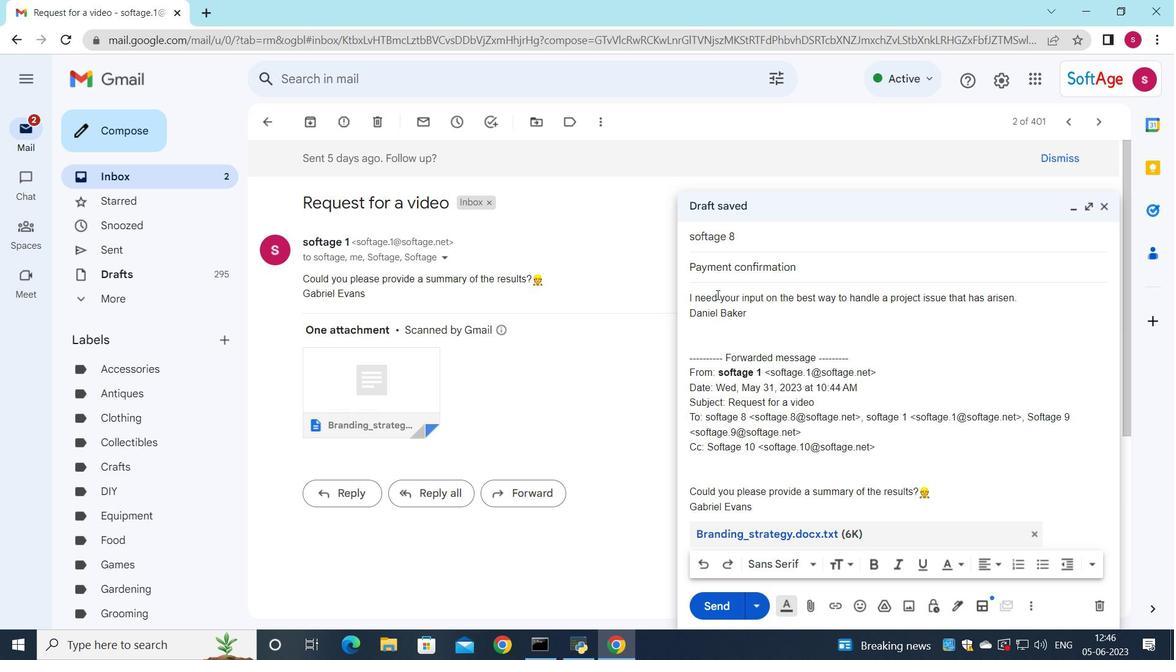 
Action: Mouse moved to (962, 568)
Screenshot: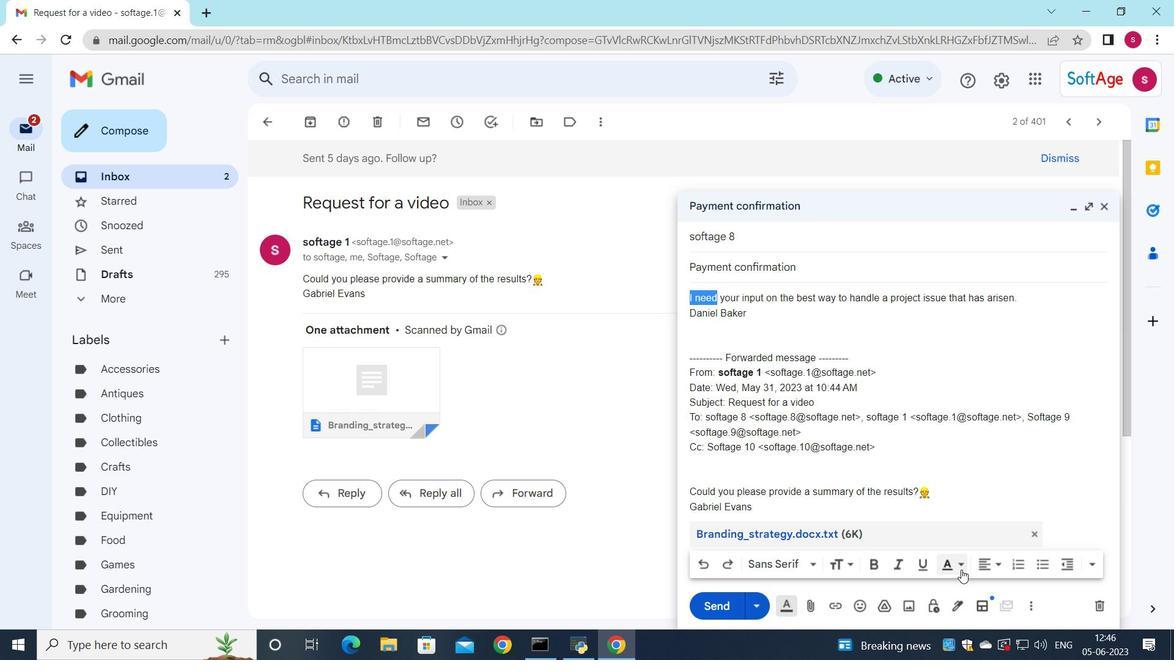 
Action: Mouse pressed left at (962, 568)
Screenshot: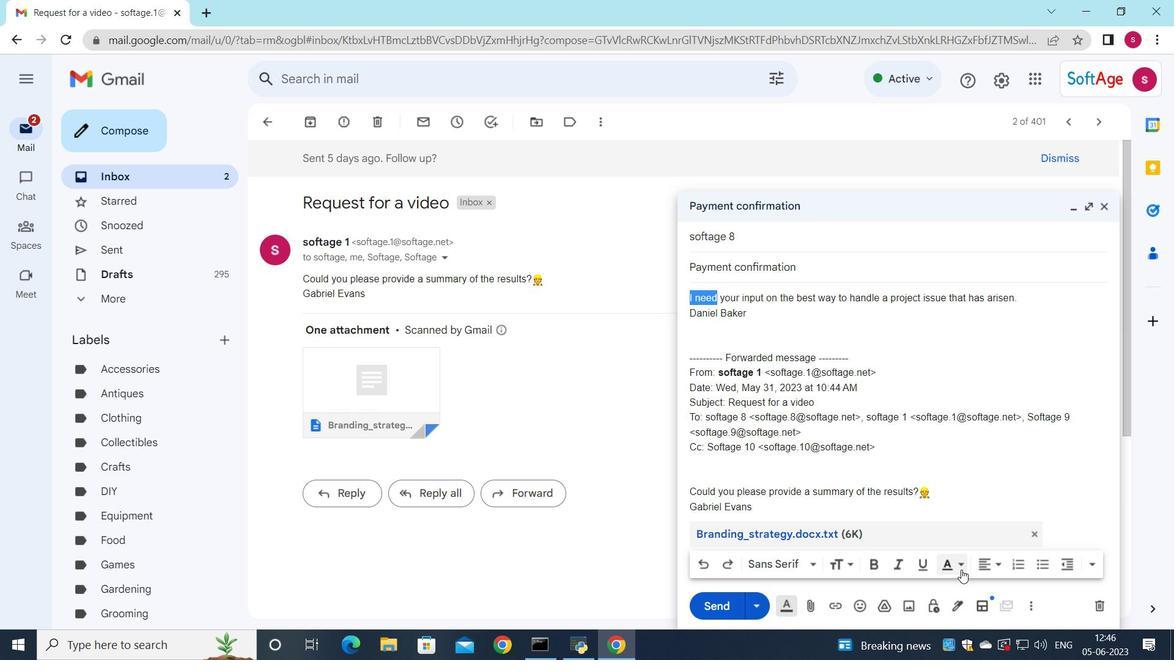 
Action: Mouse moved to (885, 461)
Screenshot: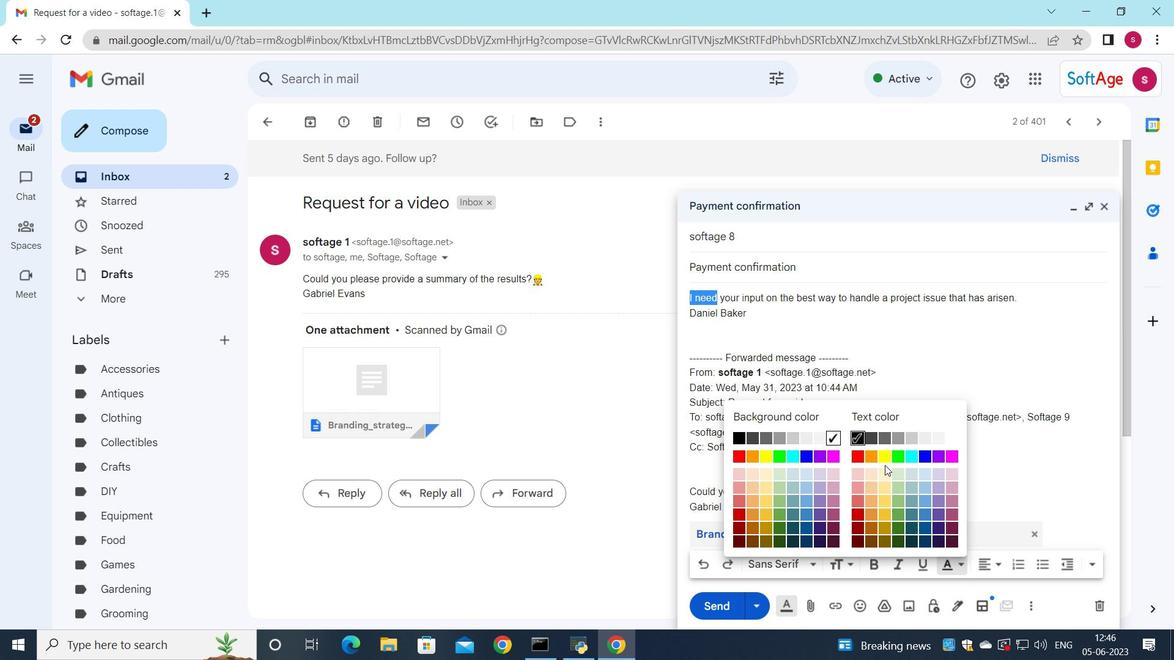 
Action: Mouse pressed left at (885, 461)
Screenshot: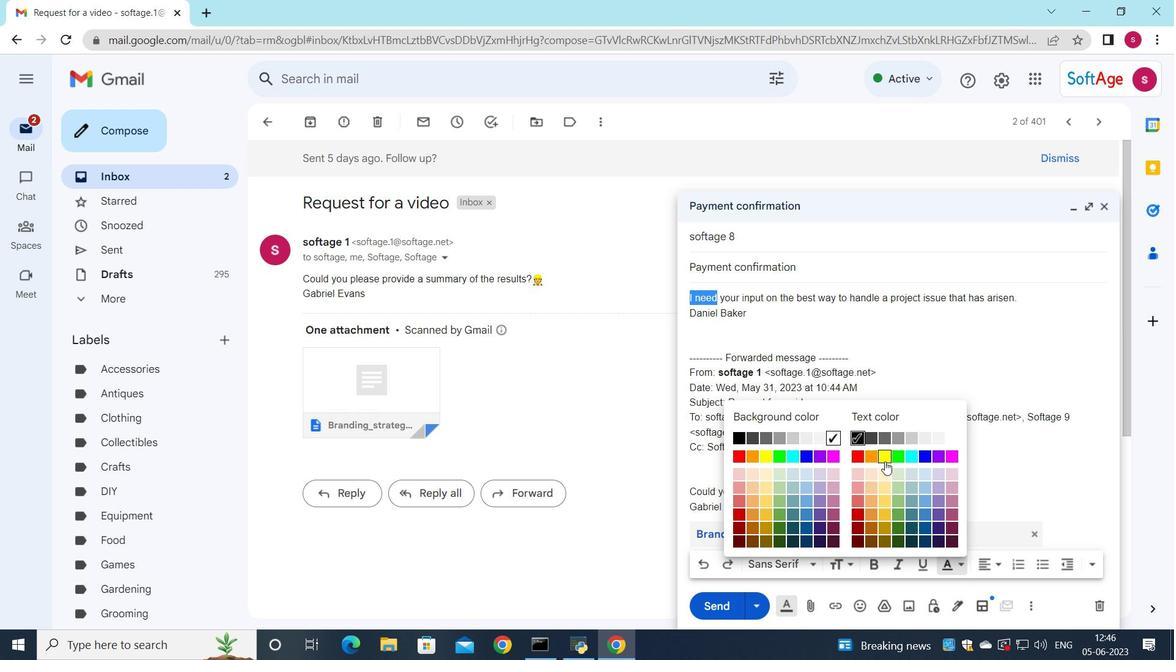 
Action: Mouse moved to (966, 562)
Screenshot: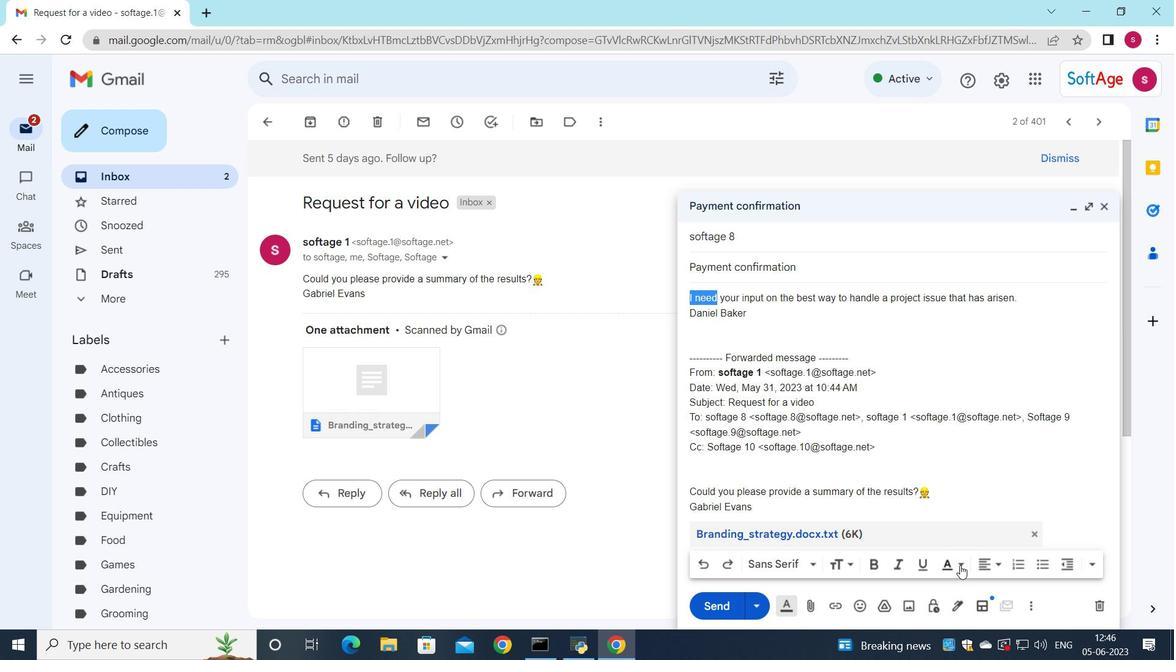 
Action: Mouse pressed left at (966, 562)
Screenshot: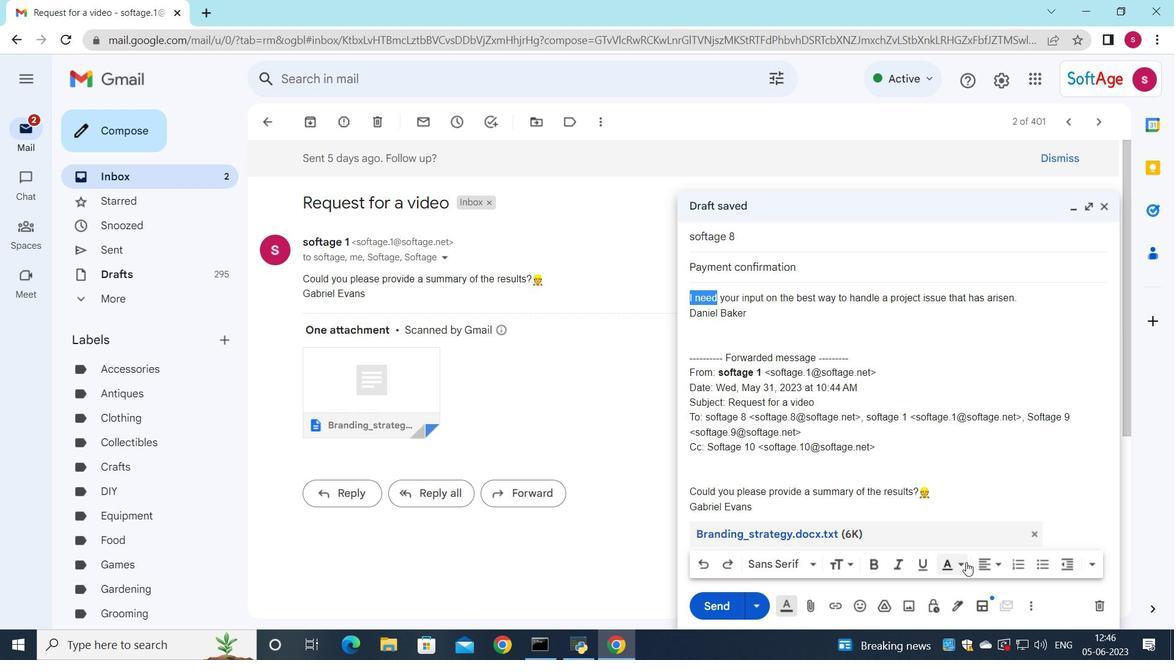 
Action: Mouse moved to (808, 460)
Screenshot: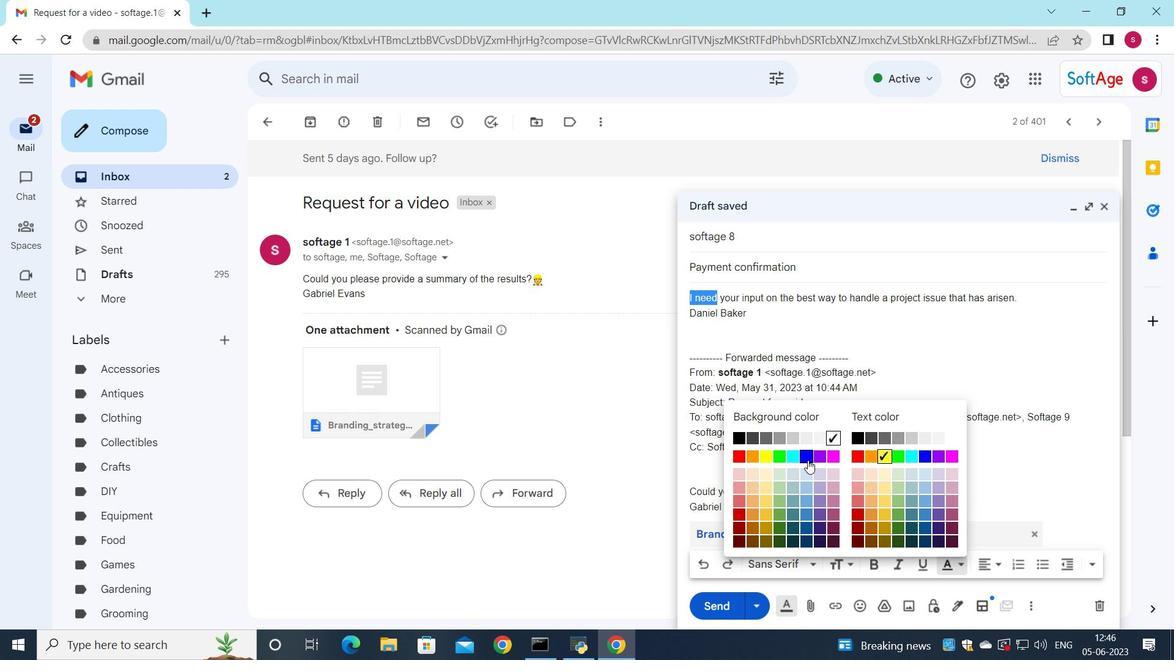 
Action: Mouse pressed left at (808, 460)
Screenshot: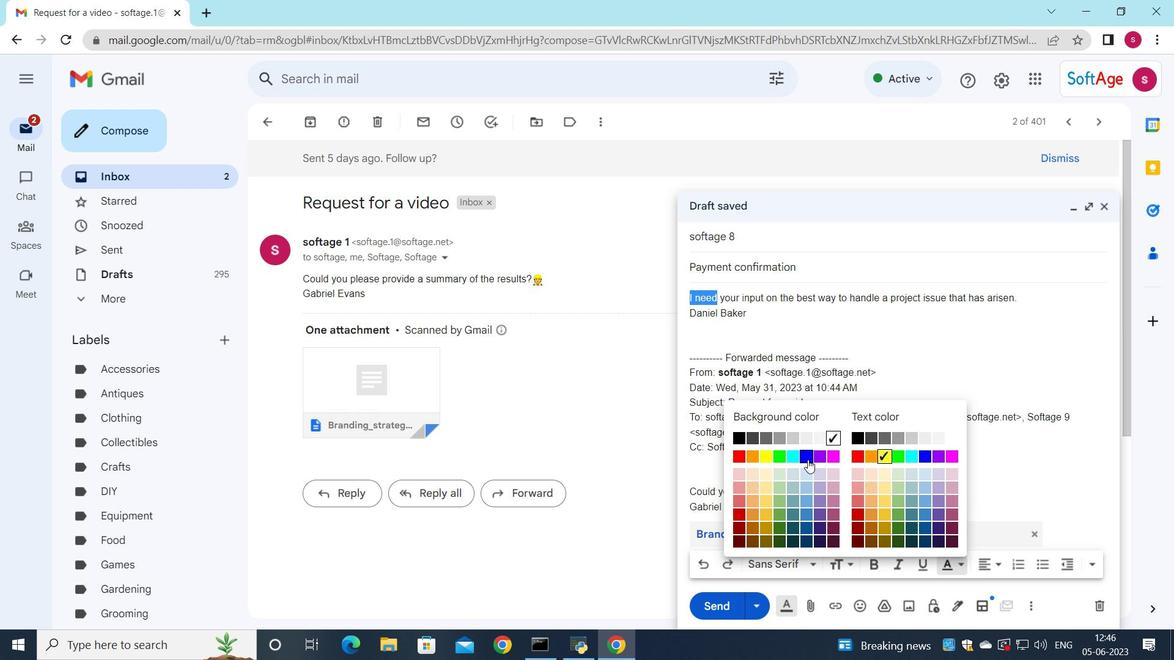 
Action: Mouse moved to (720, 608)
Screenshot: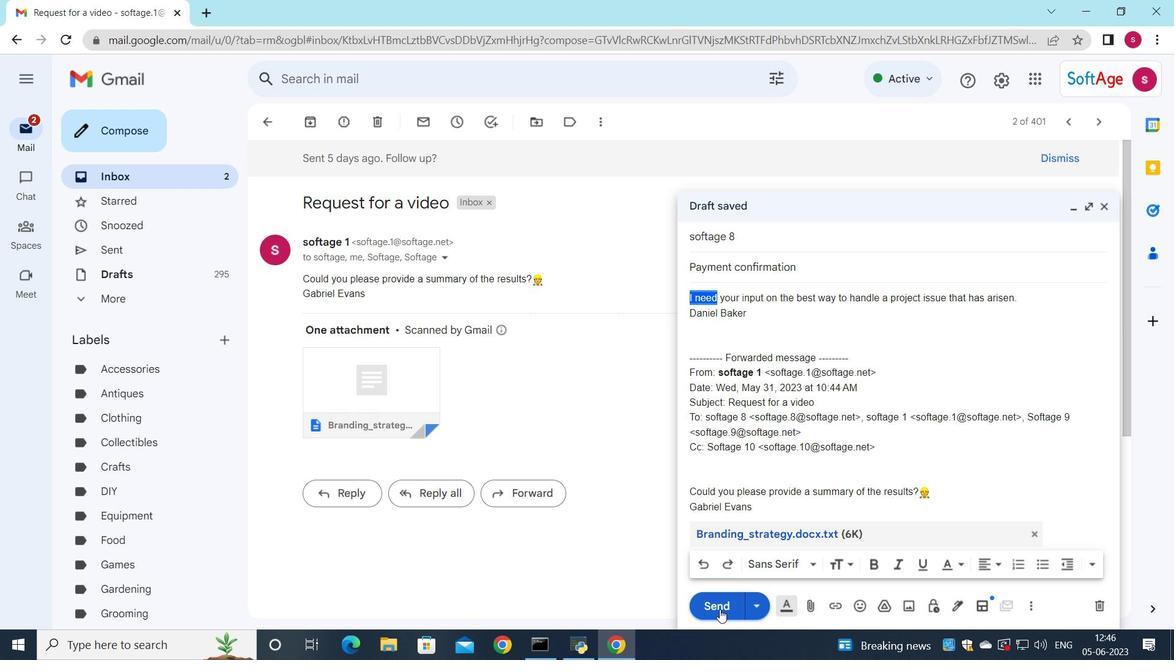 
Action: Mouse pressed left at (720, 608)
Screenshot: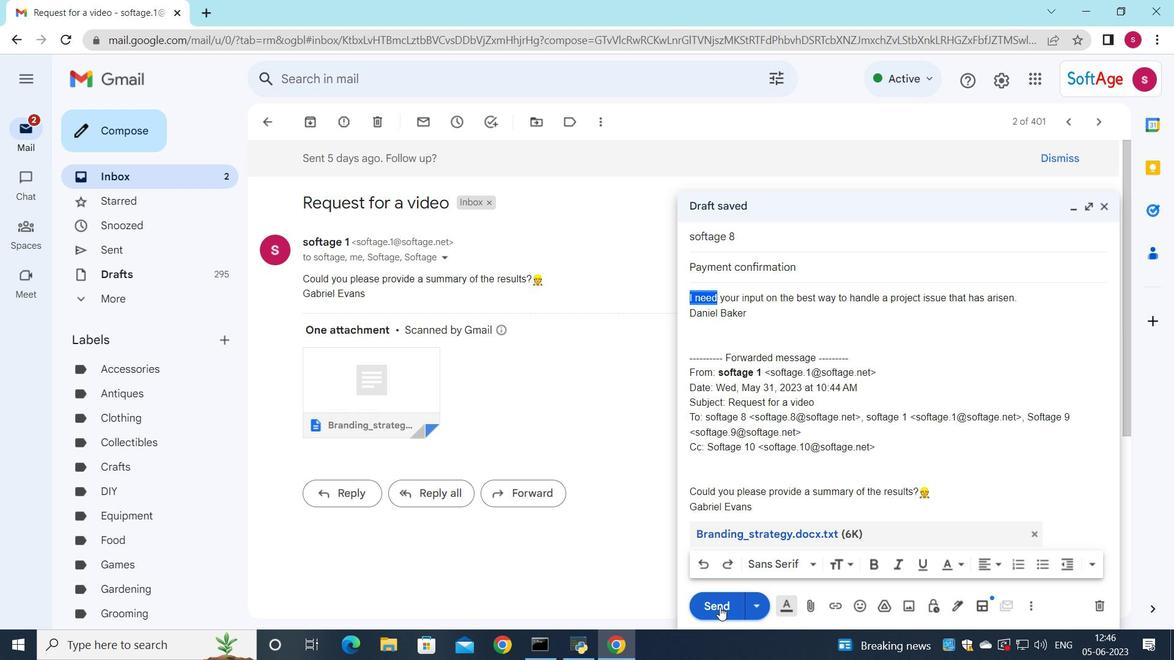 
Action: Mouse moved to (622, 369)
Screenshot: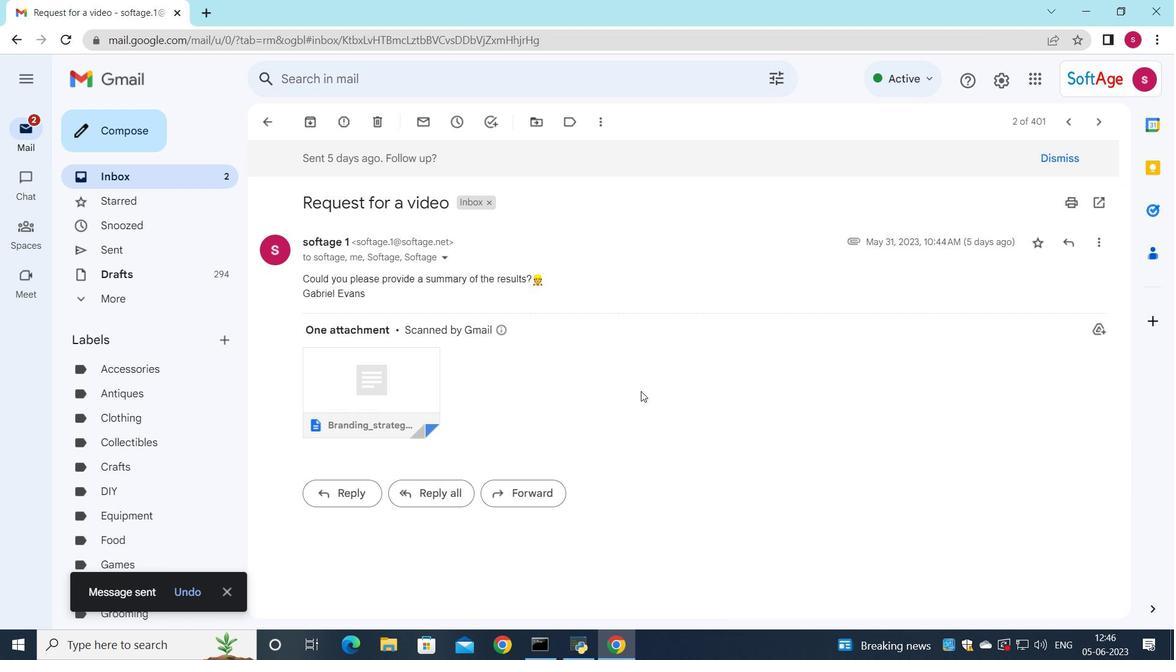 
